 Task: Send an email with the signature Lindsay Hall with the subject Request for a testimonial follow-up and the message I would like to follow up on the project timeline, can you provide me with an update? from softage.9@softage.net to softage.7@softage.net and move the email from Sent Items to the folder Product manuals
Action: Mouse moved to (1046, 81)
Screenshot: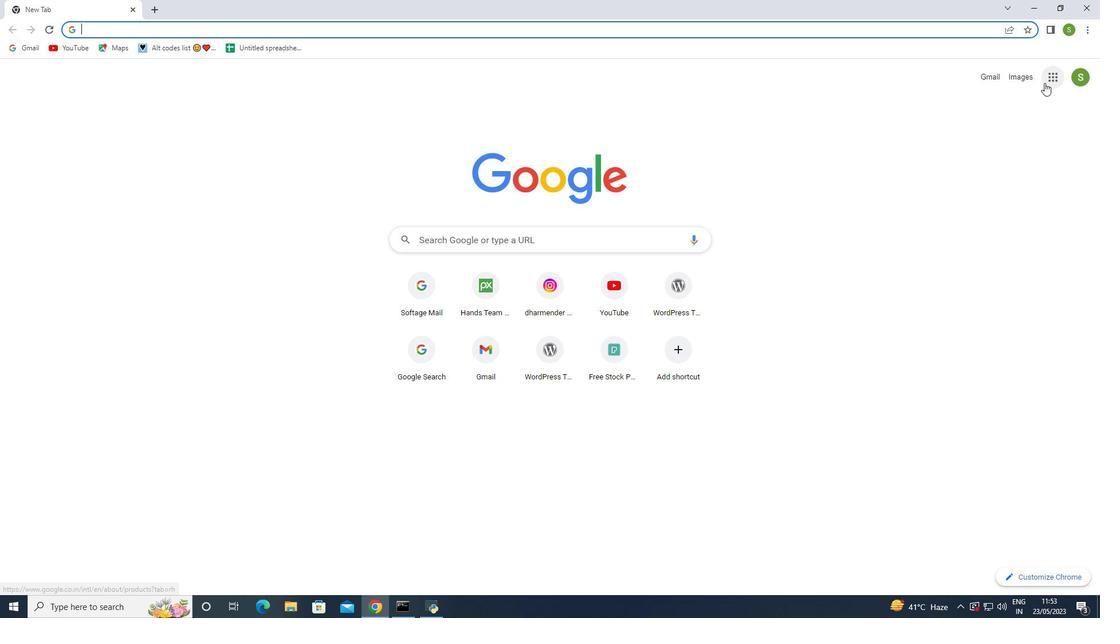 
Action: Mouse pressed left at (1046, 81)
Screenshot: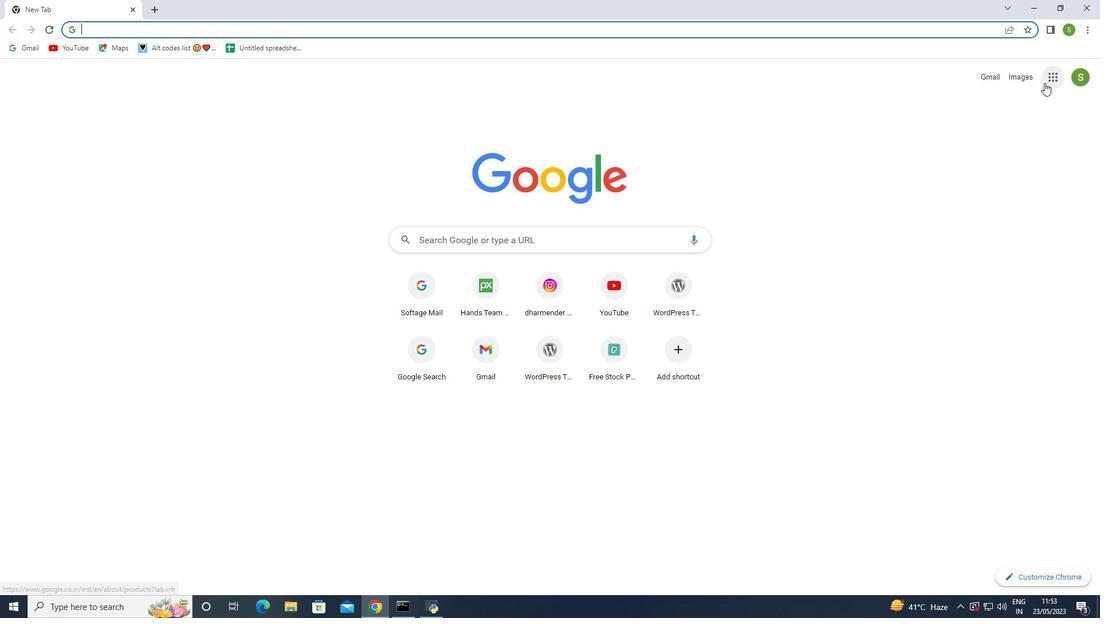 
Action: Mouse moved to (989, 138)
Screenshot: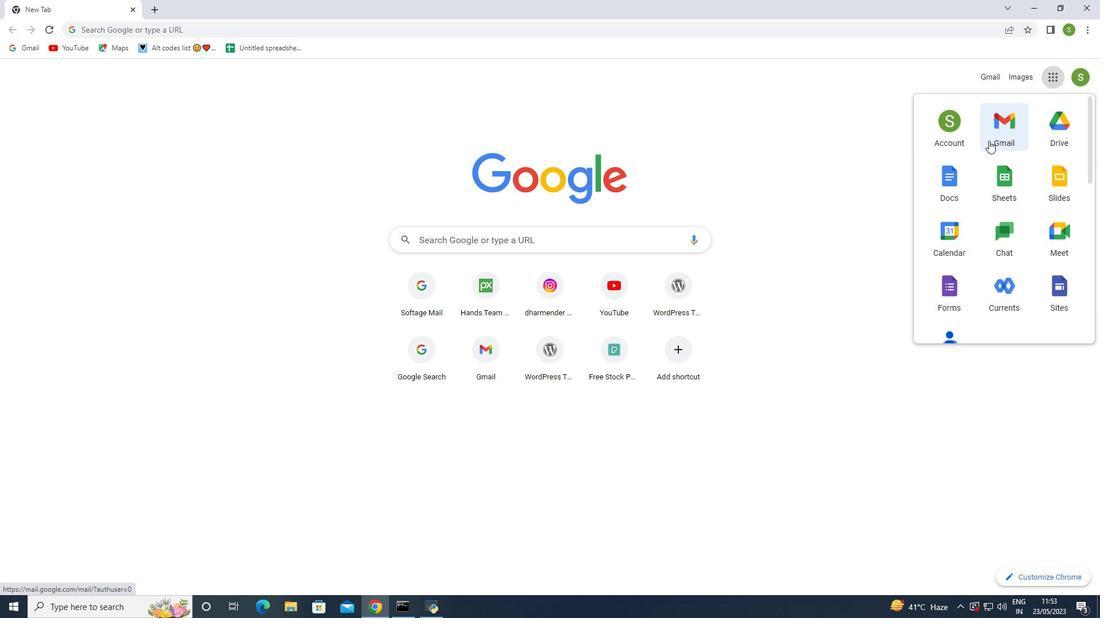 
Action: Mouse pressed left at (989, 138)
Screenshot: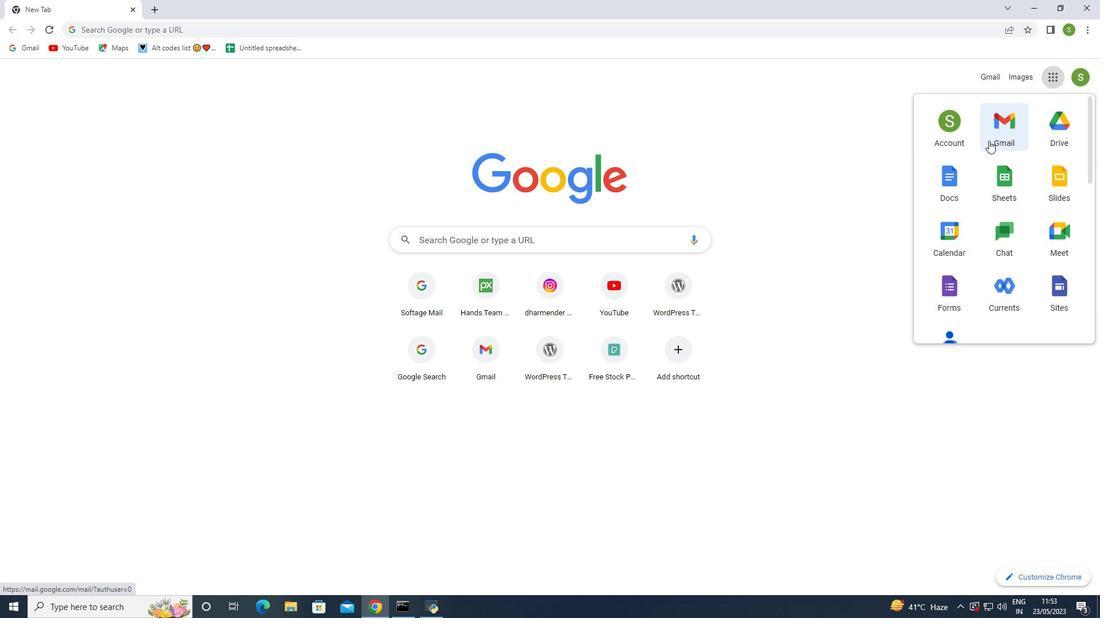 
Action: Mouse moved to (971, 79)
Screenshot: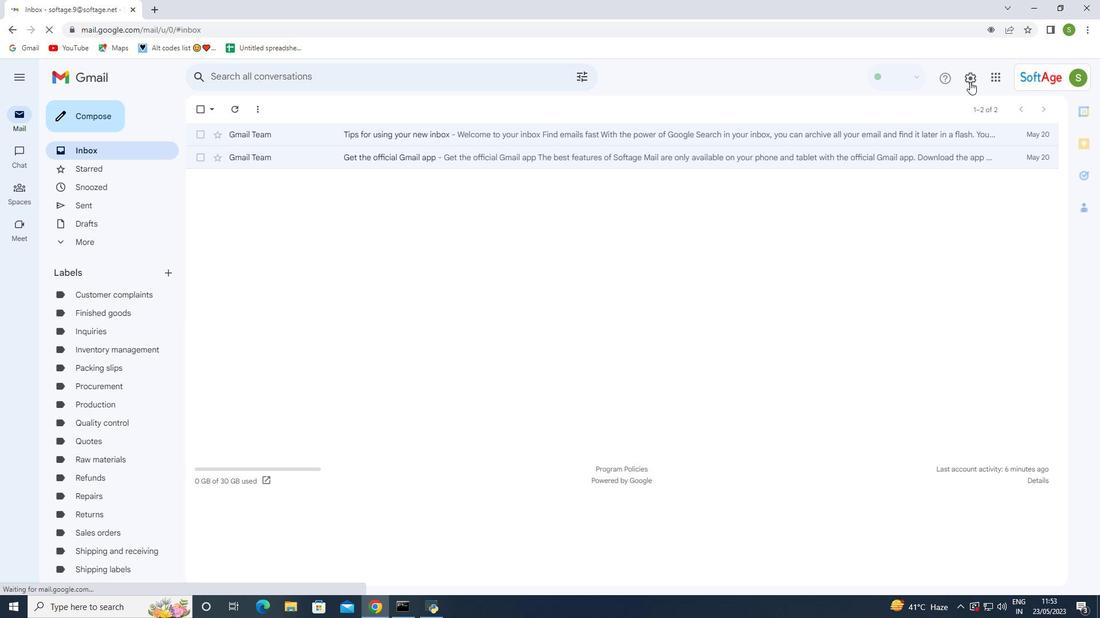 
Action: Mouse pressed left at (971, 79)
Screenshot: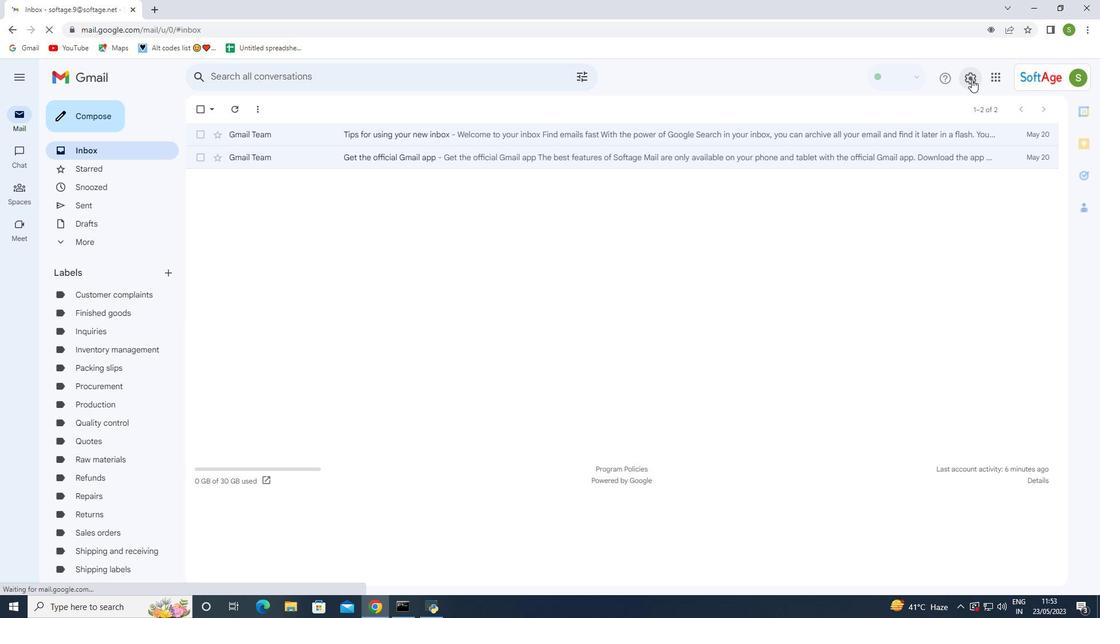 
Action: Mouse moved to (971, 85)
Screenshot: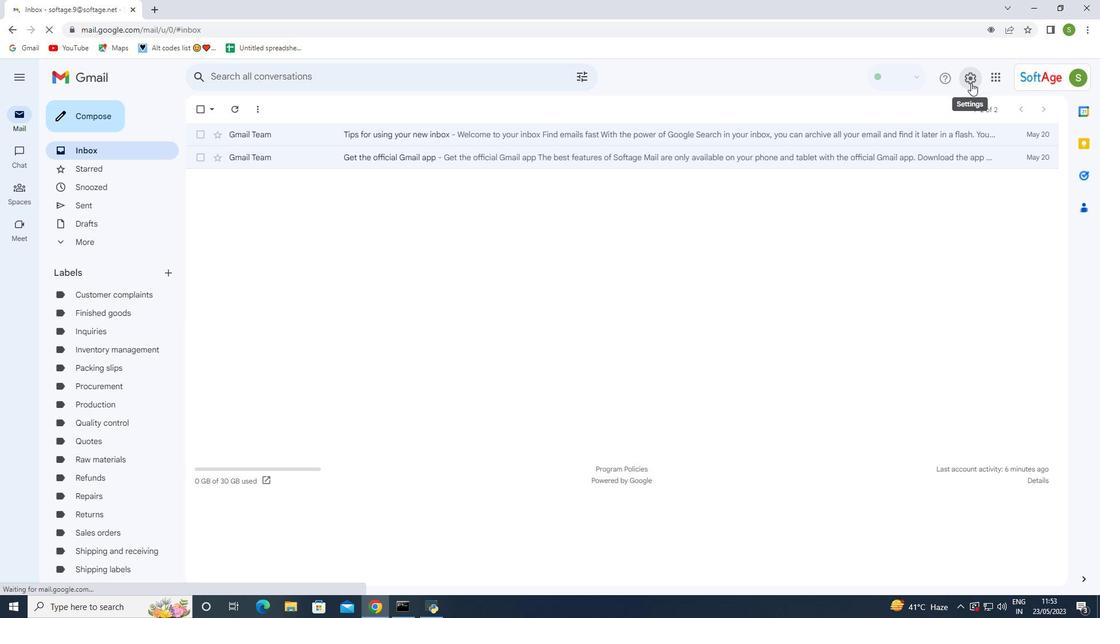 
Action: Mouse pressed left at (971, 85)
Screenshot: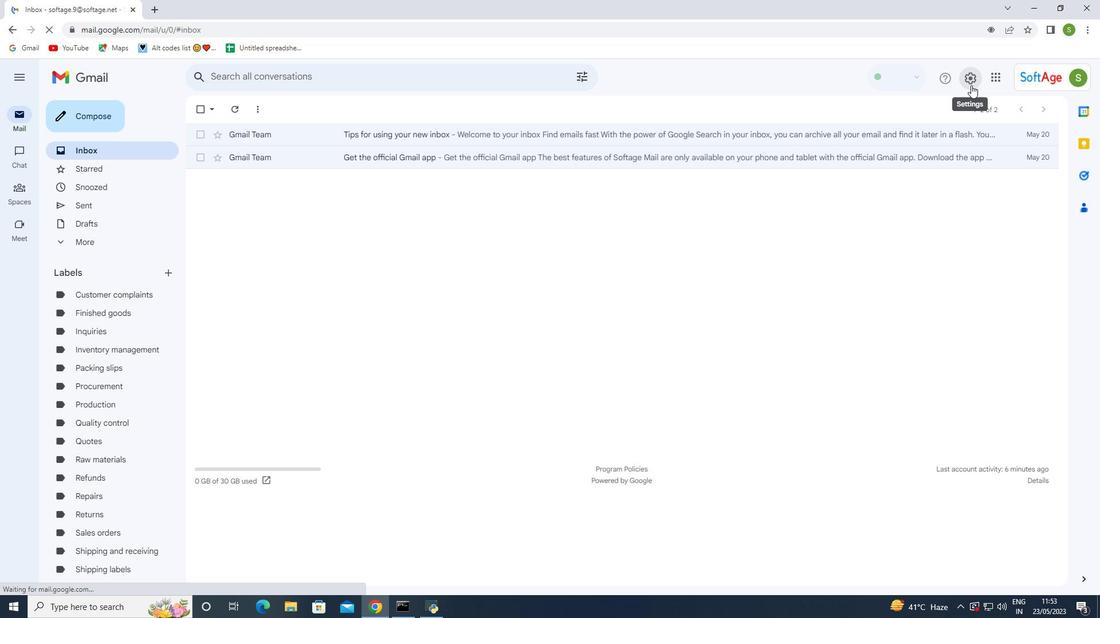 
Action: Mouse moved to (968, 79)
Screenshot: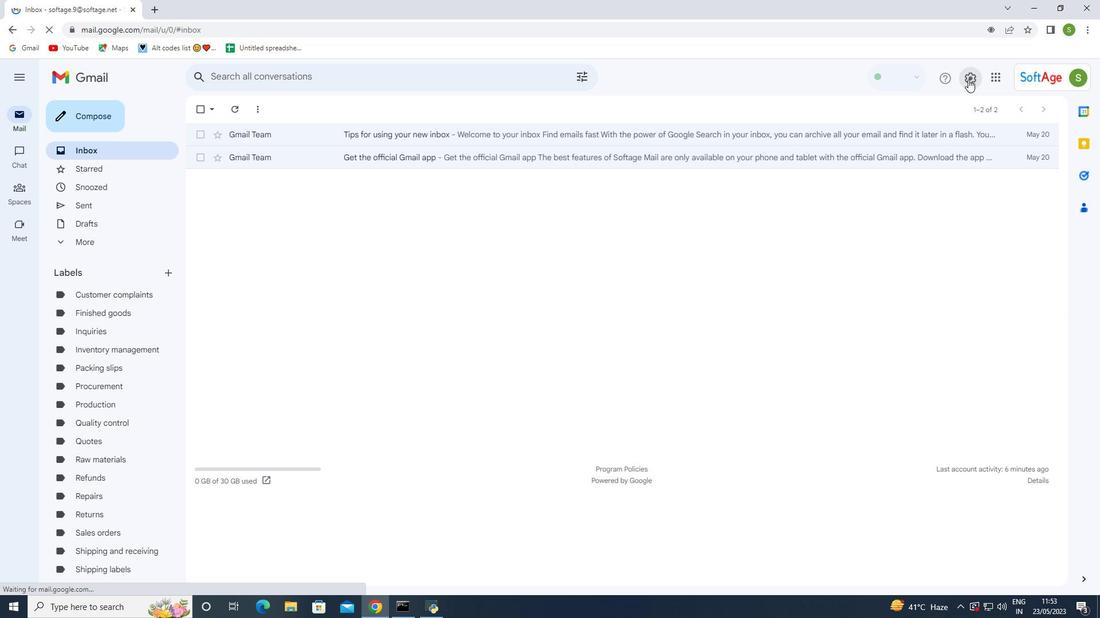 
Action: Mouse pressed left at (968, 79)
Screenshot: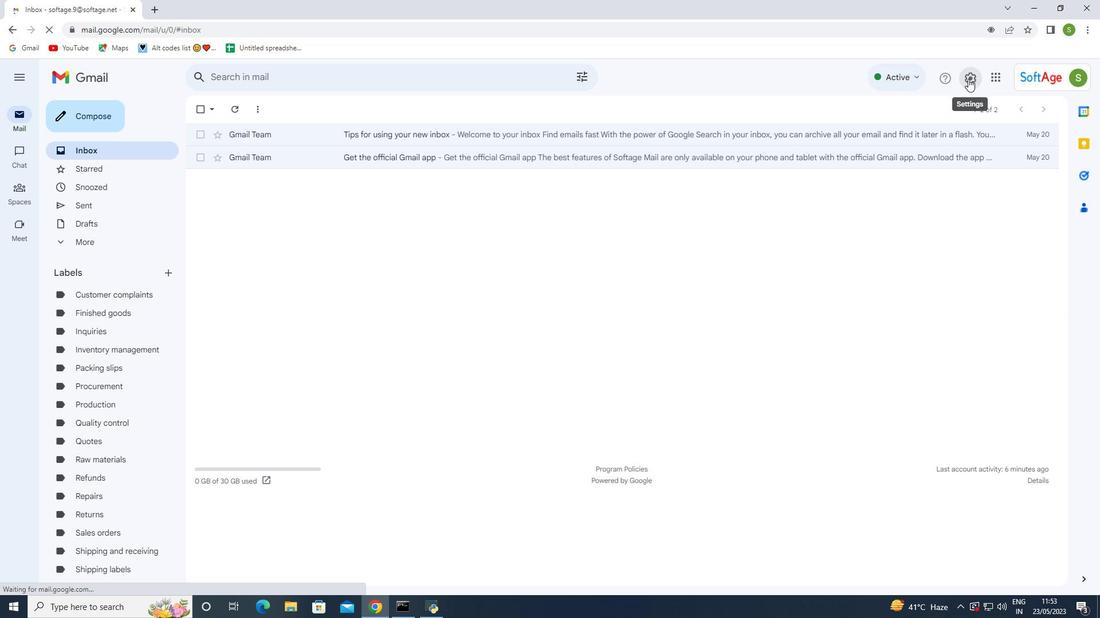 
Action: Mouse moved to (979, 136)
Screenshot: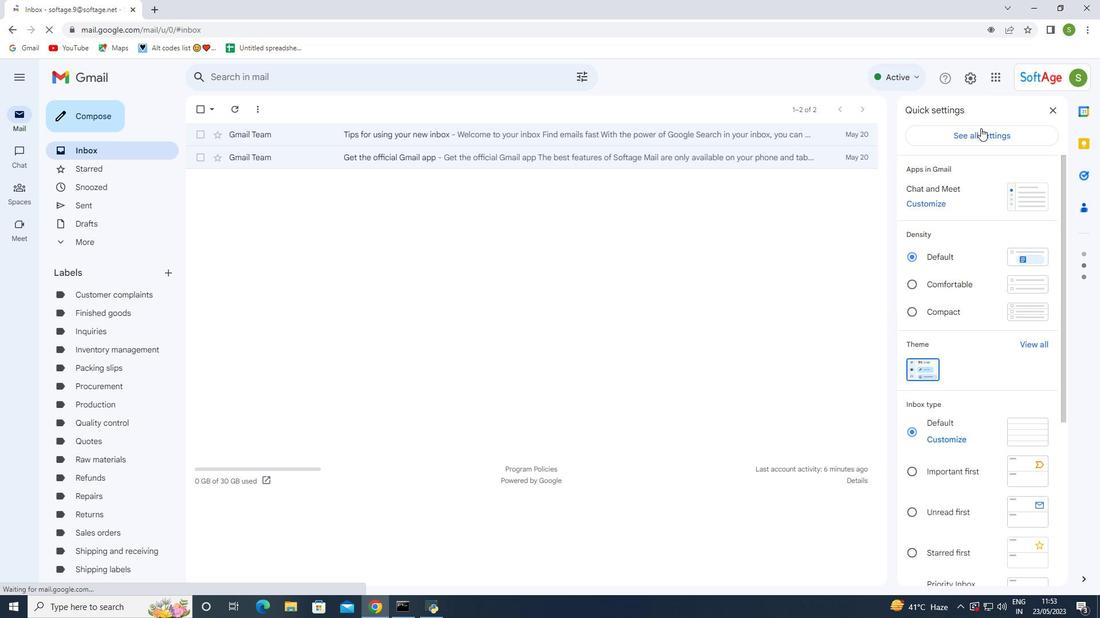 
Action: Mouse pressed left at (979, 136)
Screenshot: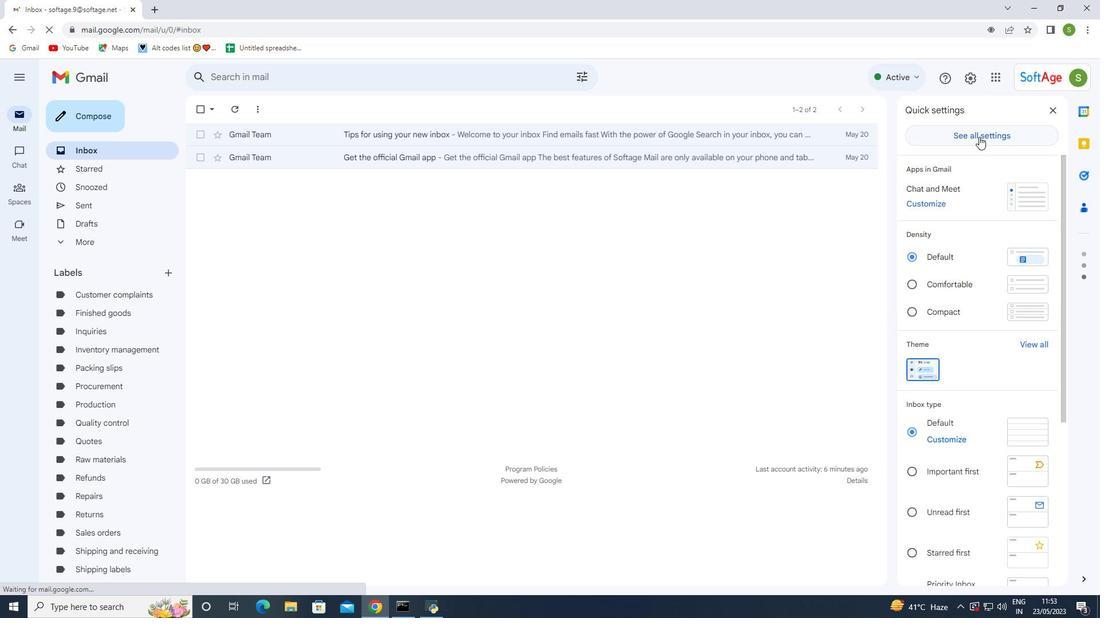 
Action: Mouse moved to (516, 362)
Screenshot: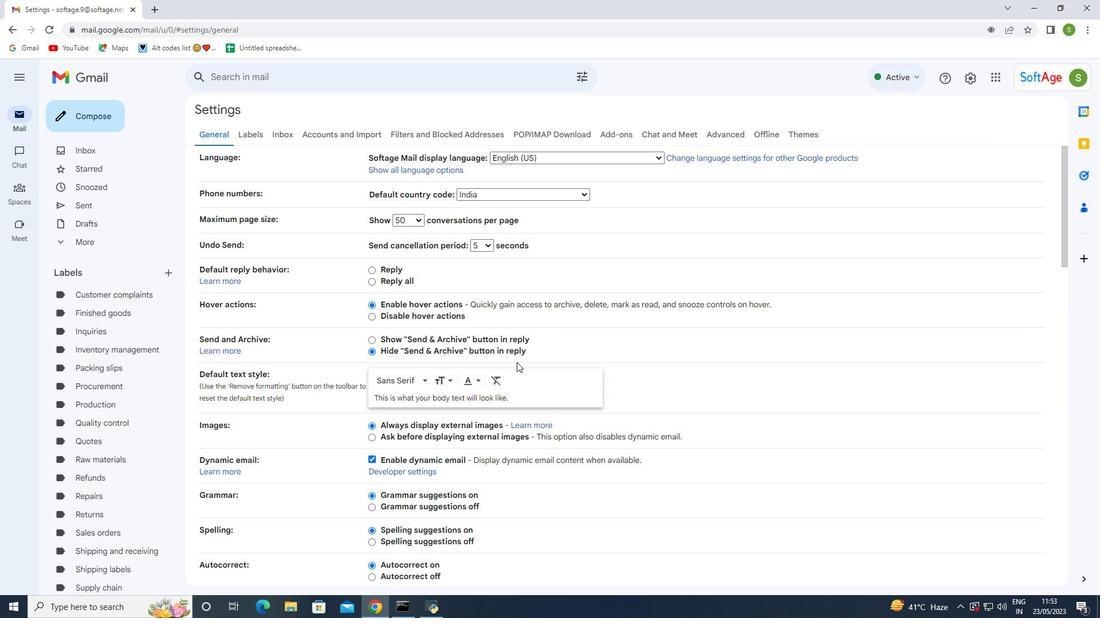 
Action: Mouse scrolled (516, 362) with delta (0, 0)
Screenshot: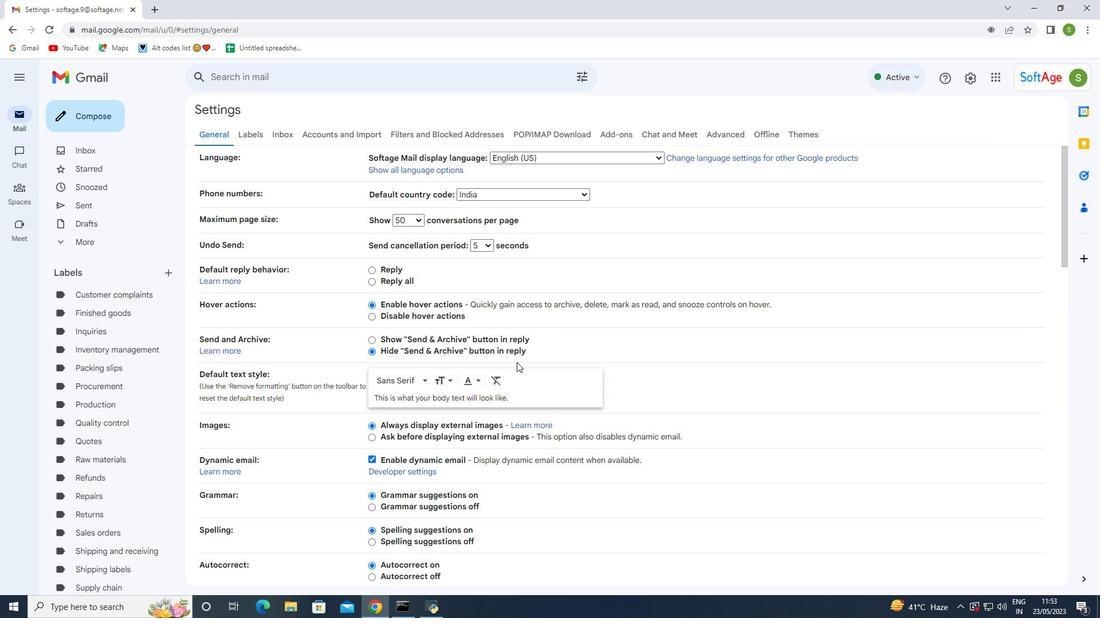 
Action: Mouse scrolled (516, 362) with delta (0, 0)
Screenshot: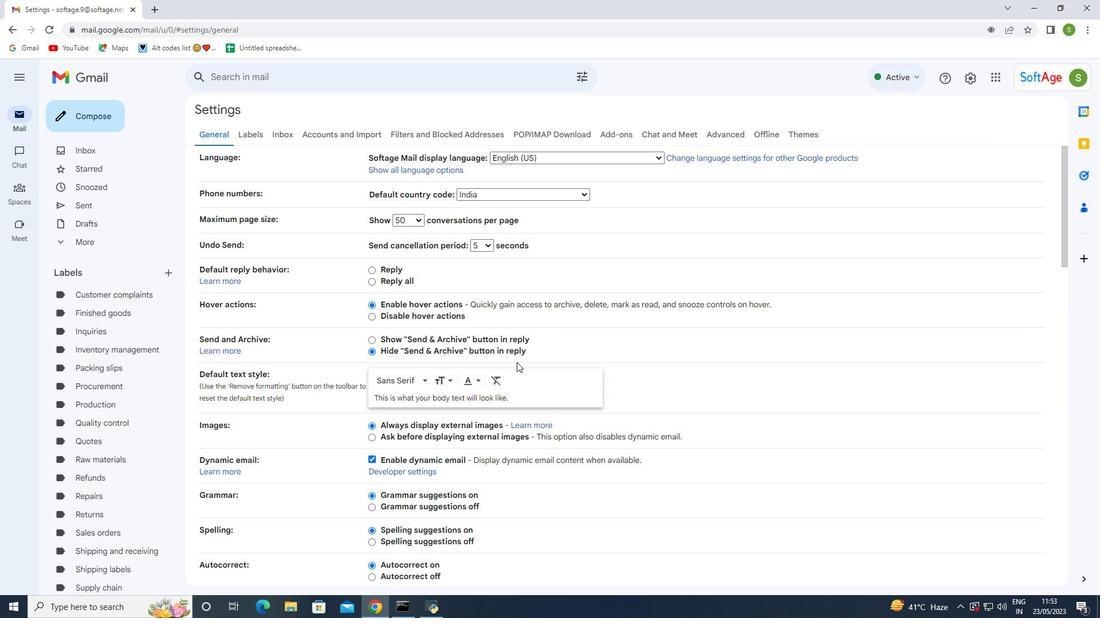 
Action: Mouse scrolled (516, 362) with delta (0, 0)
Screenshot: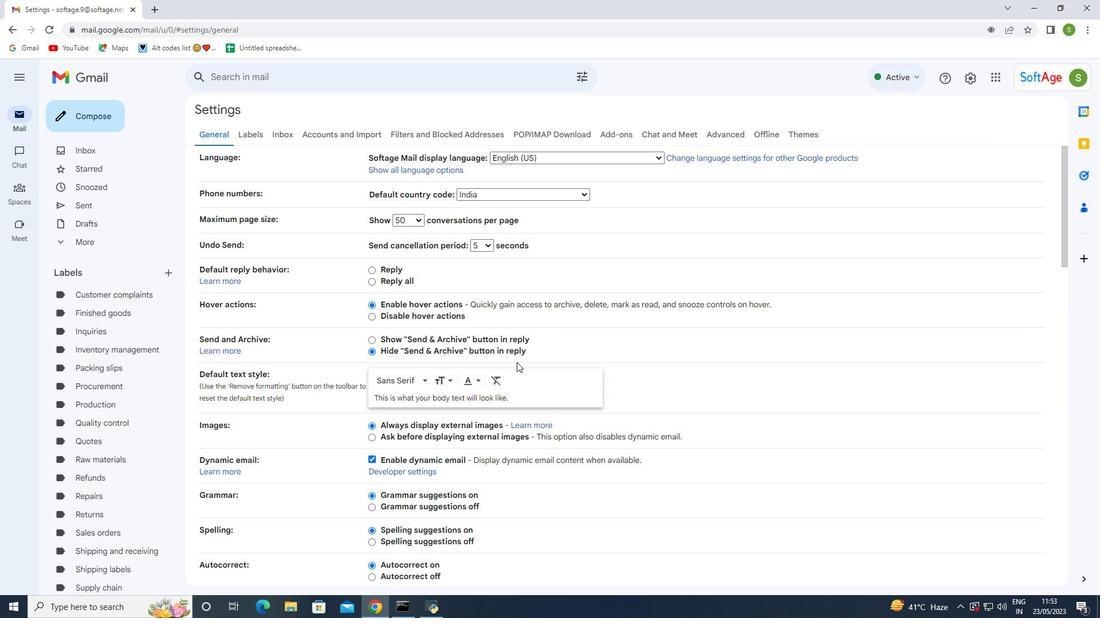 
Action: Mouse scrolled (516, 362) with delta (0, 0)
Screenshot: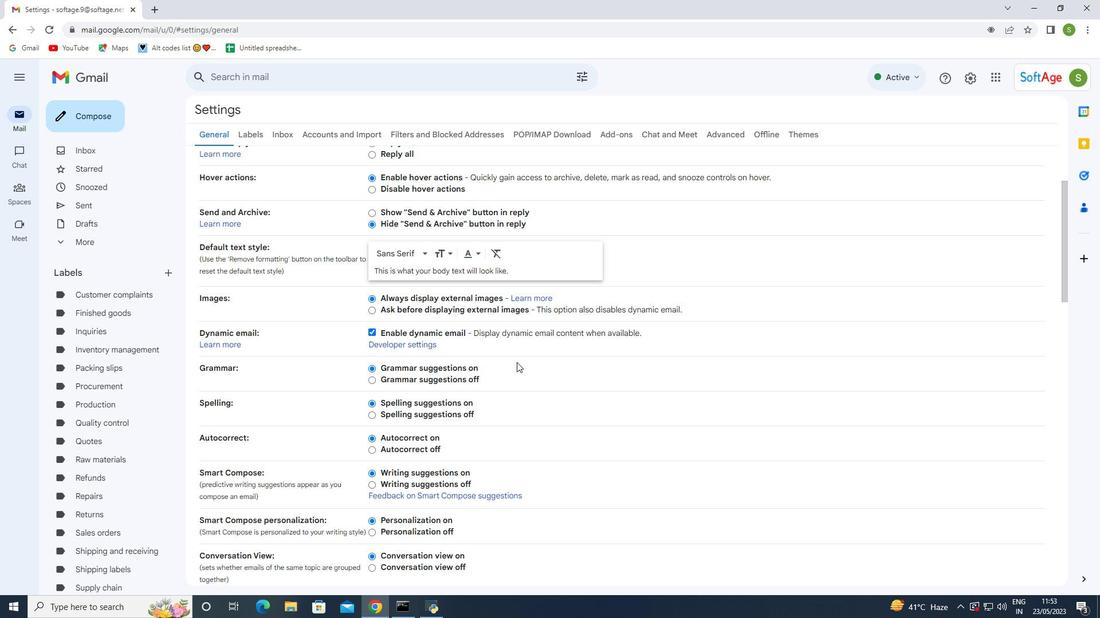
Action: Mouse scrolled (516, 362) with delta (0, 0)
Screenshot: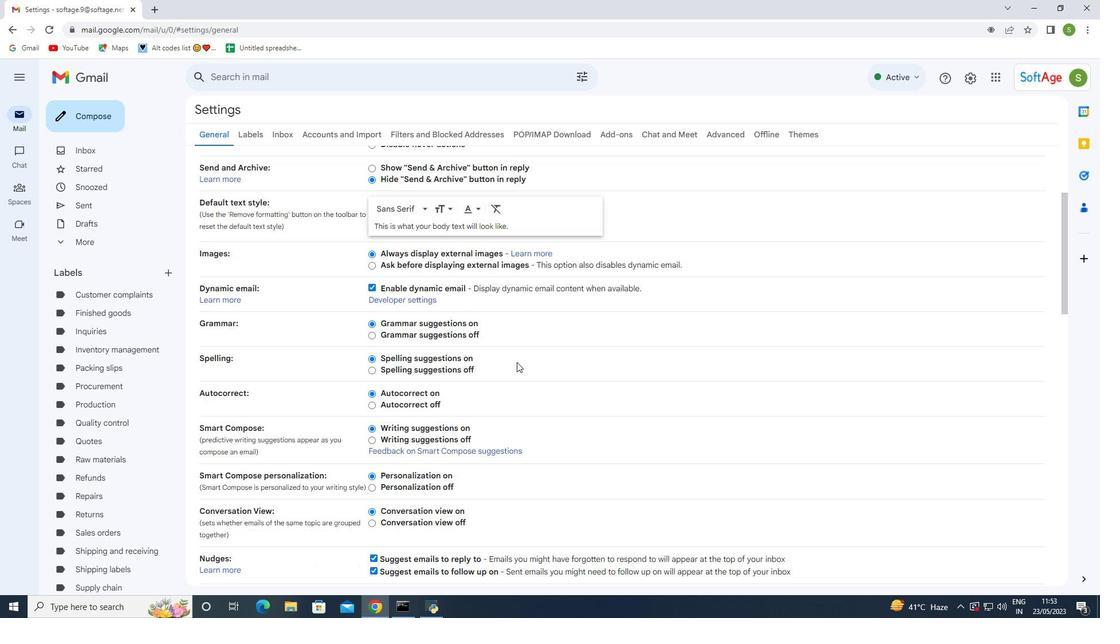 
Action: Mouse scrolled (516, 362) with delta (0, 0)
Screenshot: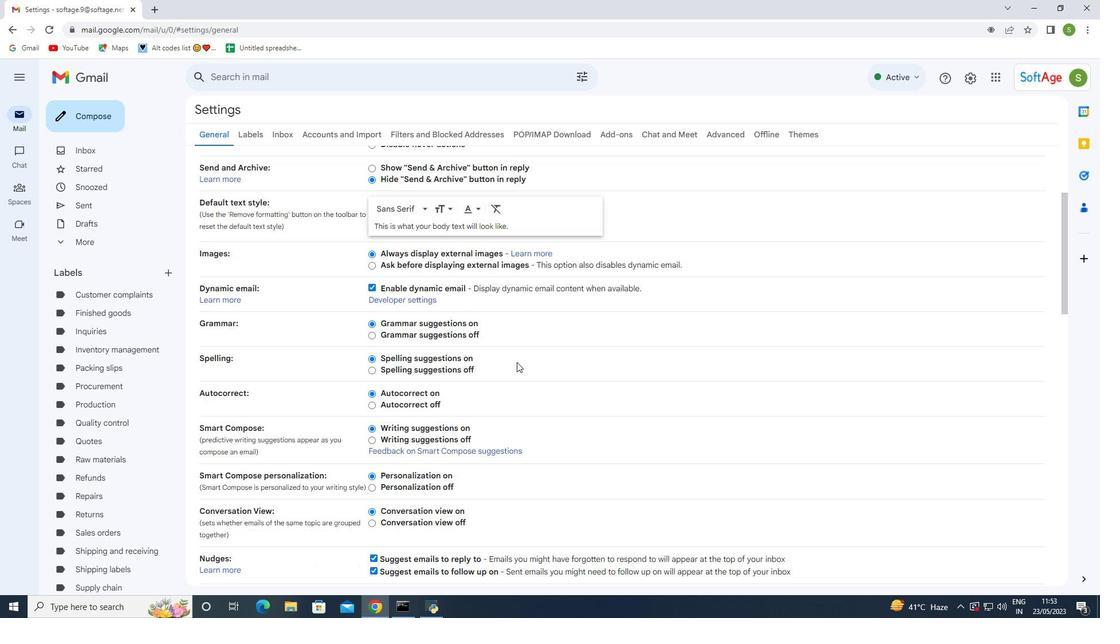 
Action: Mouse scrolled (516, 362) with delta (0, 0)
Screenshot: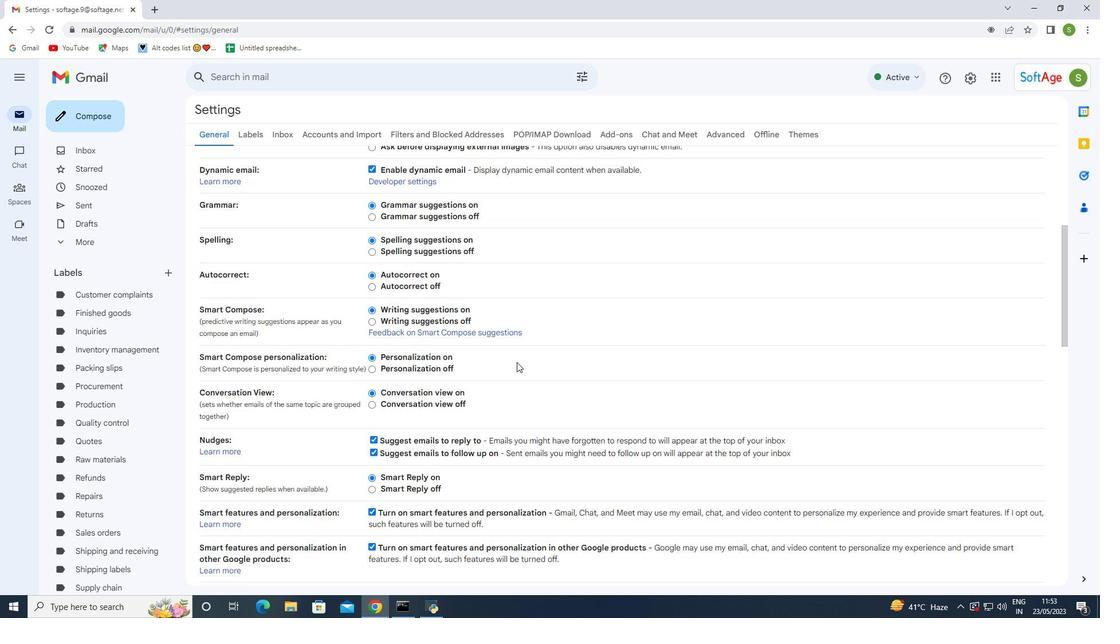 
Action: Mouse scrolled (516, 362) with delta (0, 0)
Screenshot: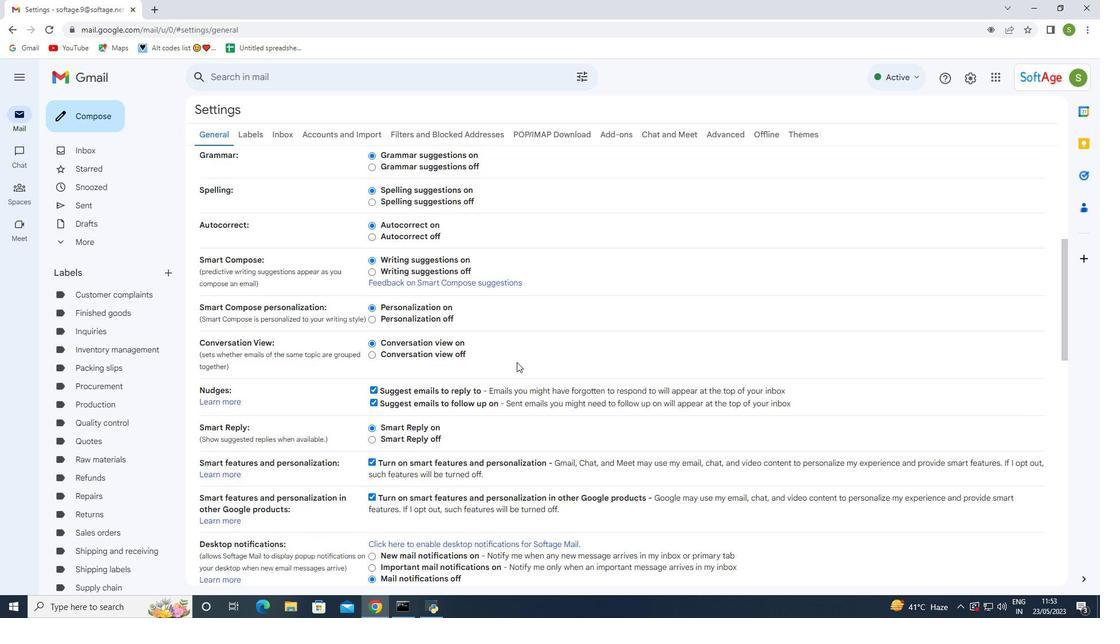 
Action: Mouse scrolled (516, 362) with delta (0, 0)
Screenshot: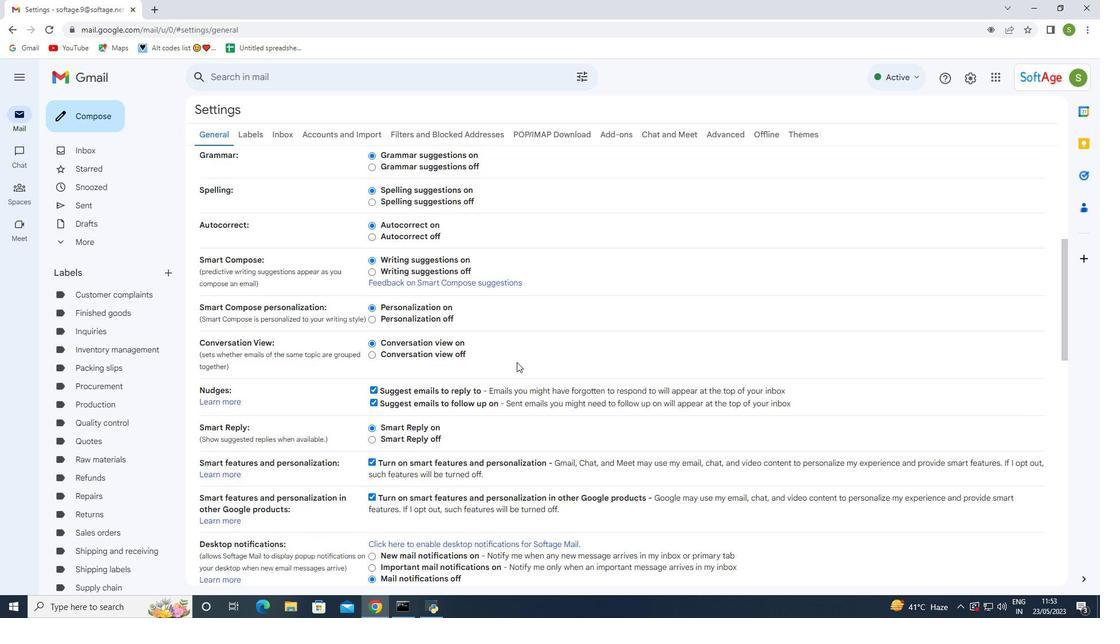 
Action: Mouse scrolled (516, 362) with delta (0, 0)
Screenshot: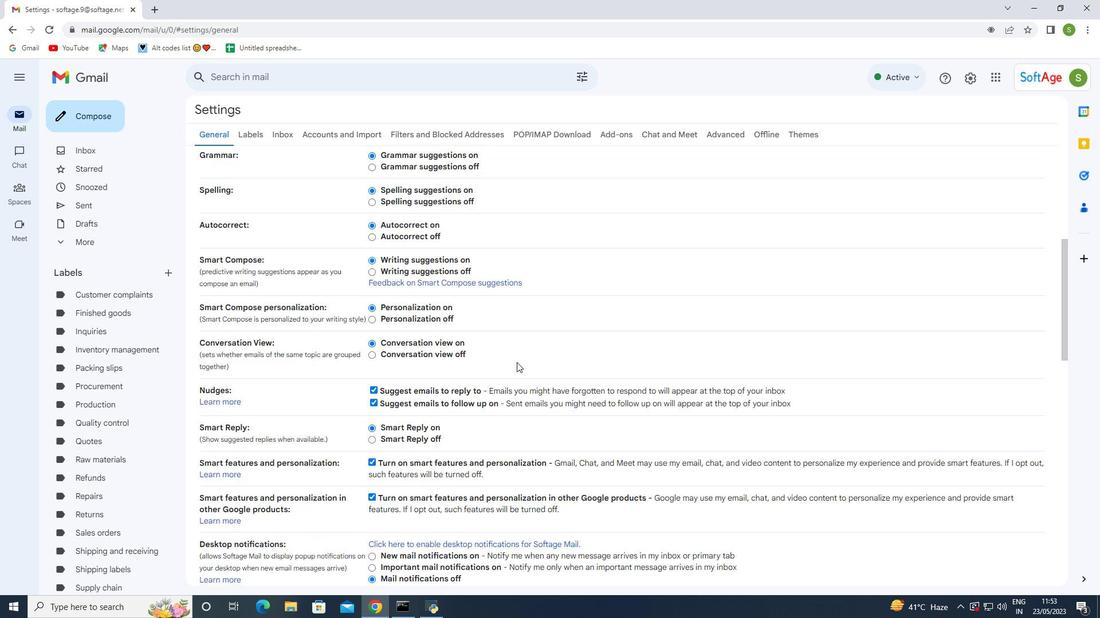 
Action: Mouse scrolled (516, 362) with delta (0, 0)
Screenshot: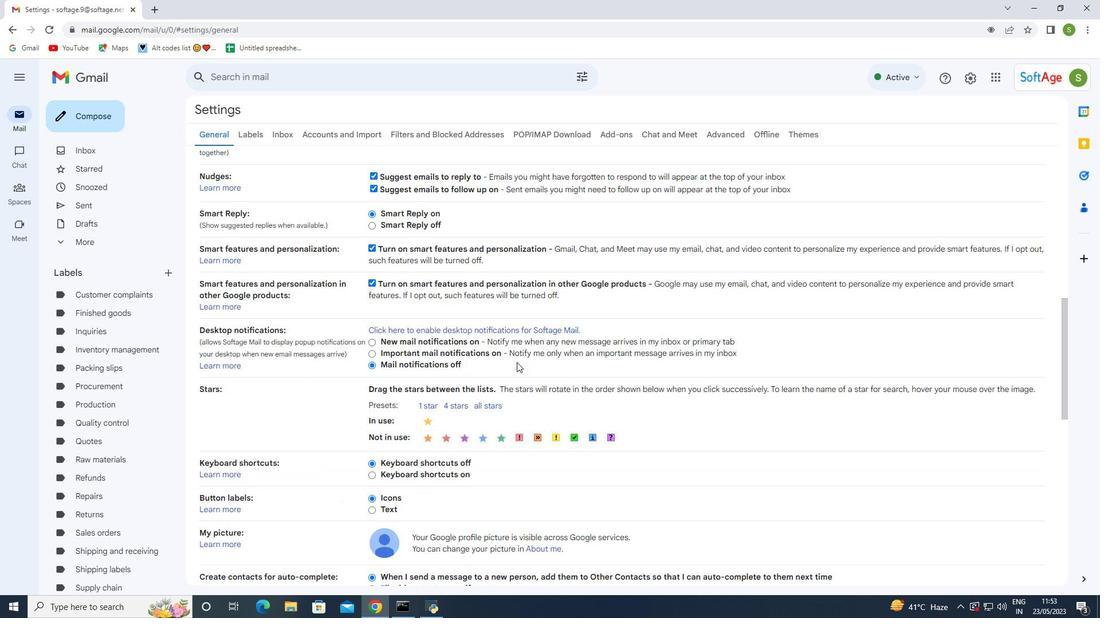 
Action: Mouse scrolled (516, 362) with delta (0, 0)
Screenshot: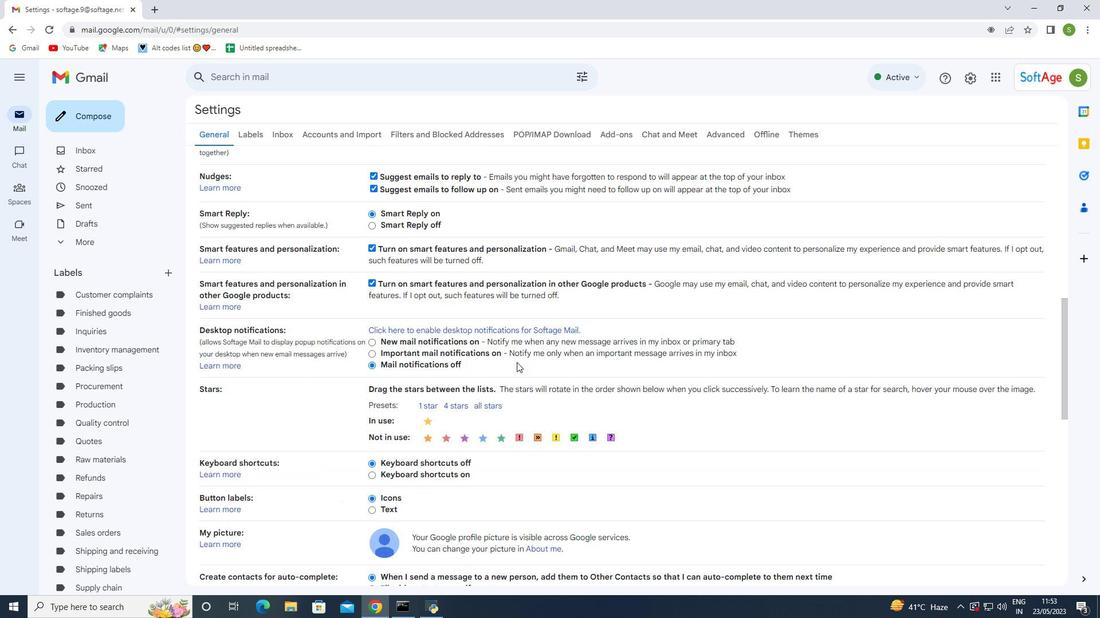 
Action: Mouse scrolled (516, 362) with delta (0, 0)
Screenshot: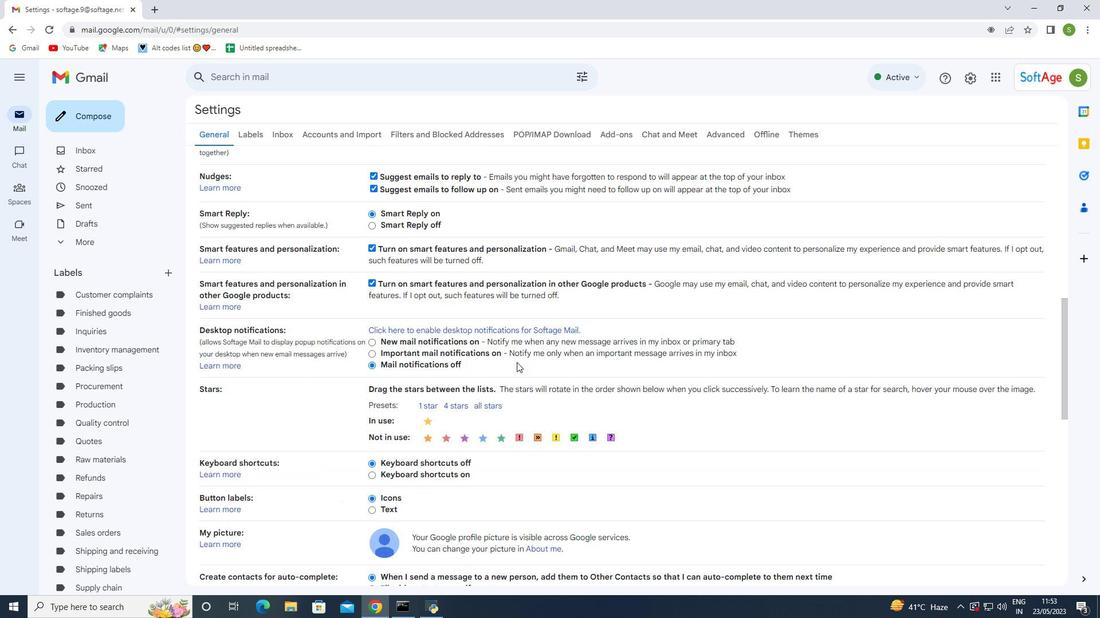 
Action: Mouse scrolled (516, 362) with delta (0, 0)
Screenshot: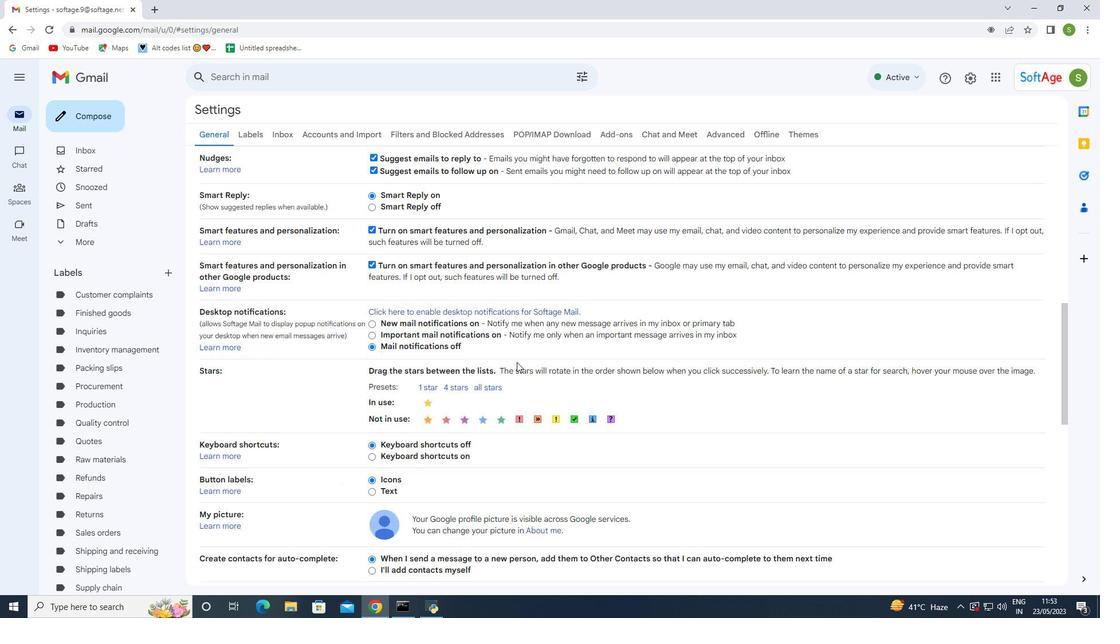 
Action: Mouse moved to (512, 362)
Screenshot: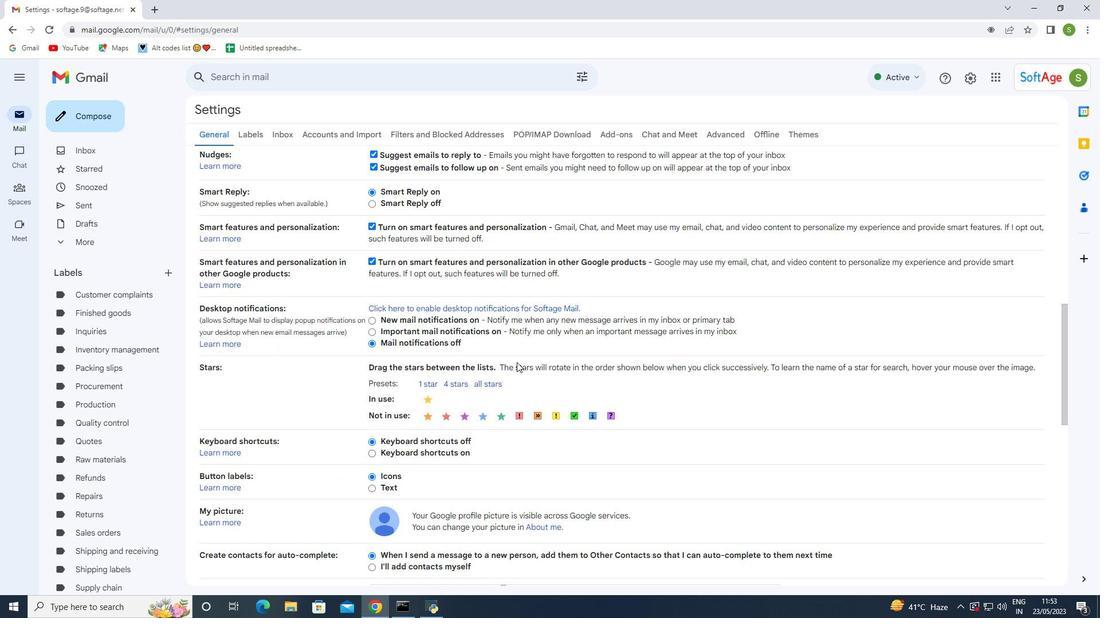 
Action: Mouse scrolled (512, 362) with delta (0, 0)
Screenshot: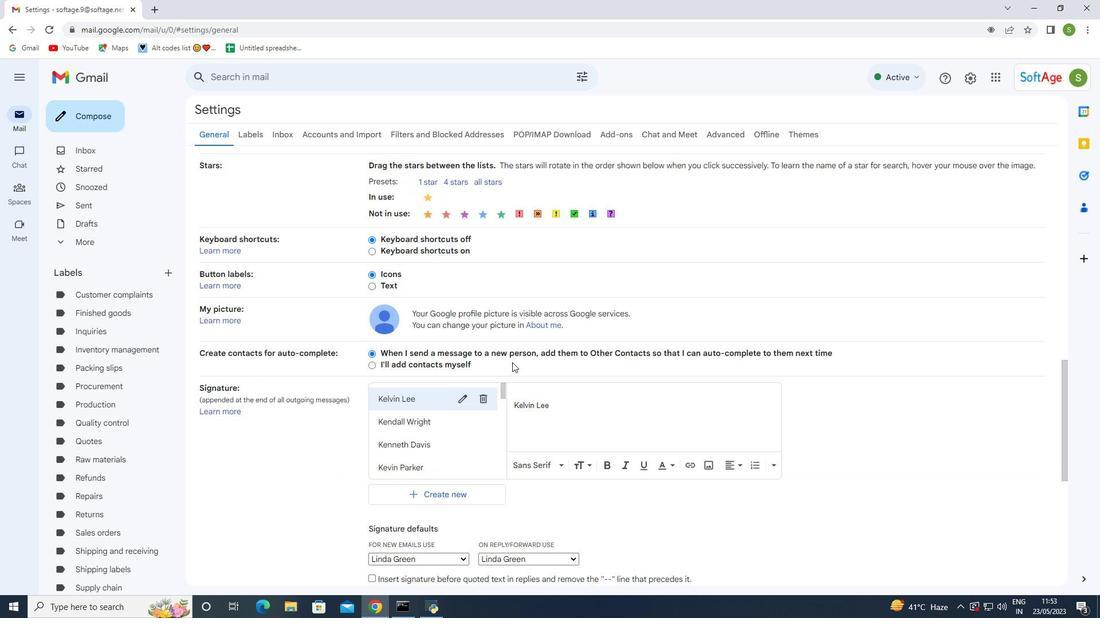 
Action: Mouse scrolled (512, 362) with delta (0, 0)
Screenshot: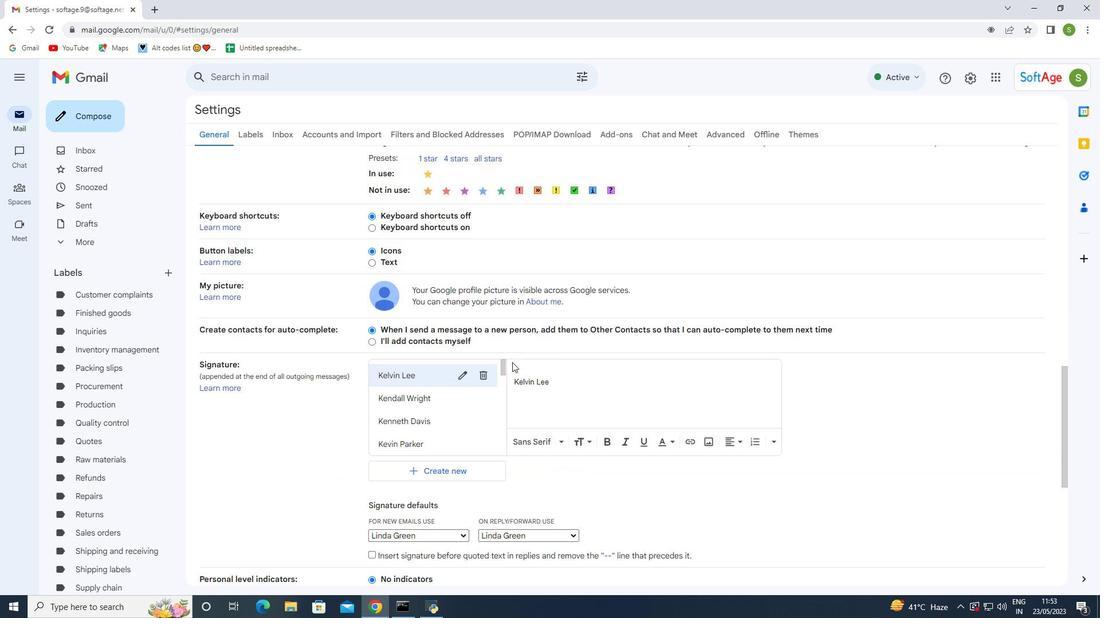 
Action: Mouse scrolled (512, 362) with delta (0, 0)
Screenshot: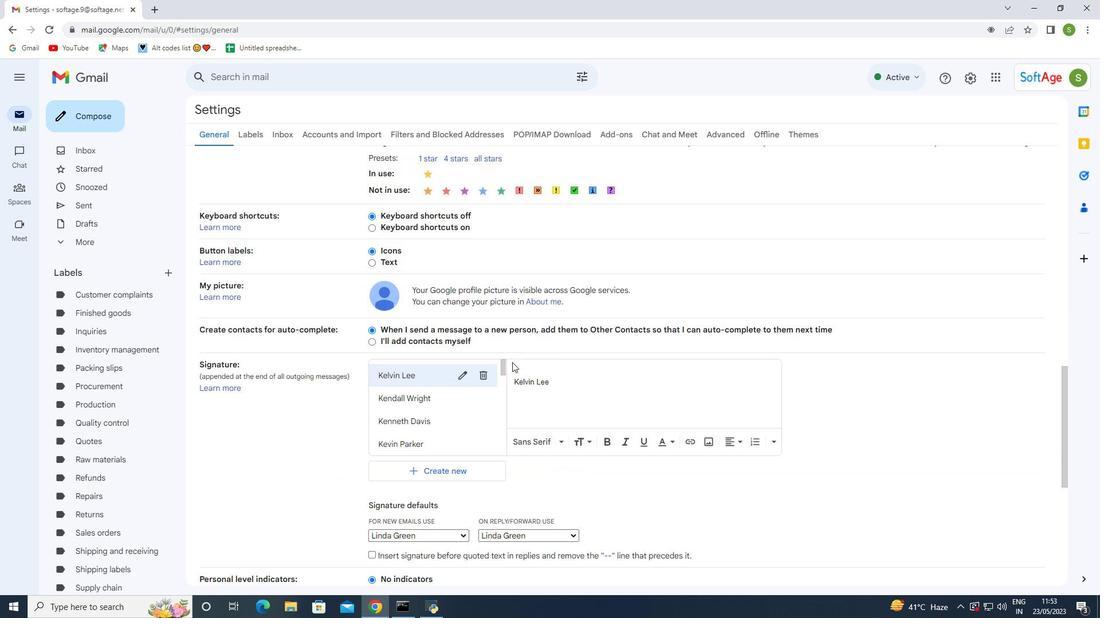 
Action: Mouse moved to (452, 295)
Screenshot: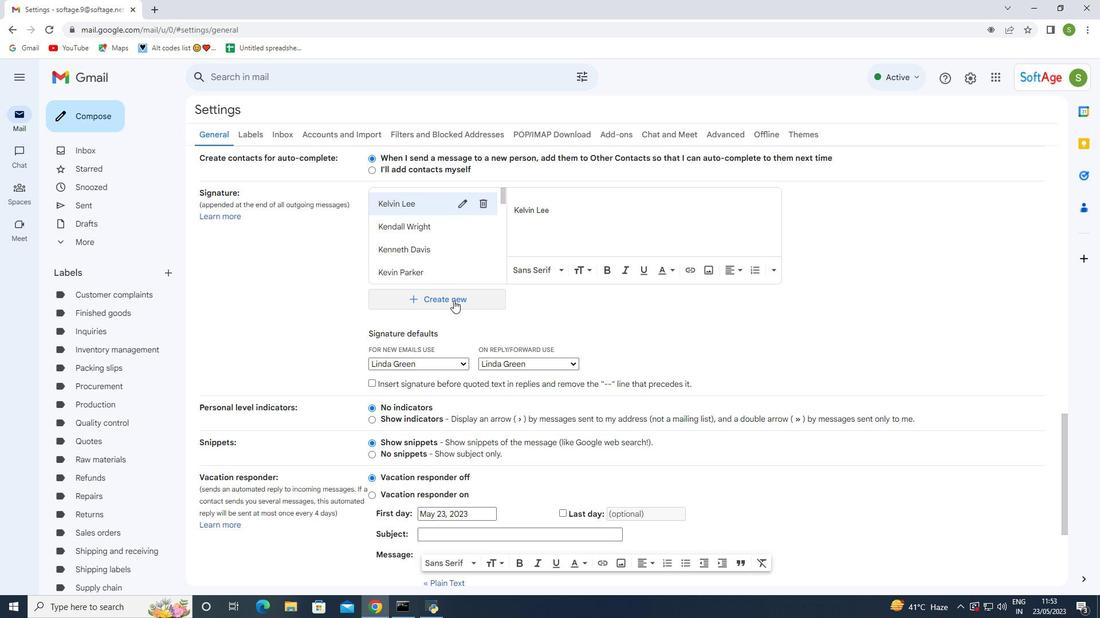 
Action: Mouse pressed left at (452, 295)
Screenshot: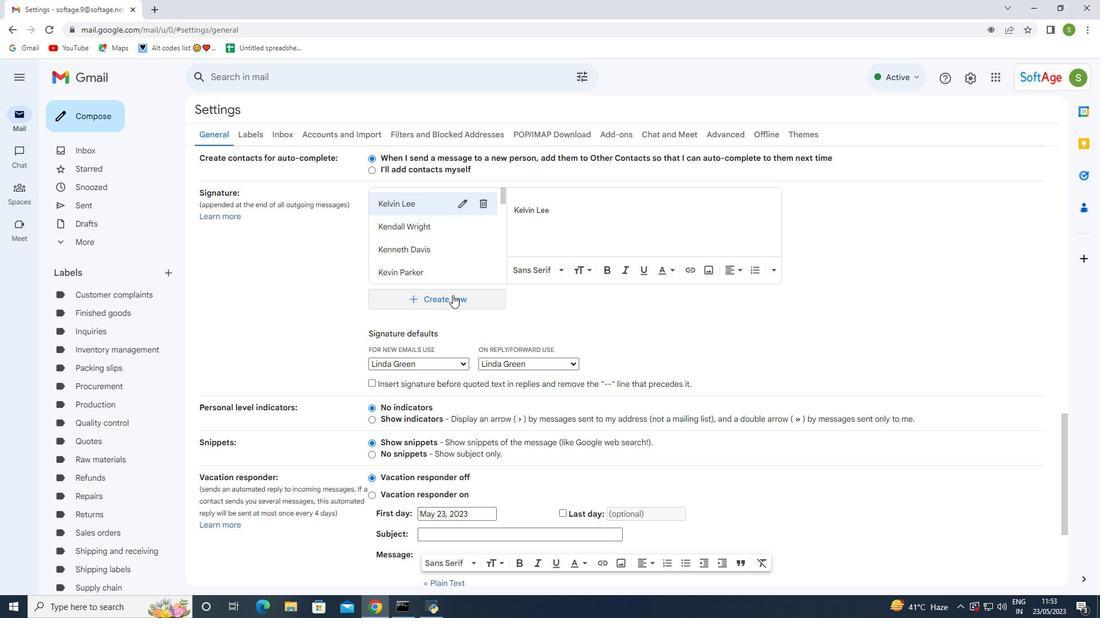 
Action: Mouse moved to (492, 325)
Screenshot: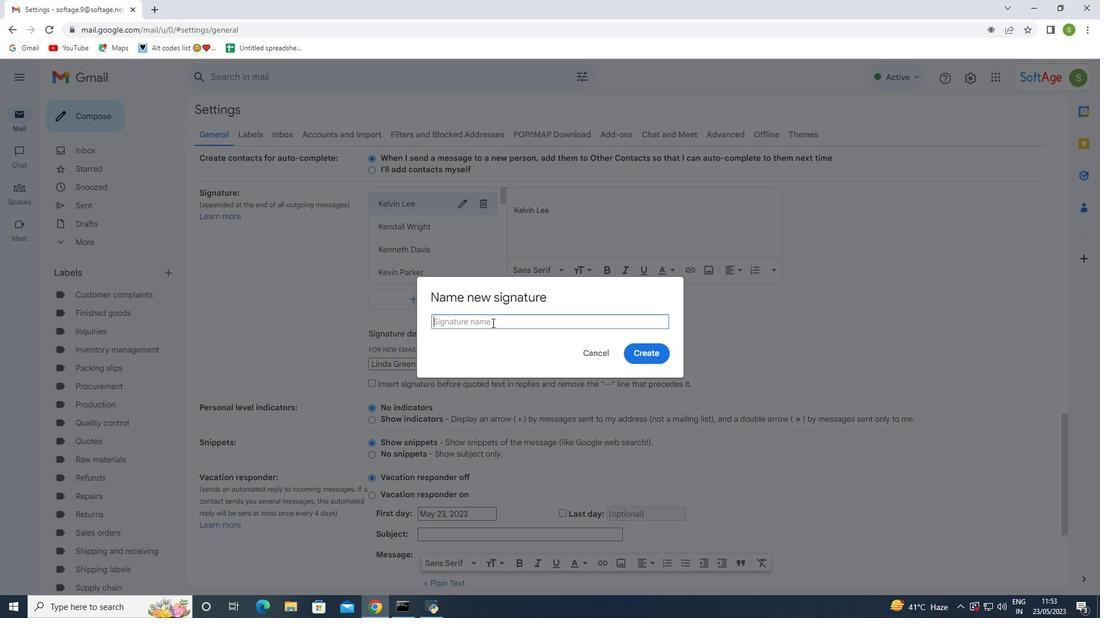 
Action: Mouse pressed left at (492, 325)
Screenshot: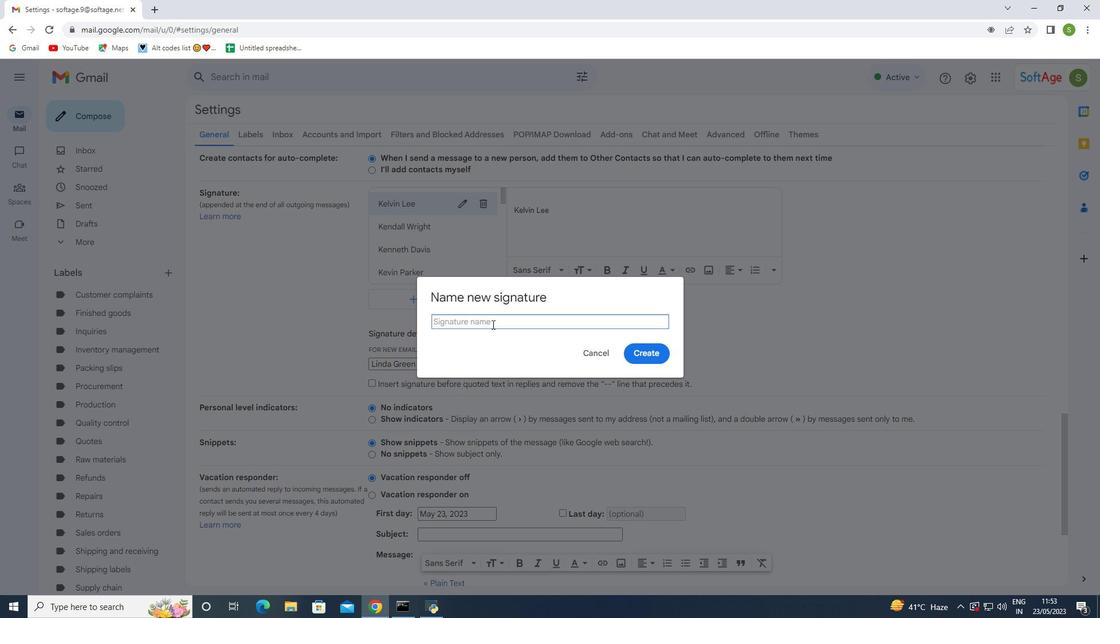
Action: Key pressed <Key.shift>Lindsay<Key.space><Key.shift>Hall
Screenshot: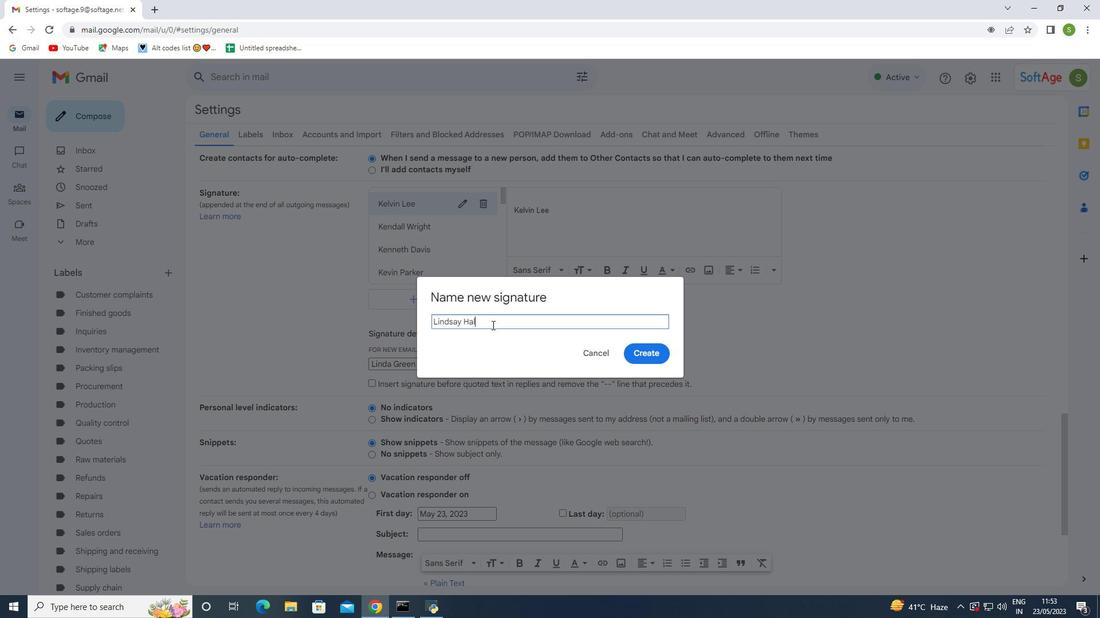 
Action: Mouse moved to (657, 353)
Screenshot: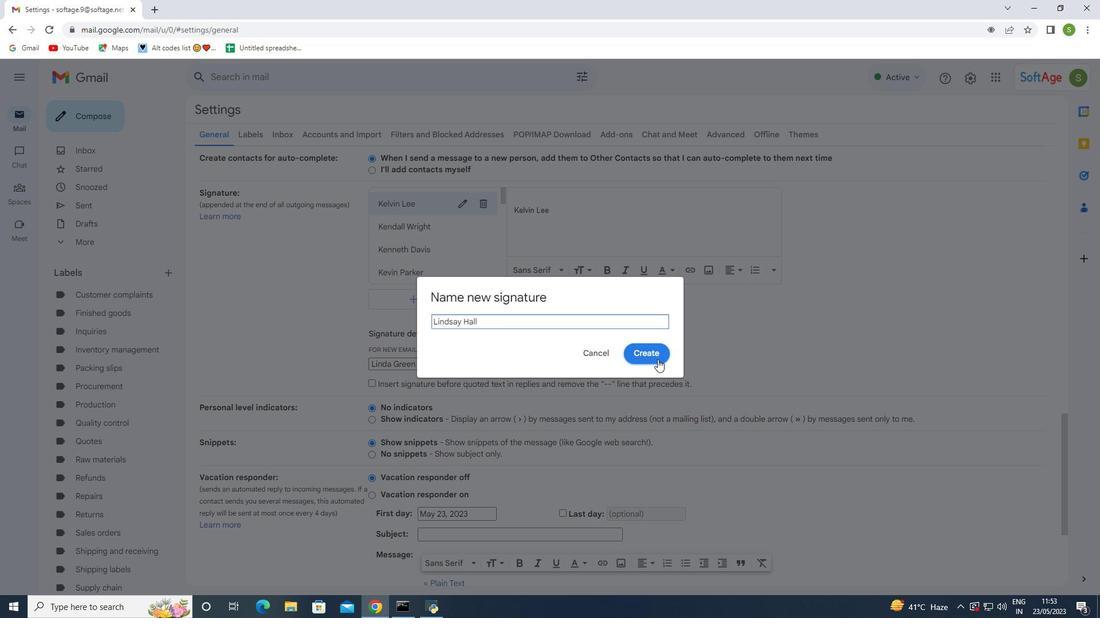 
Action: Mouse pressed left at (657, 353)
Screenshot: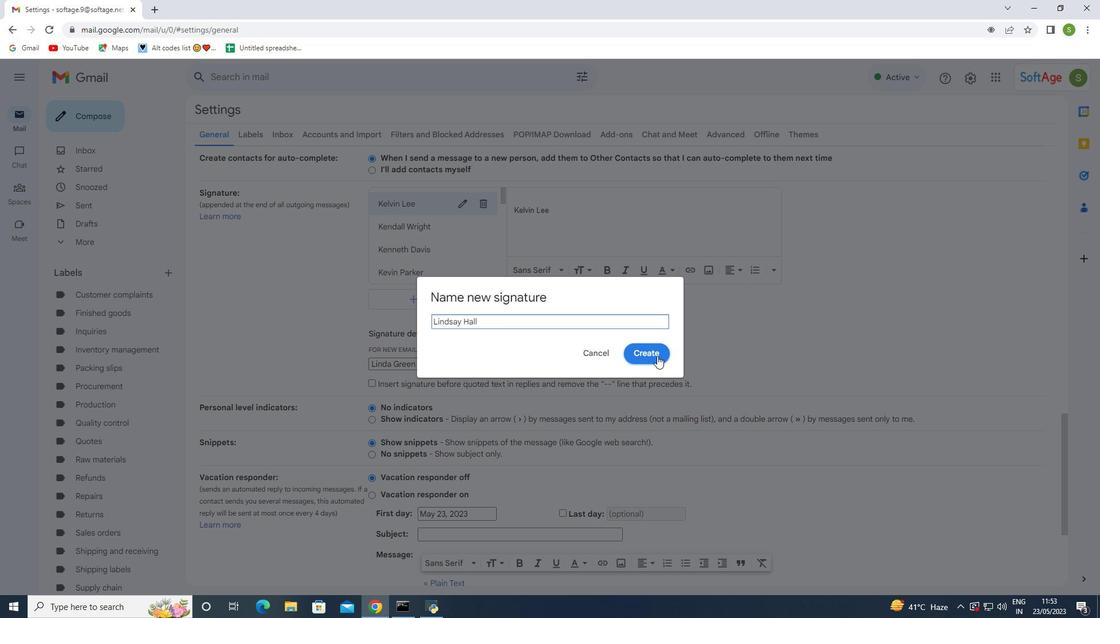 
Action: Mouse moved to (529, 205)
Screenshot: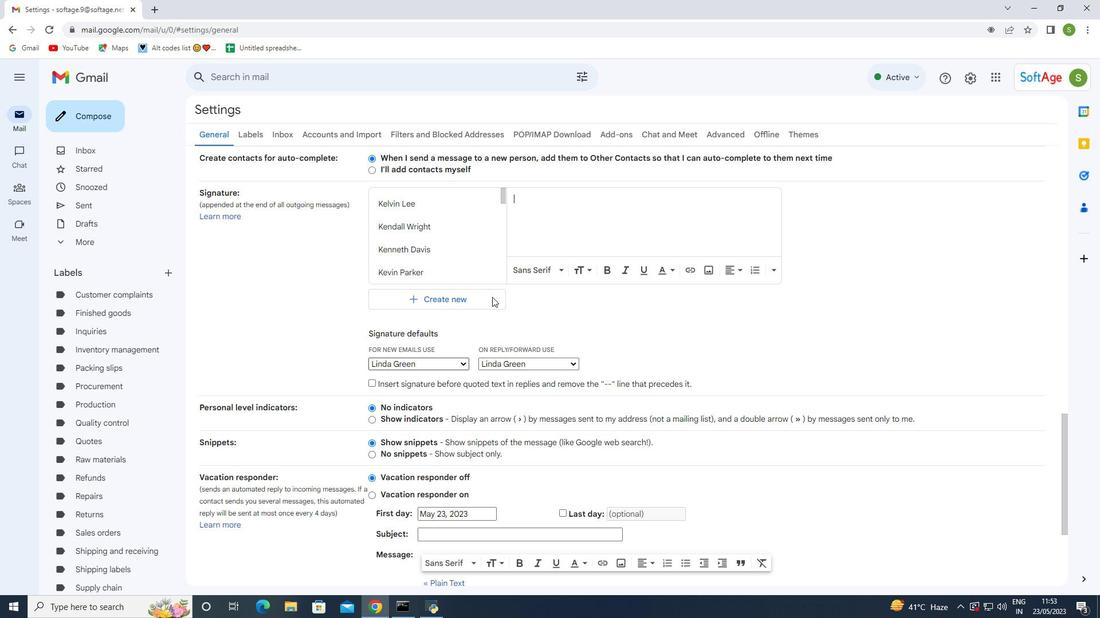 
Action: Mouse pressed left at (529, 205)
Screenshot: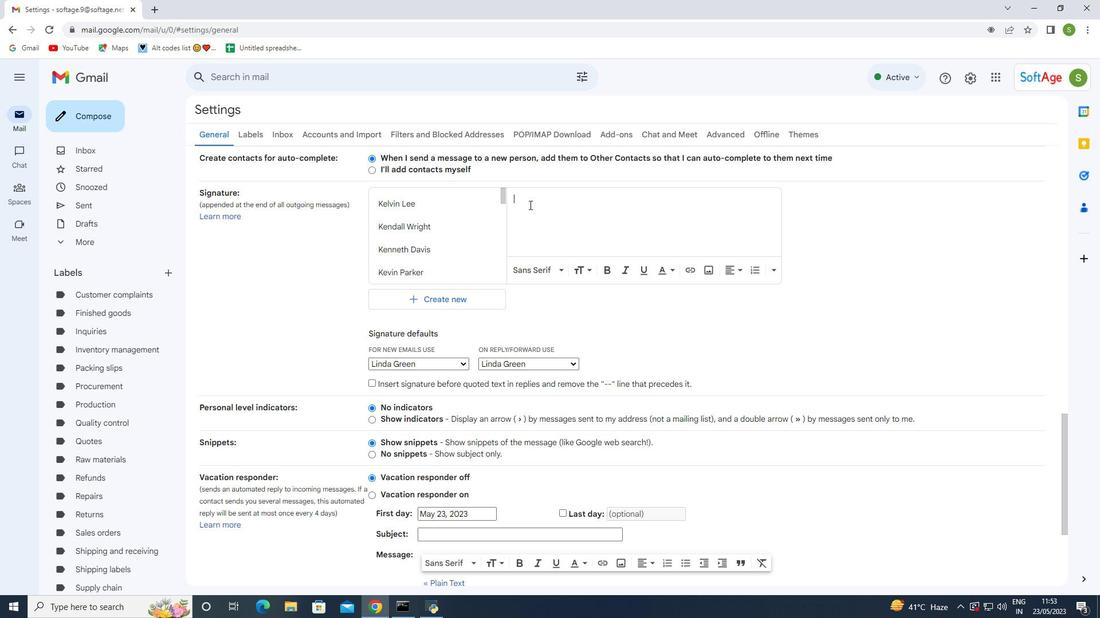 
Action: Key pressed <Key.shift>Lindsay<Key.space><Key.shift>Hall
Screenshot: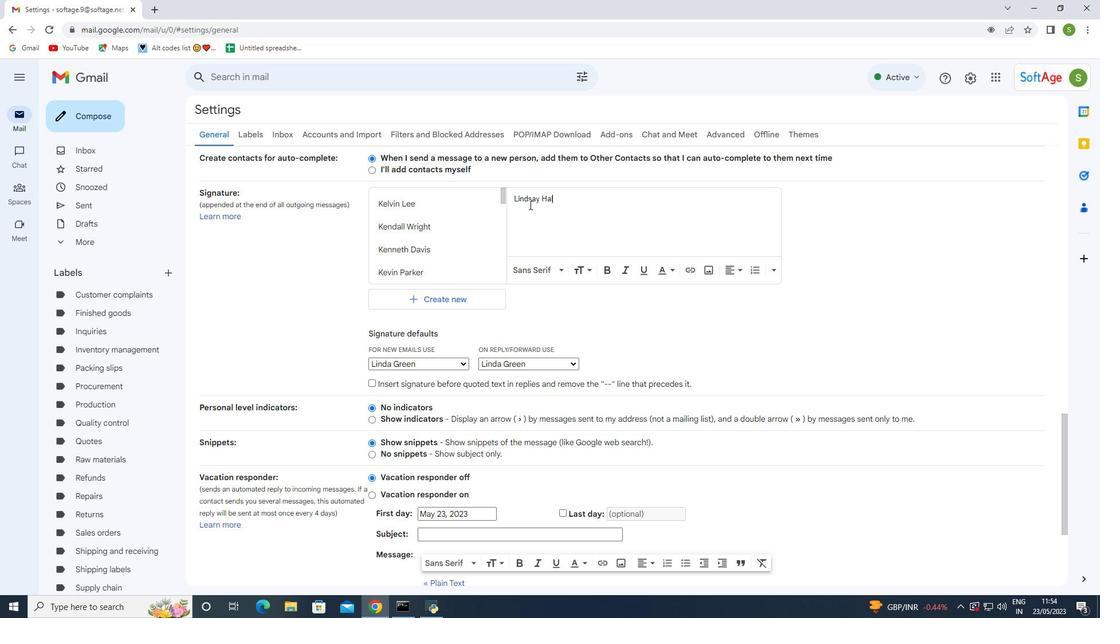 
Action: Mouse moved to (435, 364)
Screenshot: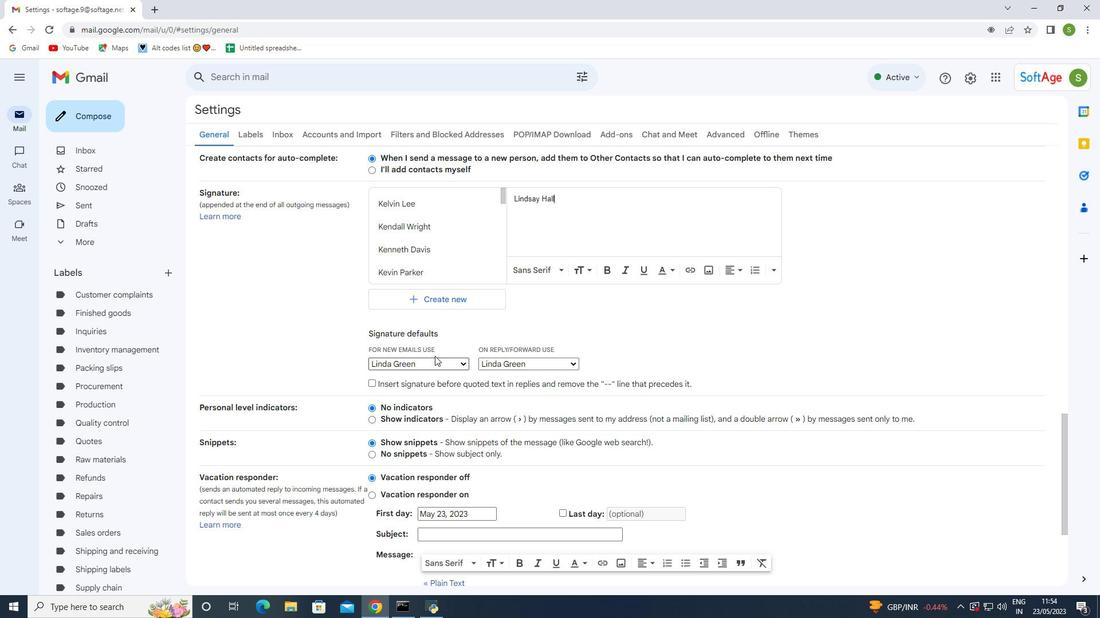 
Action: Mouse pressed left at (435, 364)
Screenshot: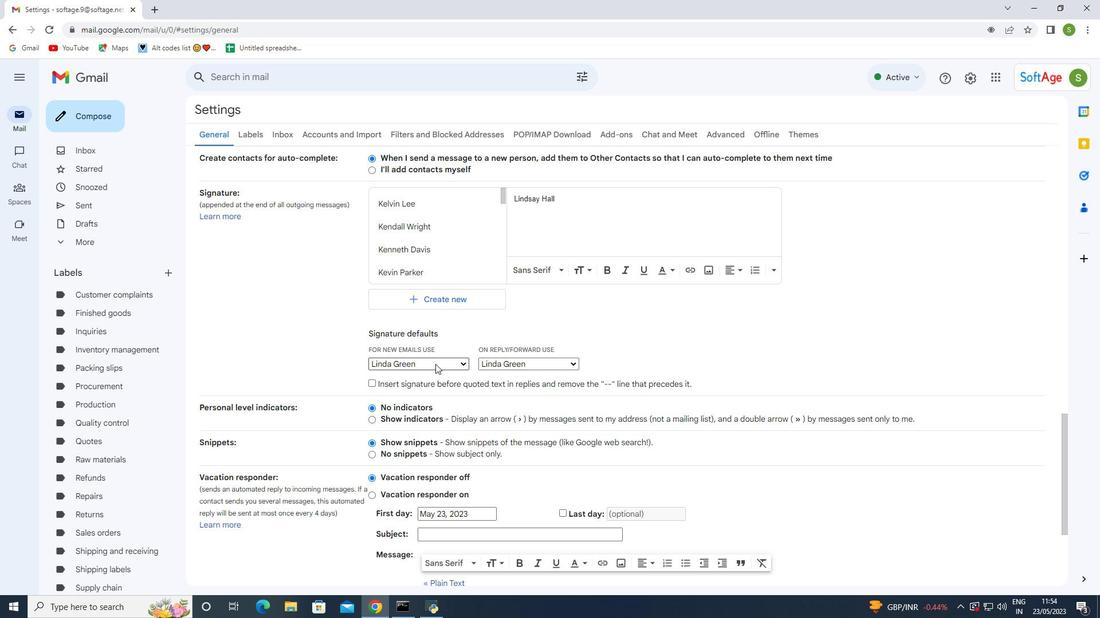 
Action: Mouse moved to (416, 472)
Screenshot: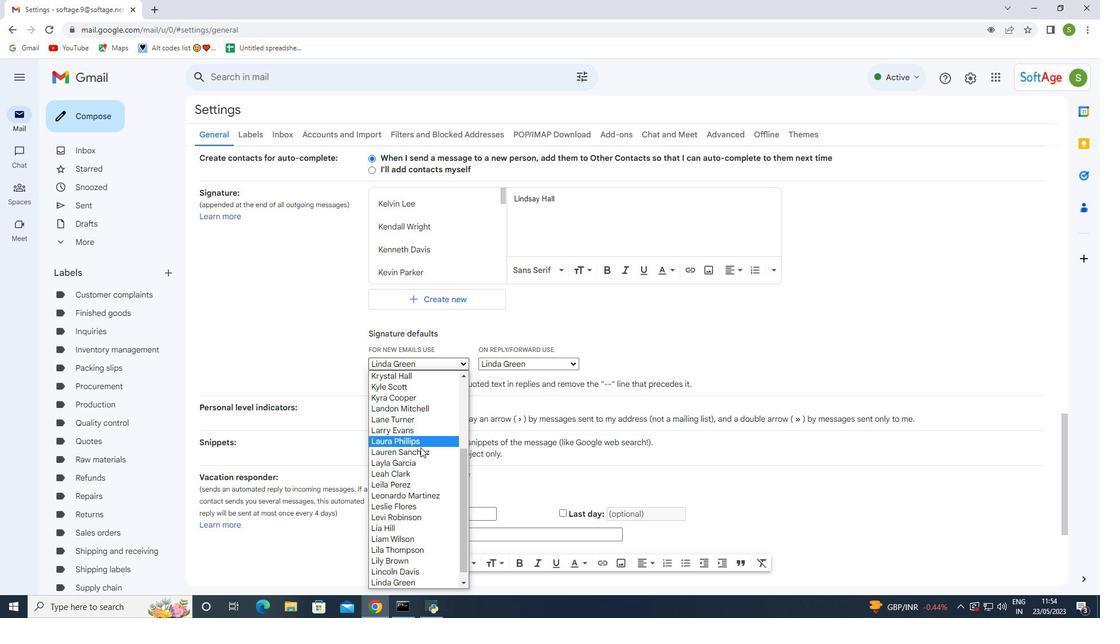 
Action: Mouse scrolled (416, 472) with delta (0, 0)
Screenshot: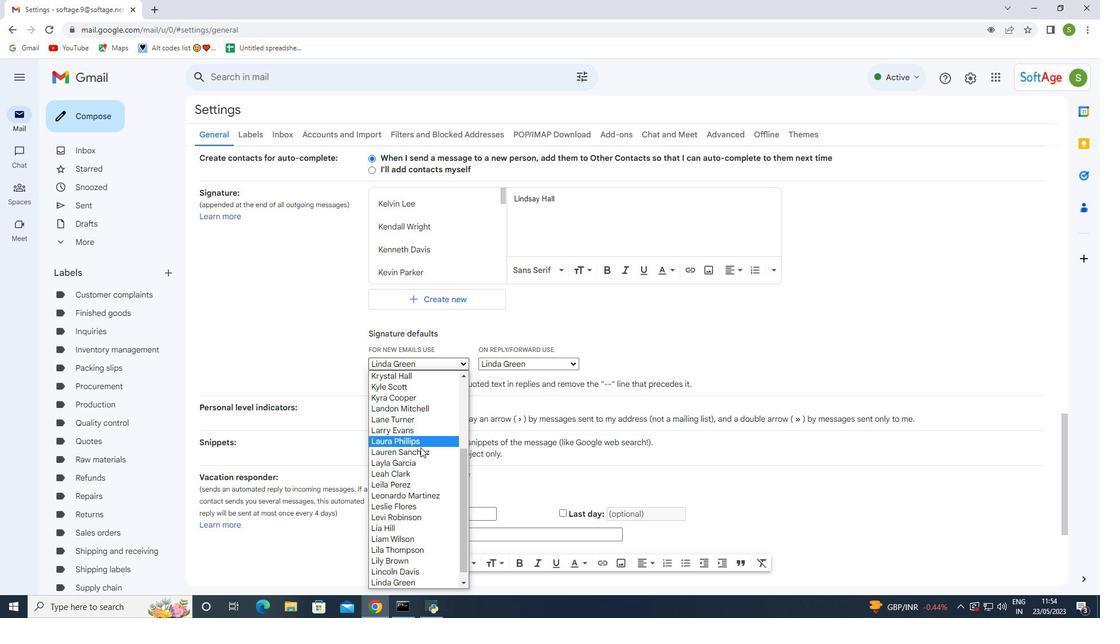 
Action: Mouse moved to (413, 489)
Screenshot: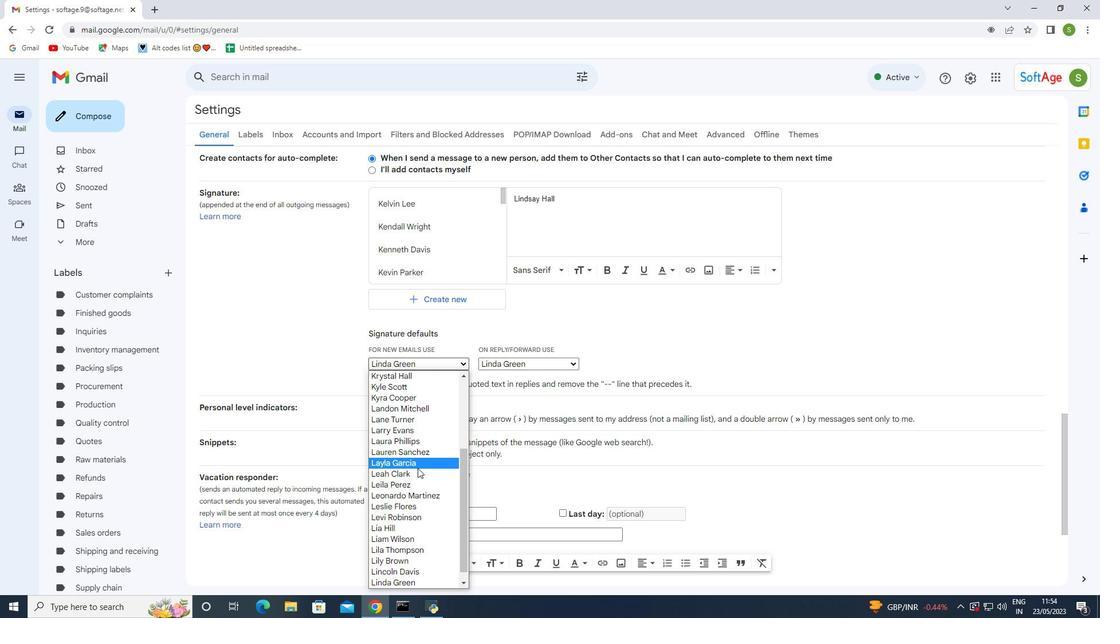 
Action: Mouse scrolled (413, 488) with delta (0, 0)
Screenshot: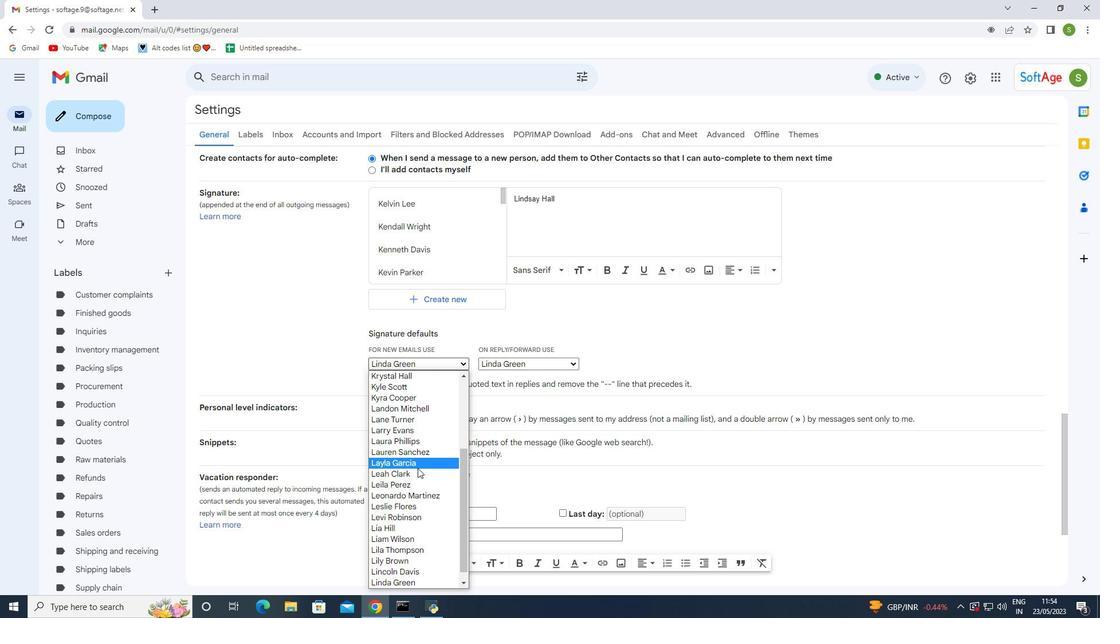 
Action: Mouse moved to (409, 506)
Screenshot: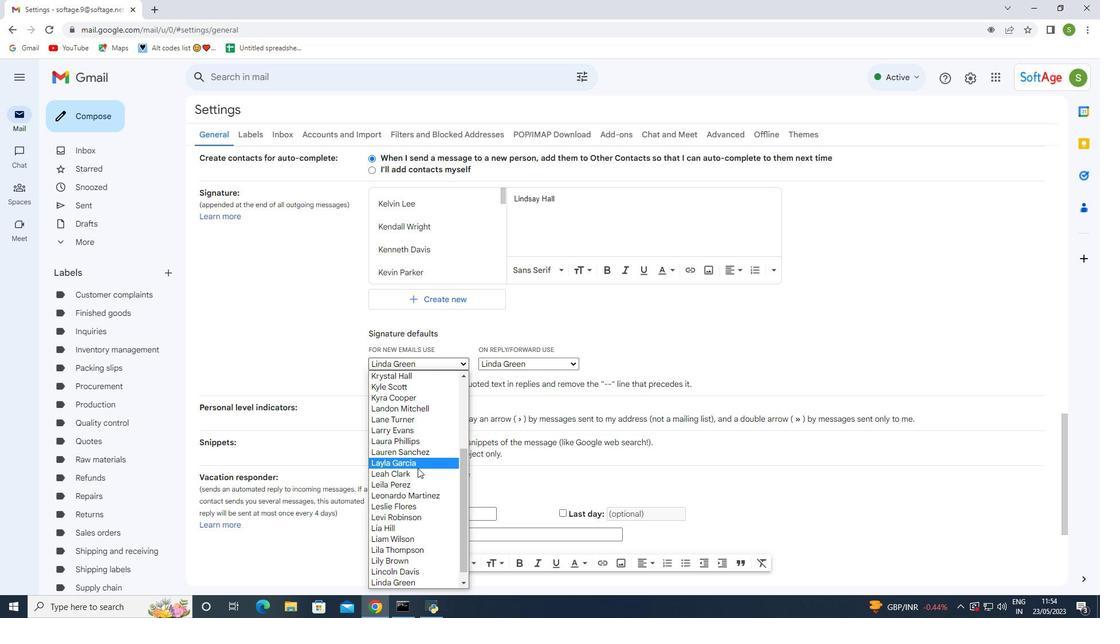 
Action: Mouse scrolled (409, 505) with delta (0, 0)
Screenshot: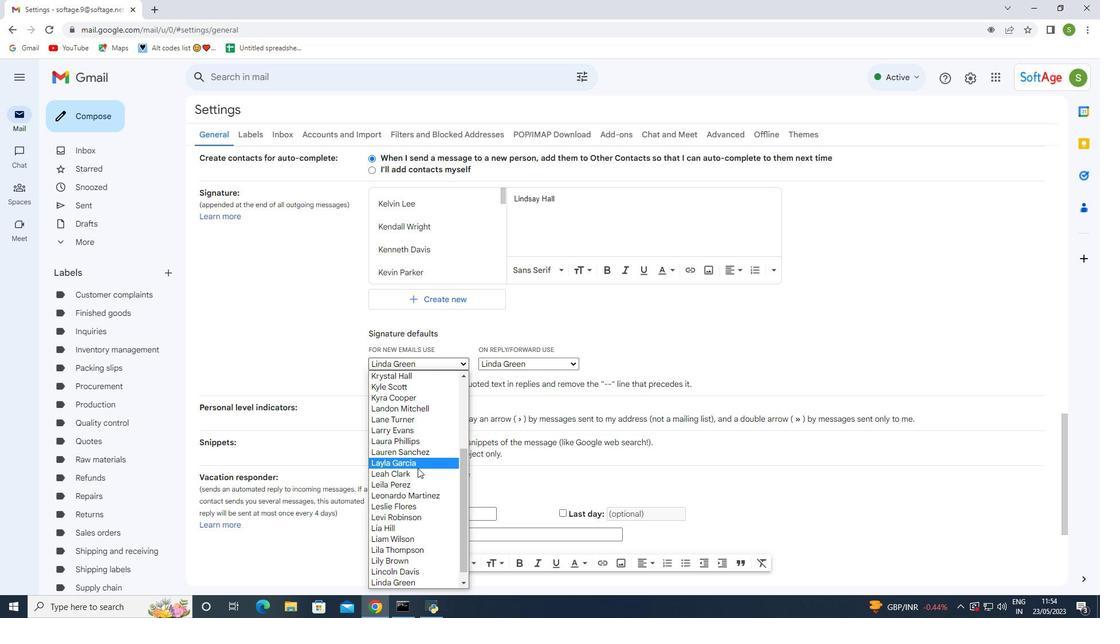 
Action: Mouse moved to (392, 578)
Screenshot: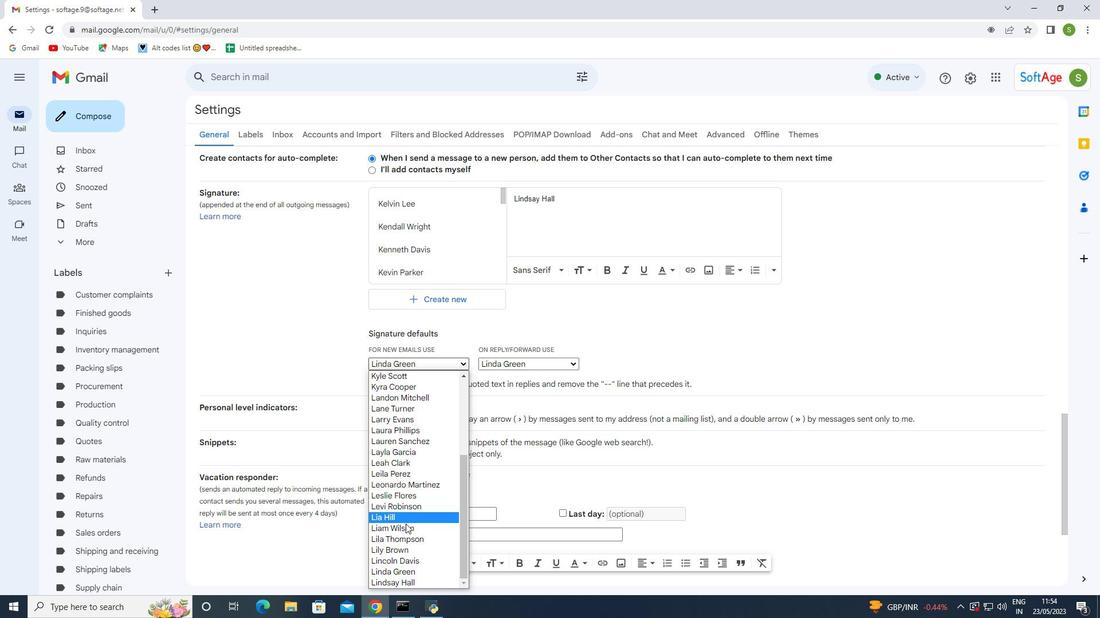 
Action: Mouse scrolled (404, 526) with delta (0, 0)
Screenshot: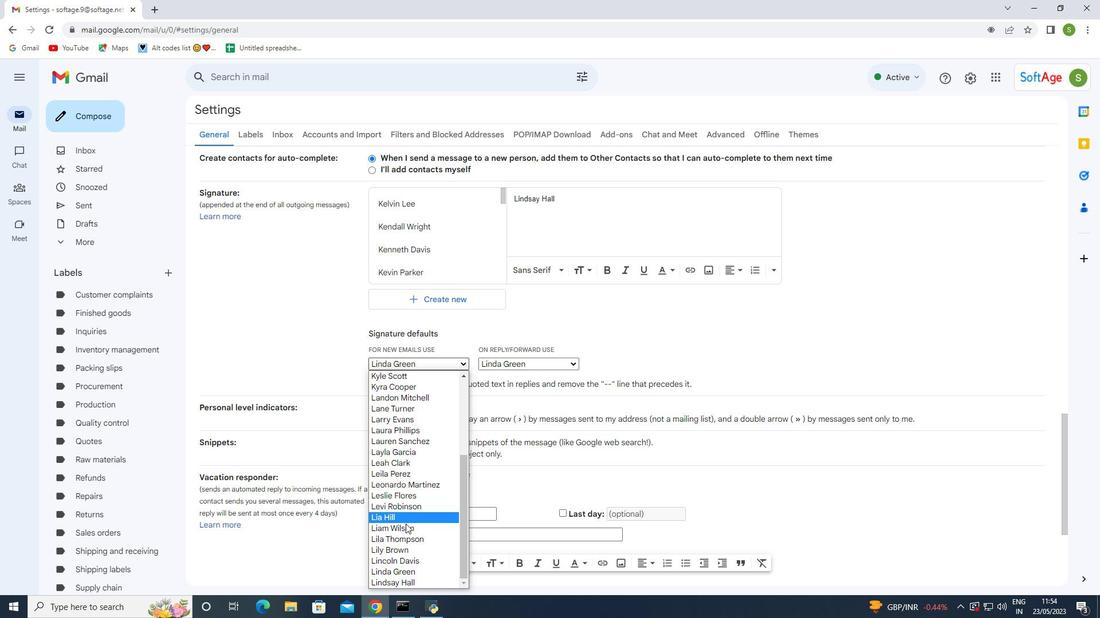 
Action: Mouse moved to (392, 588)
Screenshot: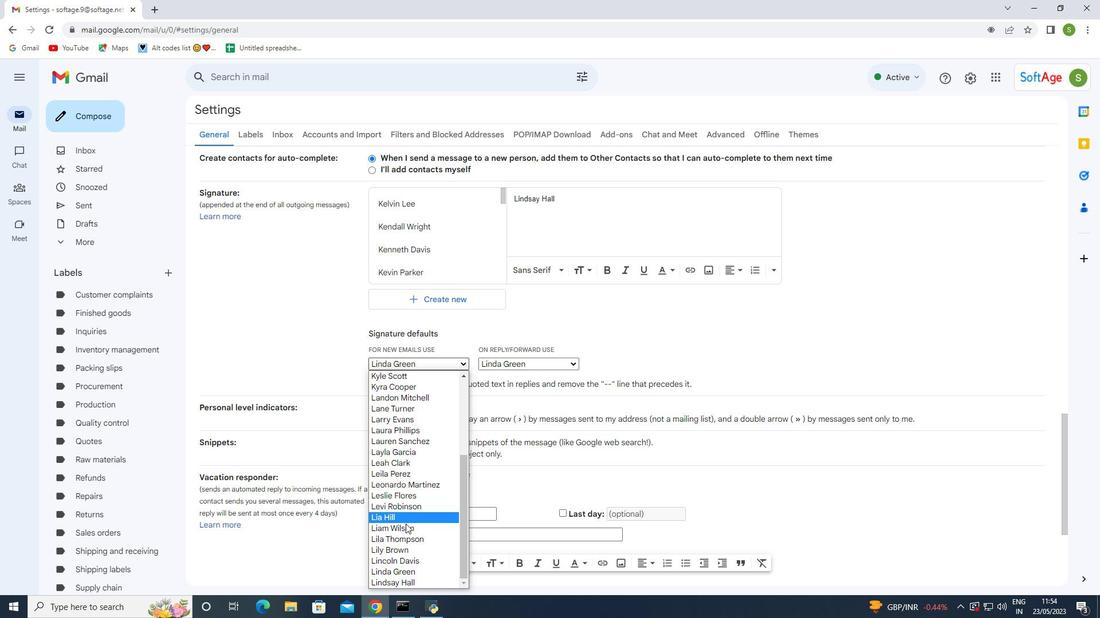 
Action: Mouse scrolled (401, 536) with delta (0, 0)
Screenshot: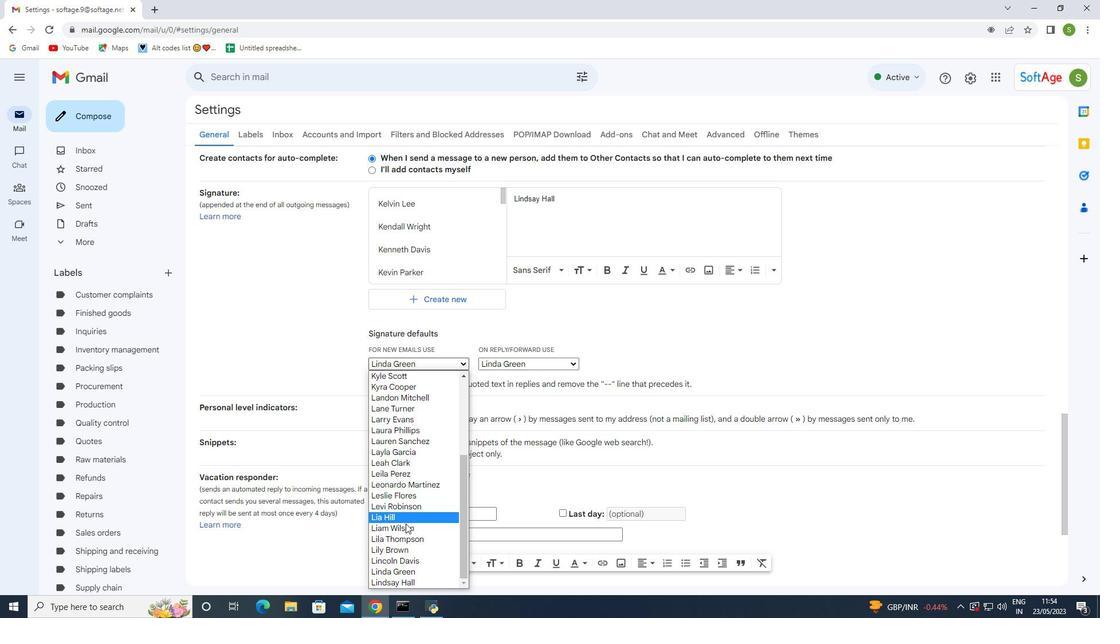 
Action: Mouse moved to (401, 587)
Screenshot: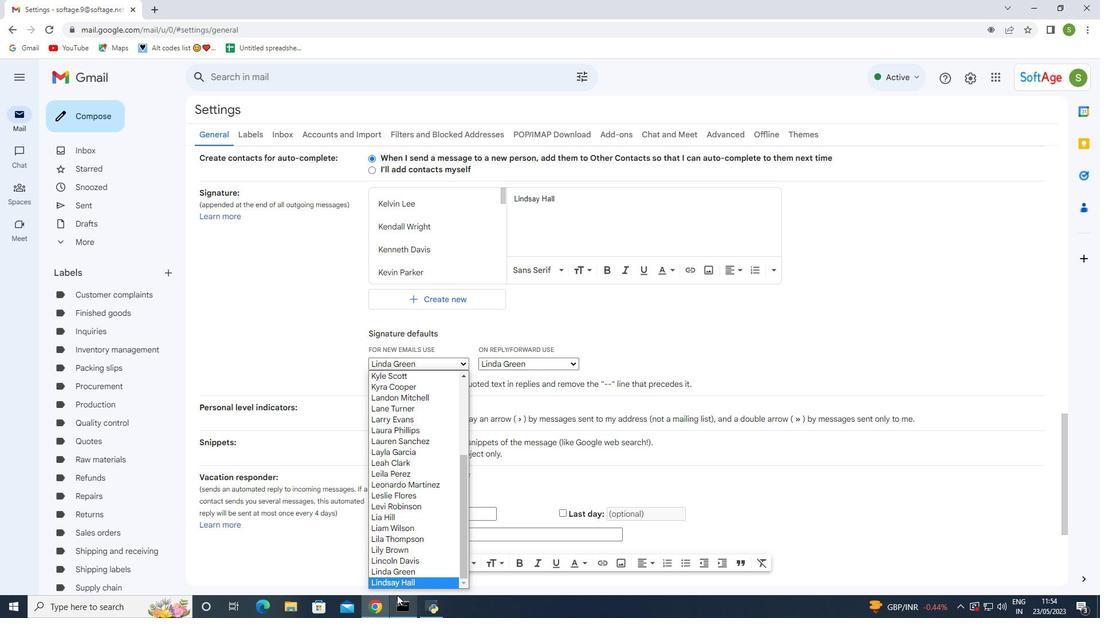 
Action: Mouse pressed left at (401, 587)
Screenshot: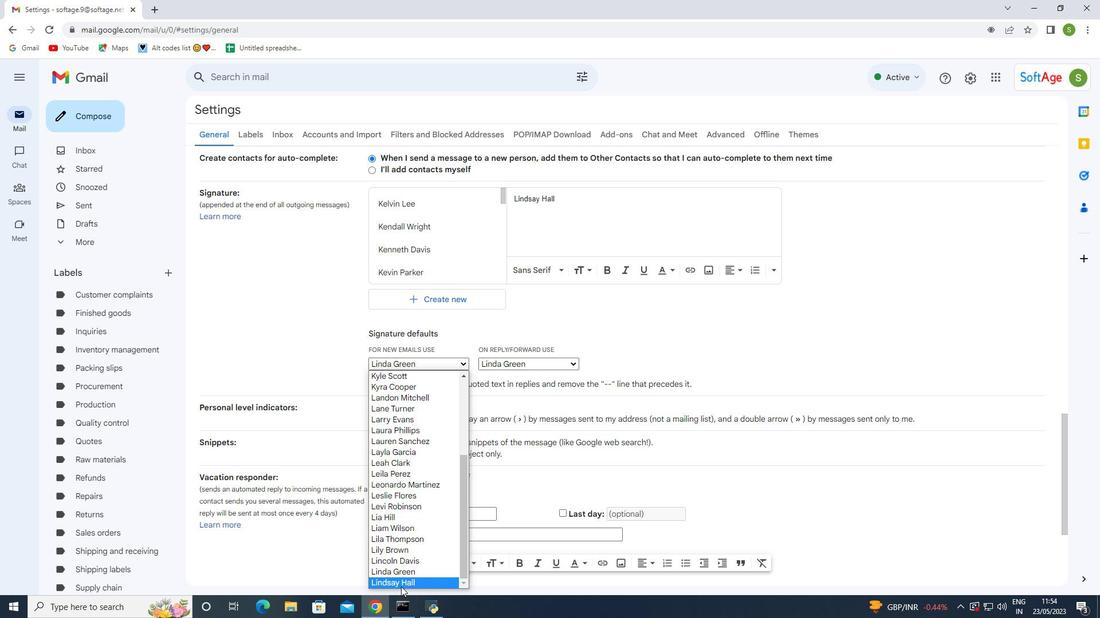 
Action: Mouse moved to (494, 366)
Screenshot: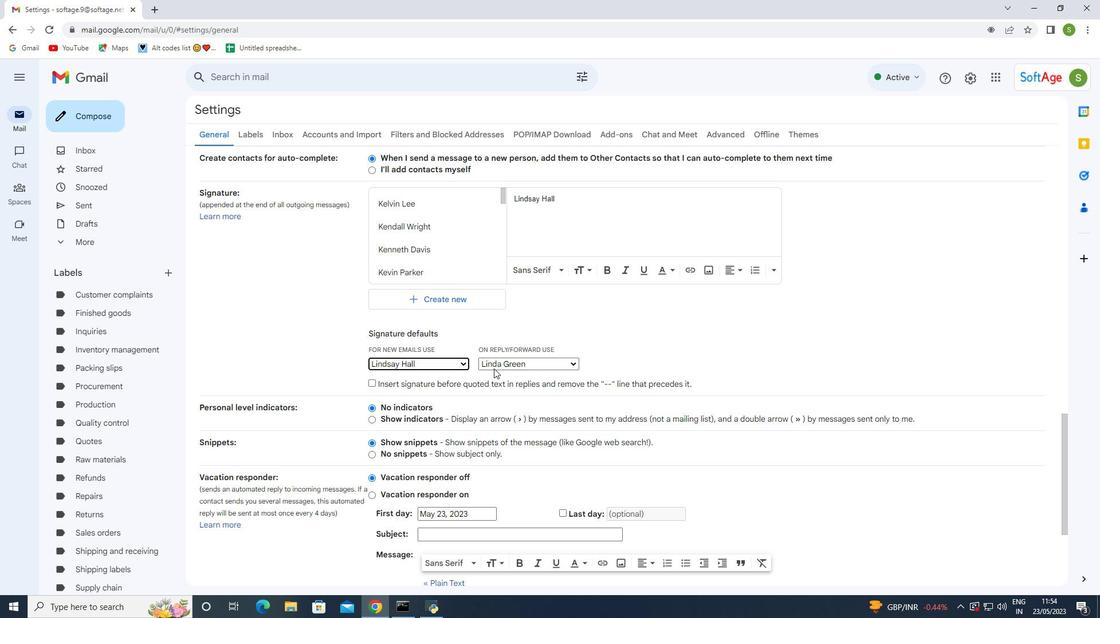 
Action: Mouse pressed left at (494, 366)
Screenshot: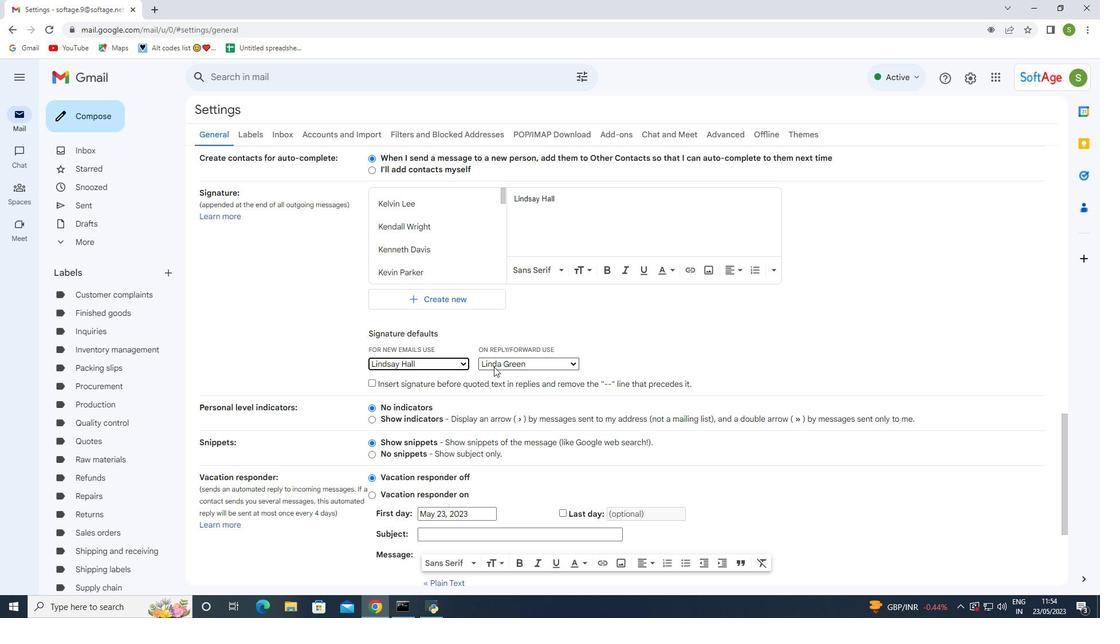 
Action: Mouse moved to (495, 567)
Screenshot: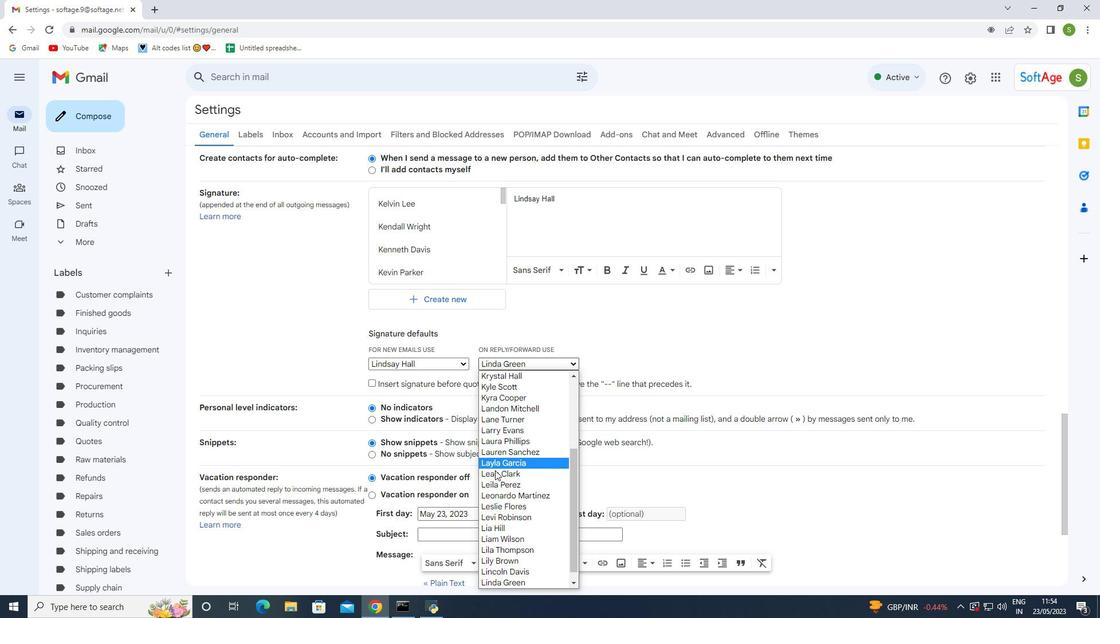 
Action: Mouse scrolled (495, 567) with delta (0, 0)
Screenshot: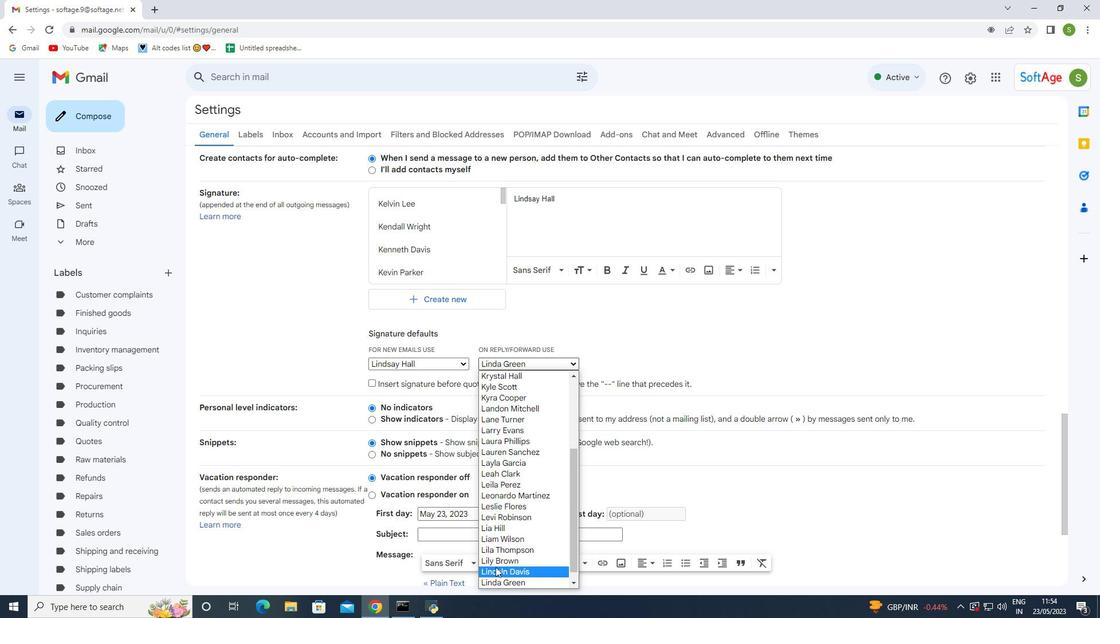 
Action: Mouse scrolled (495, 567) with delta (0, 0)
Screenshot: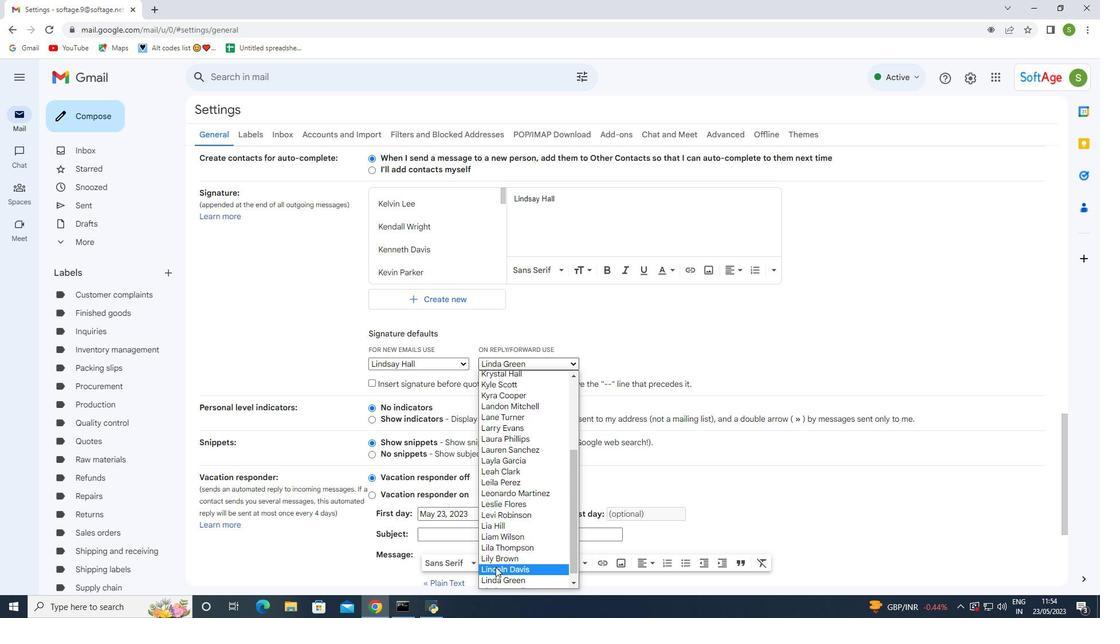 
Action: Mouse moved to (503, 586)
Screenshot: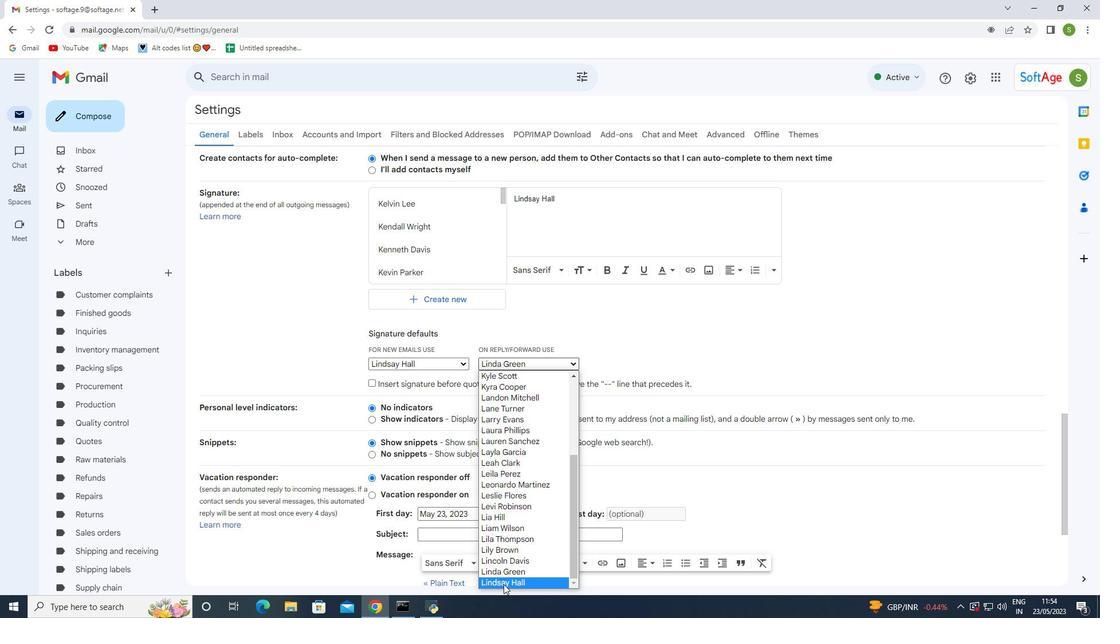 
Action: Mouse pressed left at (503, 586)
Screenshot: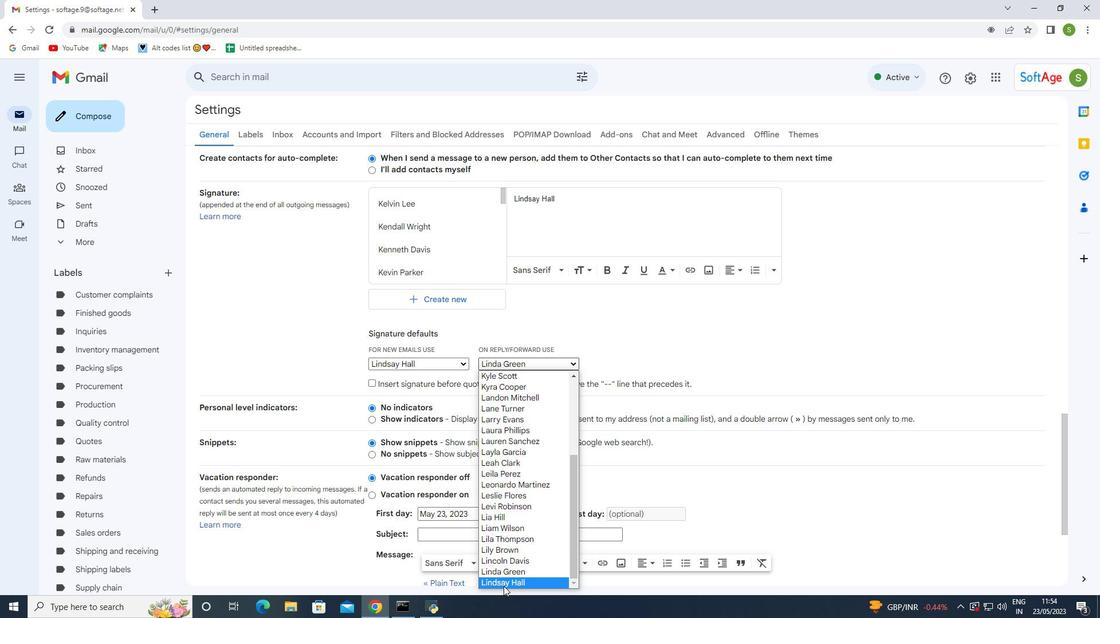 
Action: Mouse moved to (524, 328)
Screenshot: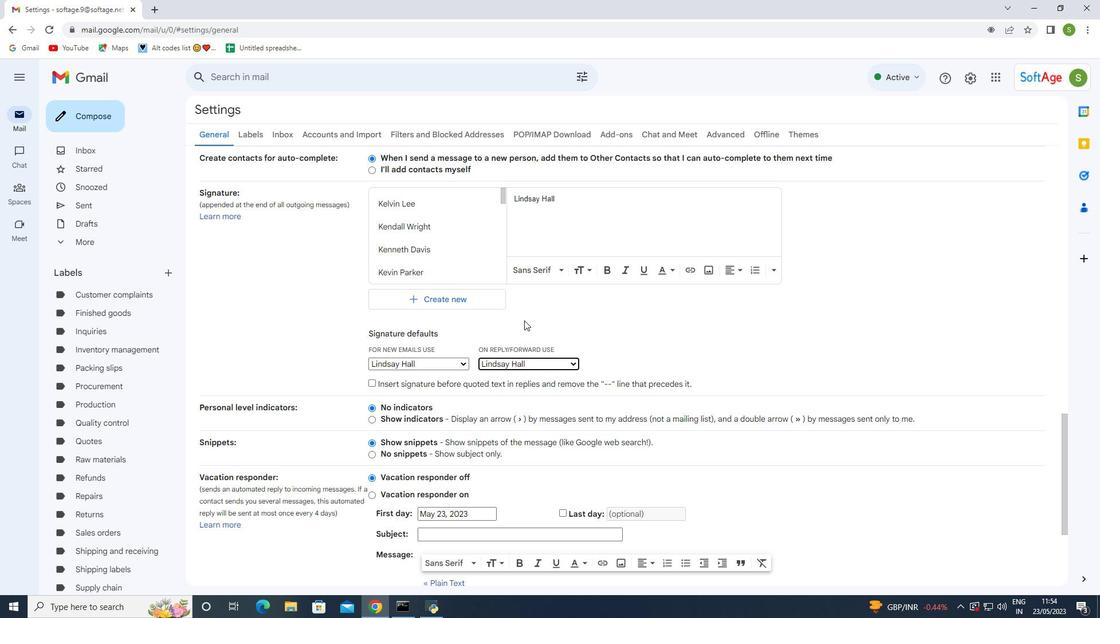 
Action: Mouse scrolled (524, 328) with delta (0, 0)
Screenshot: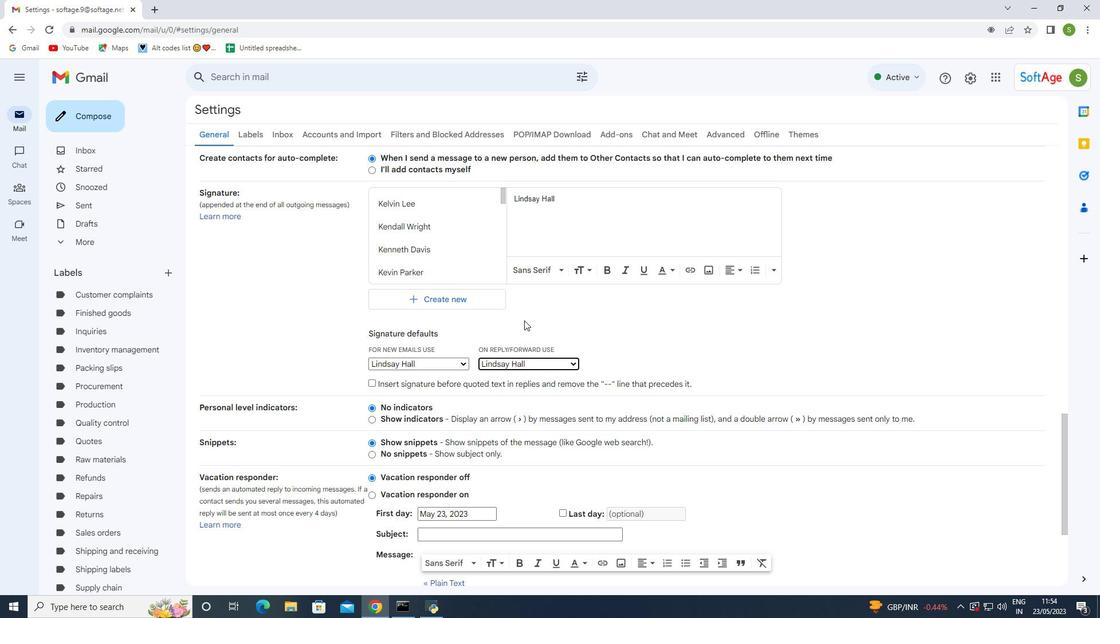 
Action: Mouse moved to (523, 339)
Screenshot: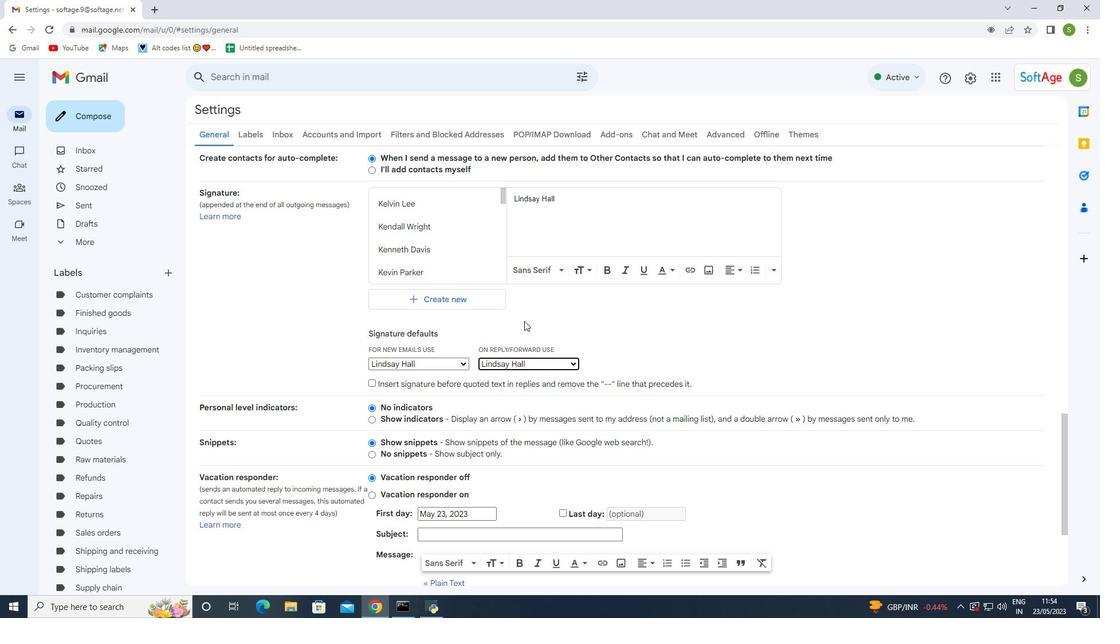 
Action: Mouse scrolled (523, 339) with delta (0, 0)
Screenshot: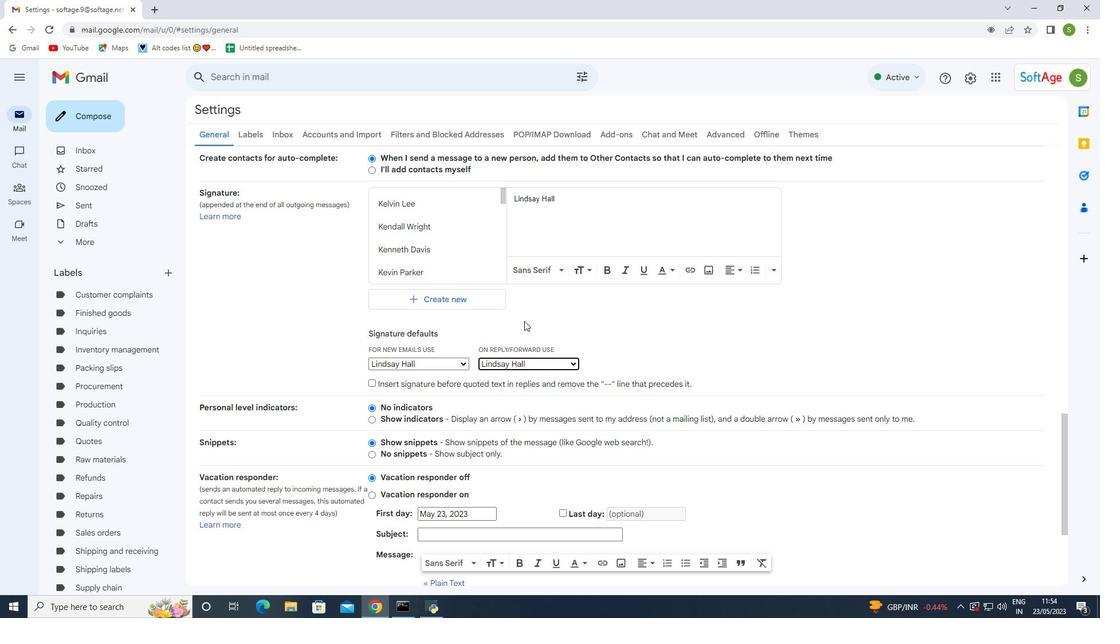 
Action: Mouse moved to (520, 349)
Screenshot: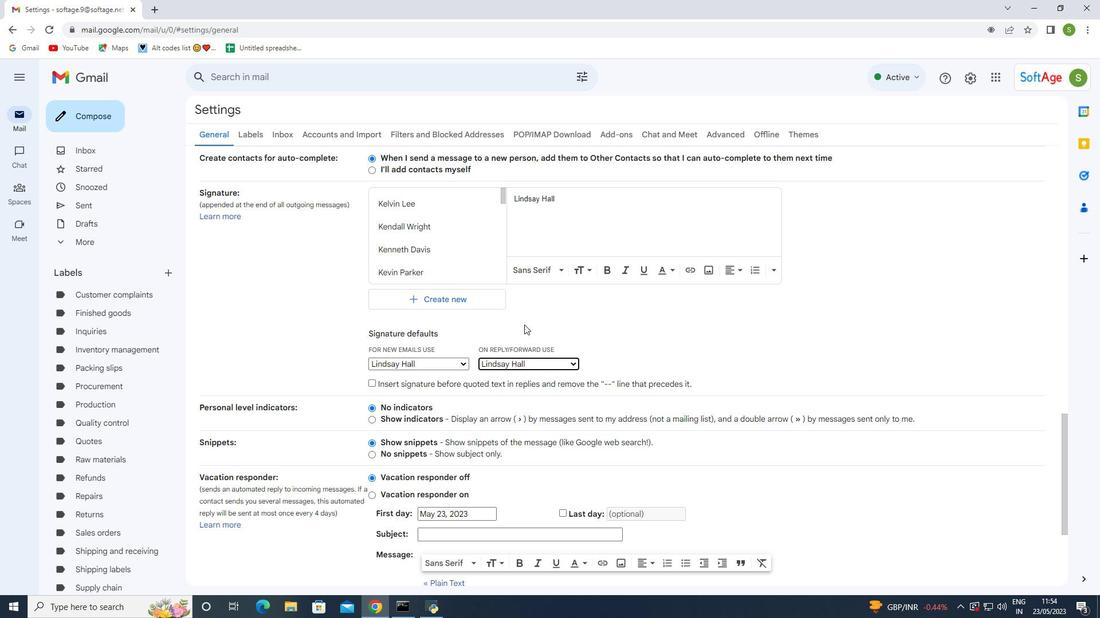 
Action: Mouse scrolled (520, 349) with delta (0, 0)
Screenshot: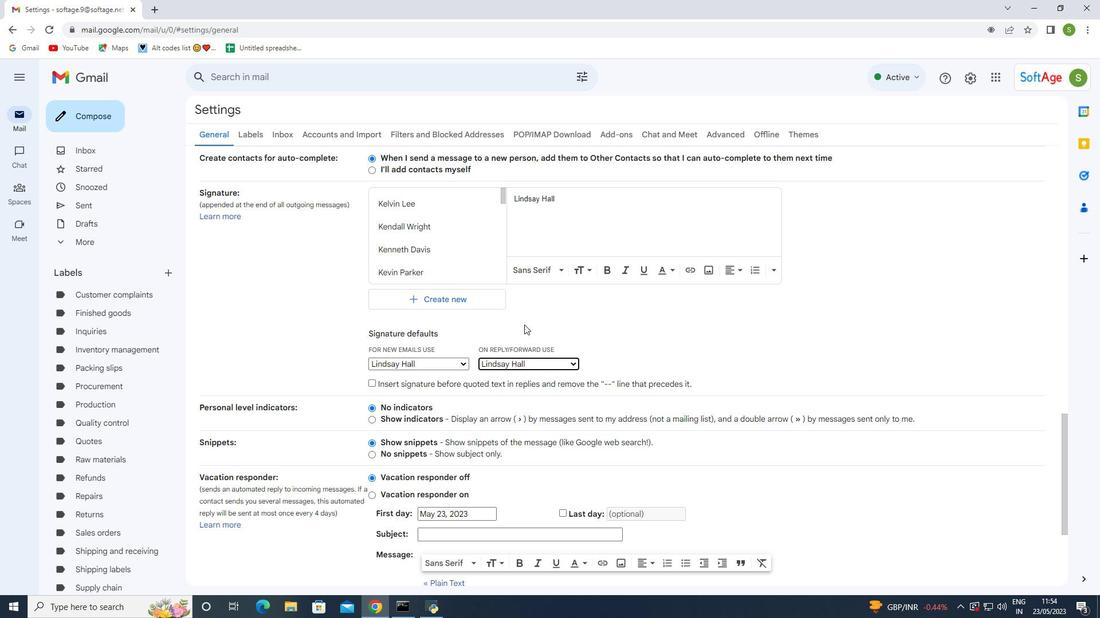 
Action: Mouse moved to (598, 531)
Screenshot: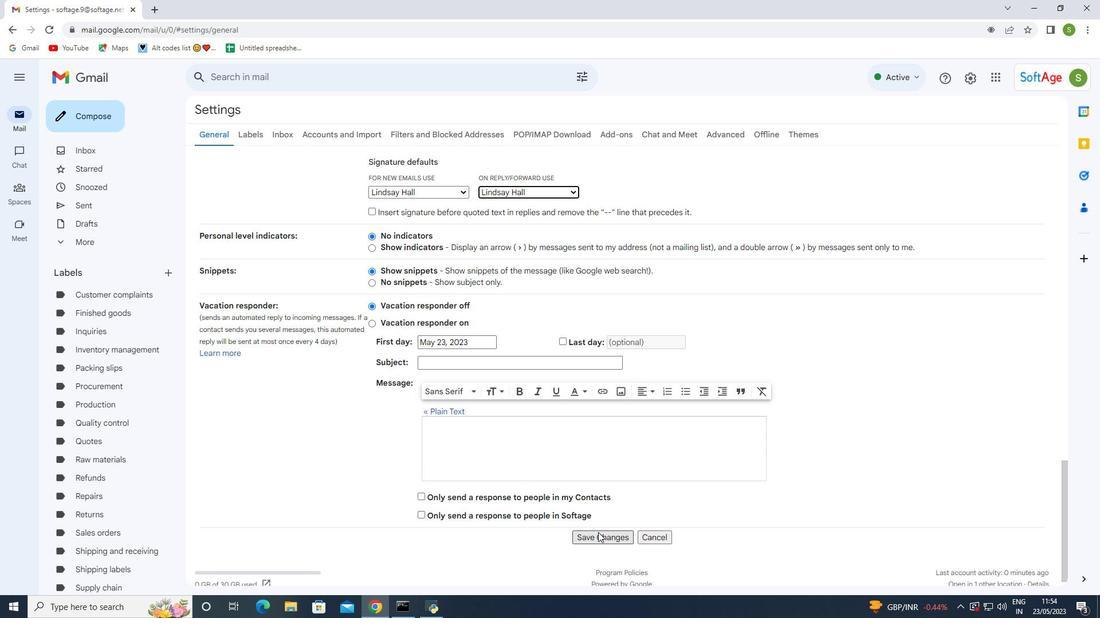 
Action: Mouse pressed left at (598, 531)
Screenshot: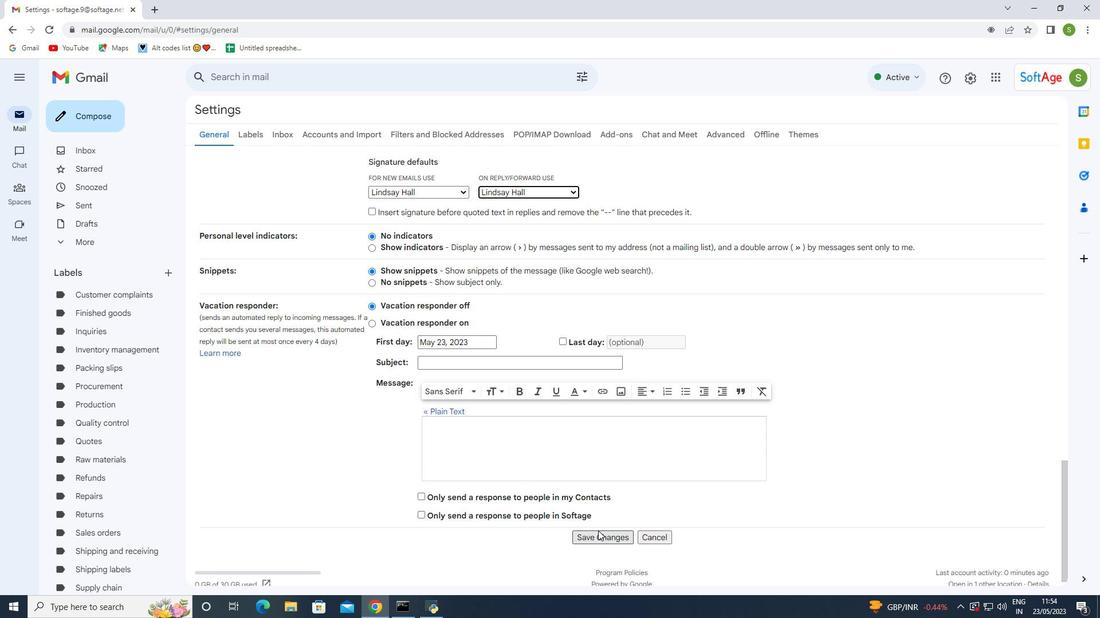 
Action: Mouse moved to (108, 118)
Screenshot: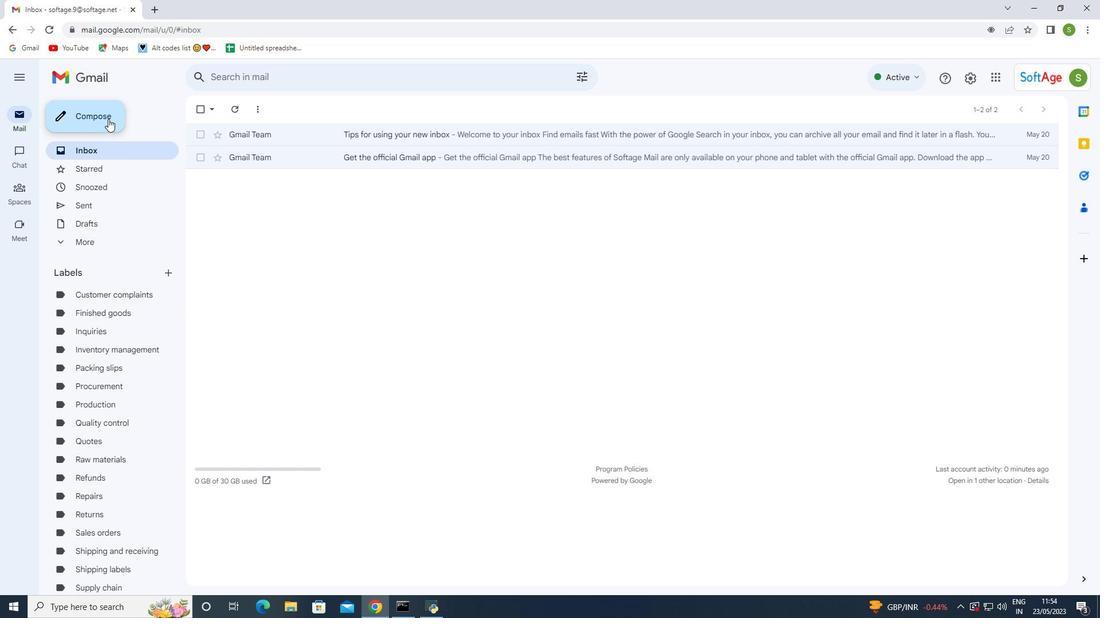 
Action: Mouse pressed left at (108, 118)
Screenshot: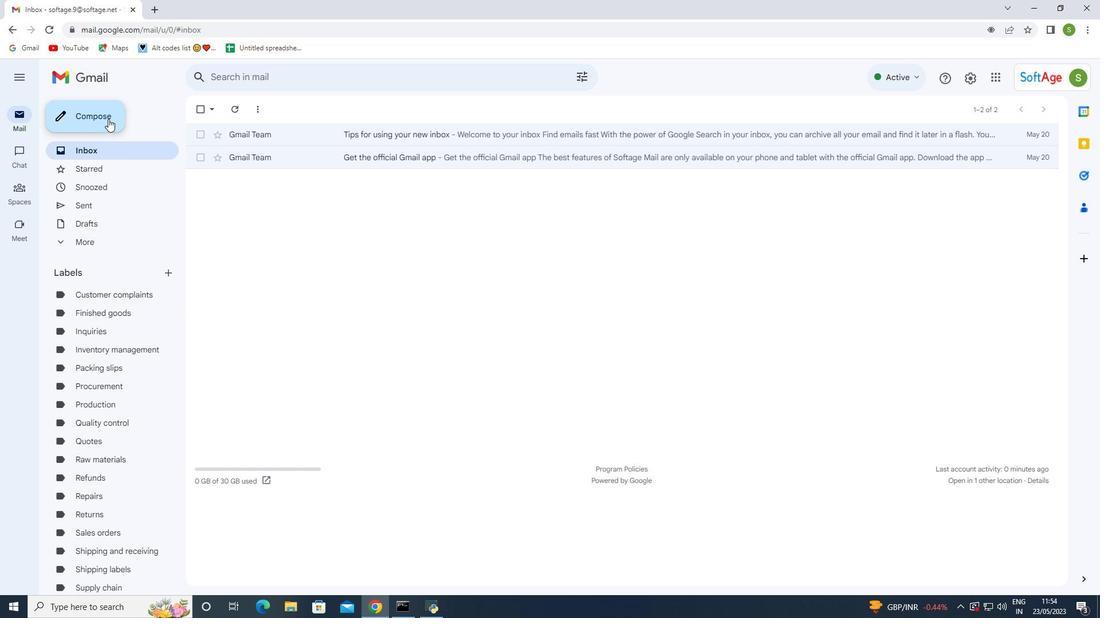 
Action: Mouse moved to (758, 278)
Screenshot: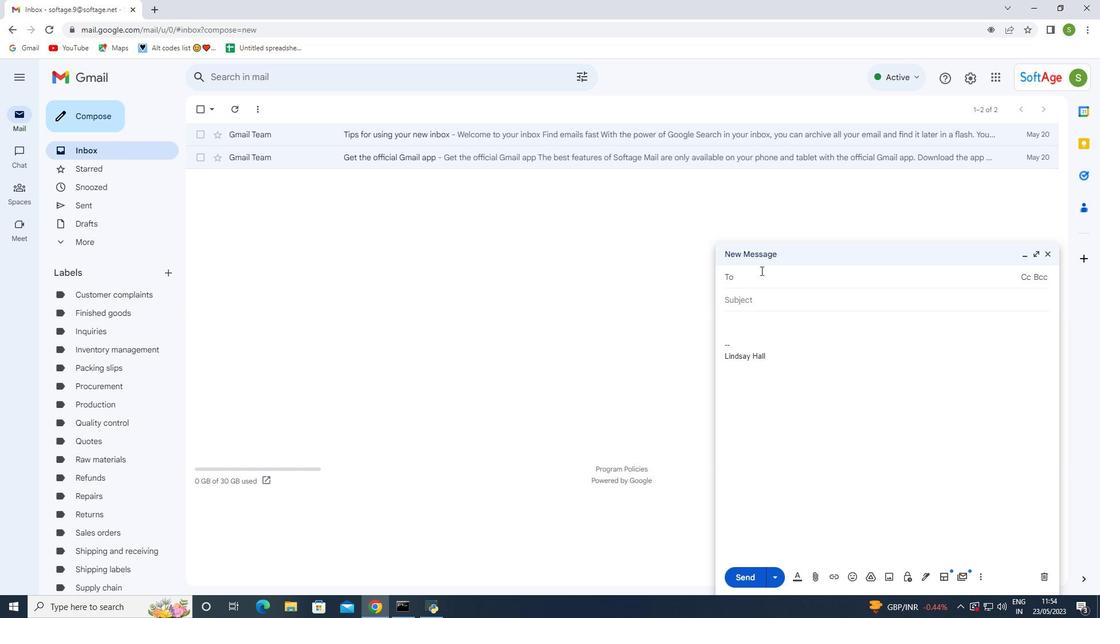 
Action: Mouse pressed left at (758, 278)
Screenshot: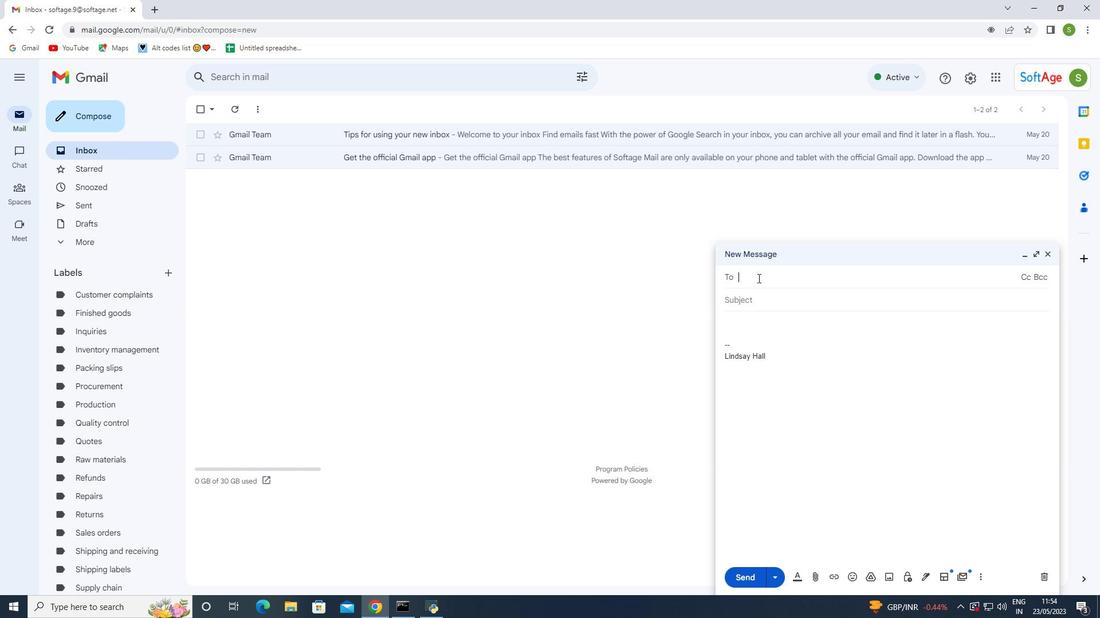 
Action: Key pressed softage.7<Key.shift>@softage.net
Screenshot: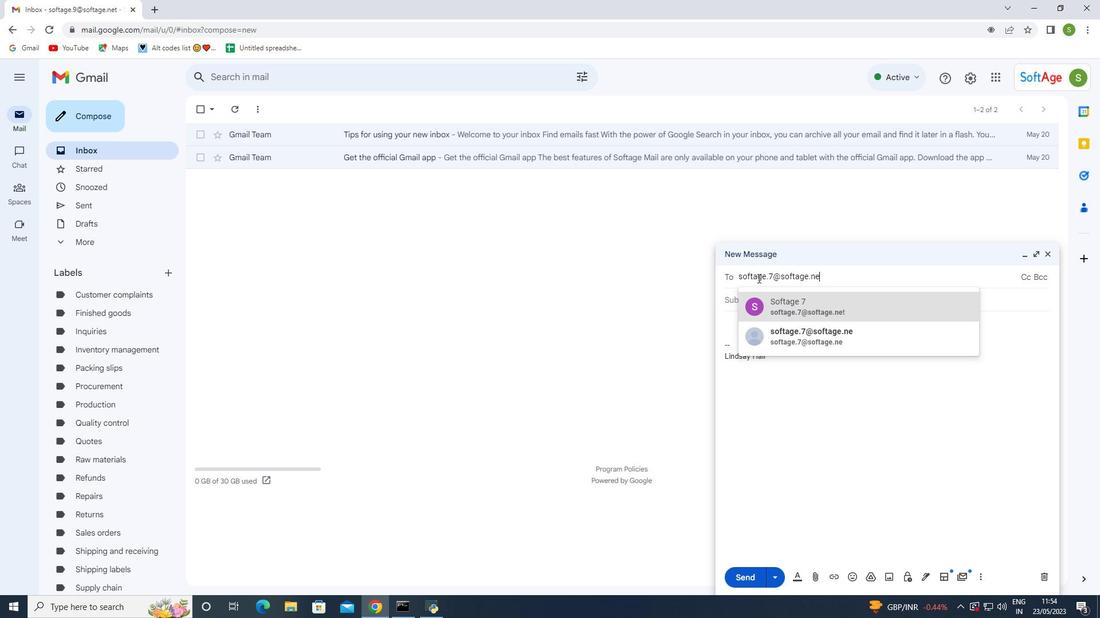 
Action: Mouse moved to (805, 301)
Screenshot: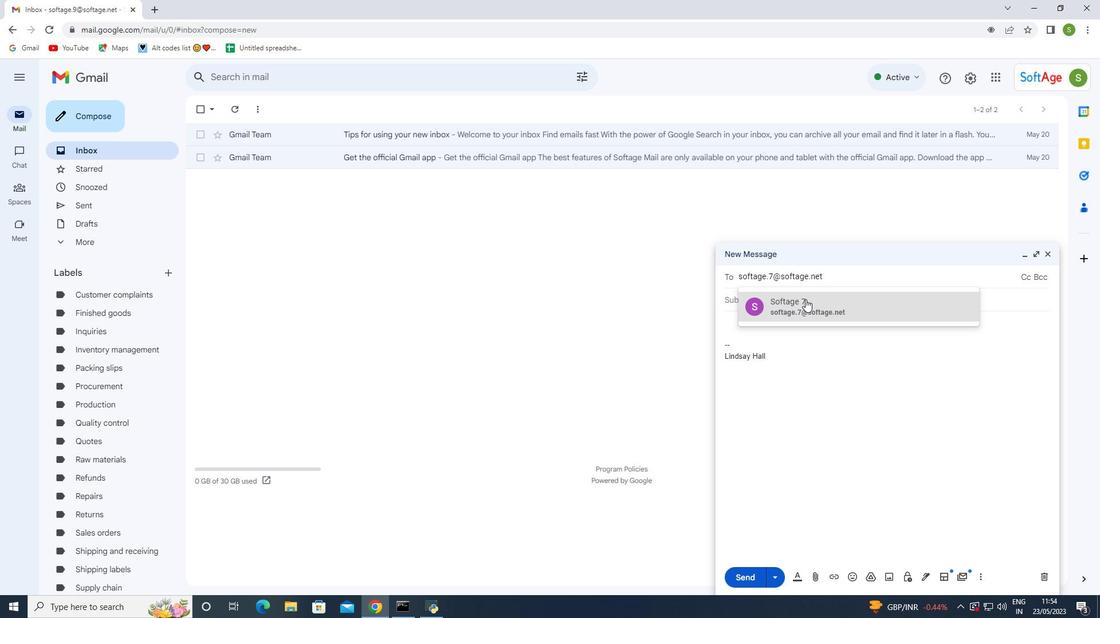 
Action: Mouse pressed left at (805, 301)
Screenshot: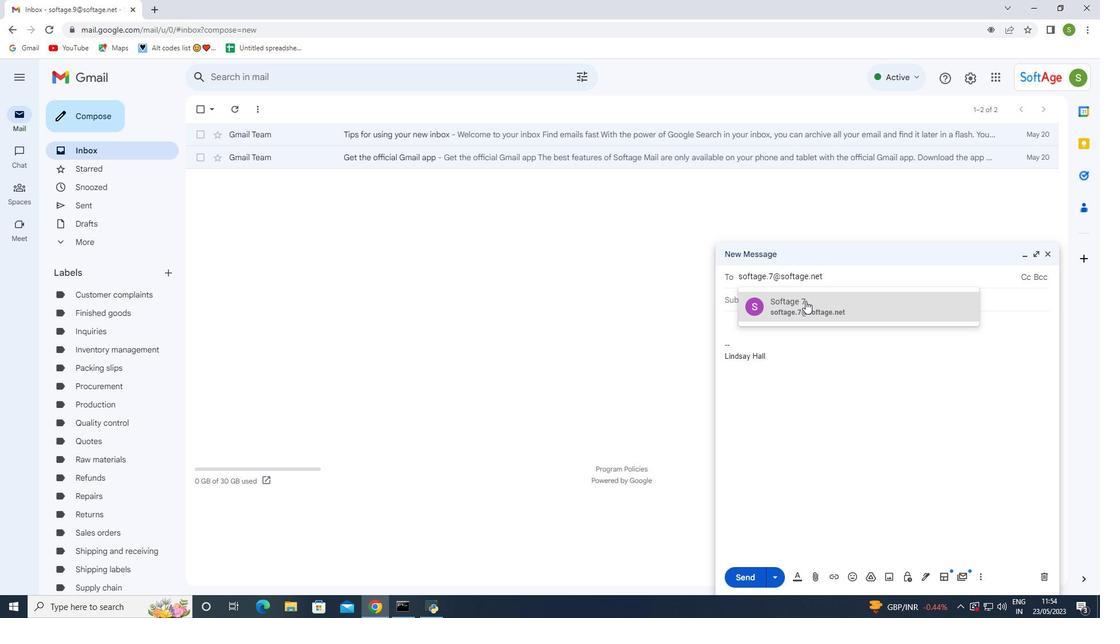 
Action: Mouse moved to (745, 315)
Screenshot: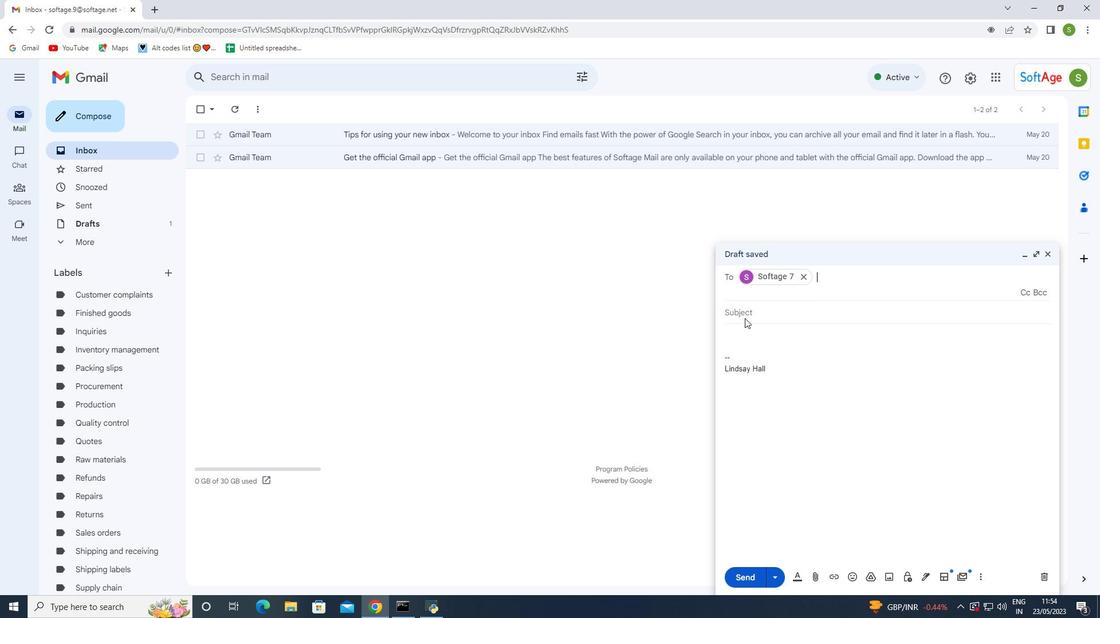 
Action: Mouse pressed left at (745, 315)
Screenshot: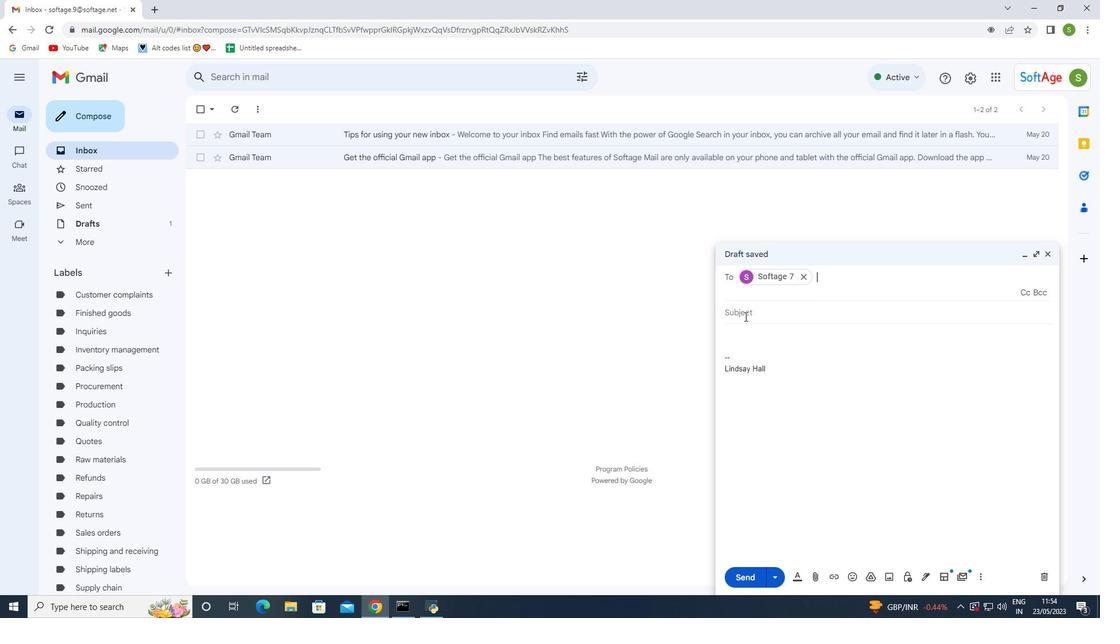 
Action: Key pressed <Key.shift>Request<Key.space>for<Key.space>a<Key.space>testimonial<Key.space>follow<Key.space><Key.backspace>-up
Screenshot: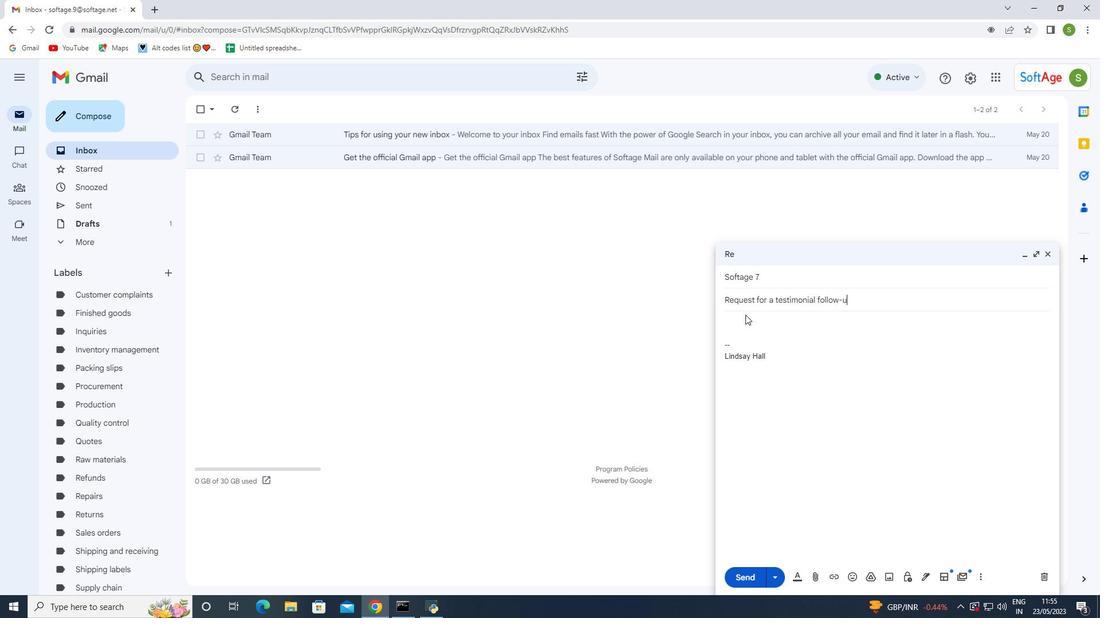 
Action: Mouse moved to (736, 341)
Screenshot: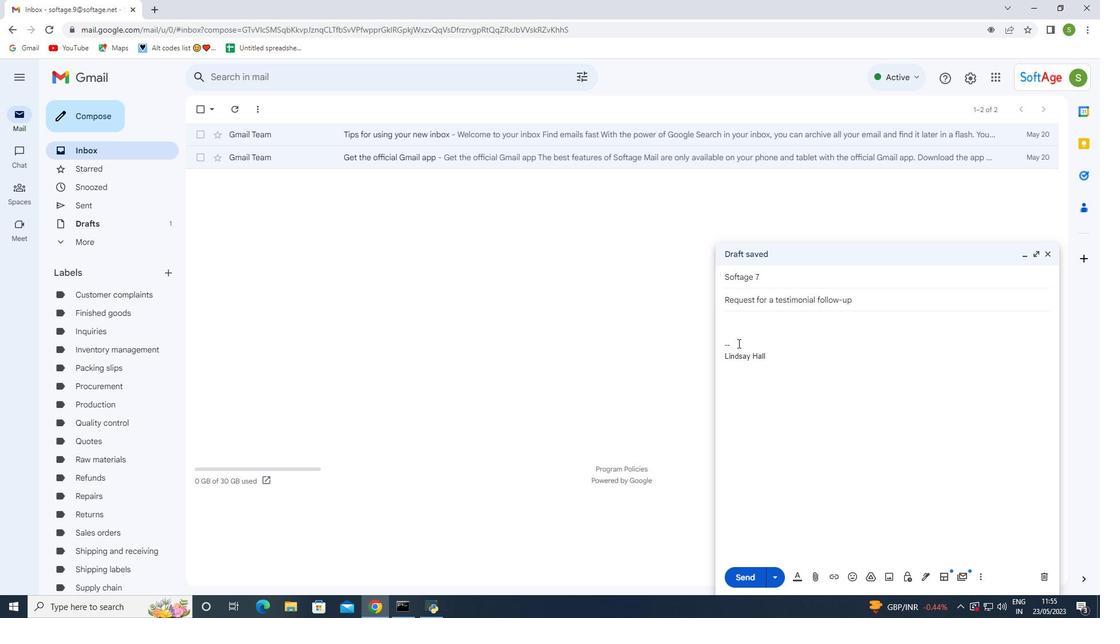 
Action: Mouse pressed left at (736, 341)
Screenshot: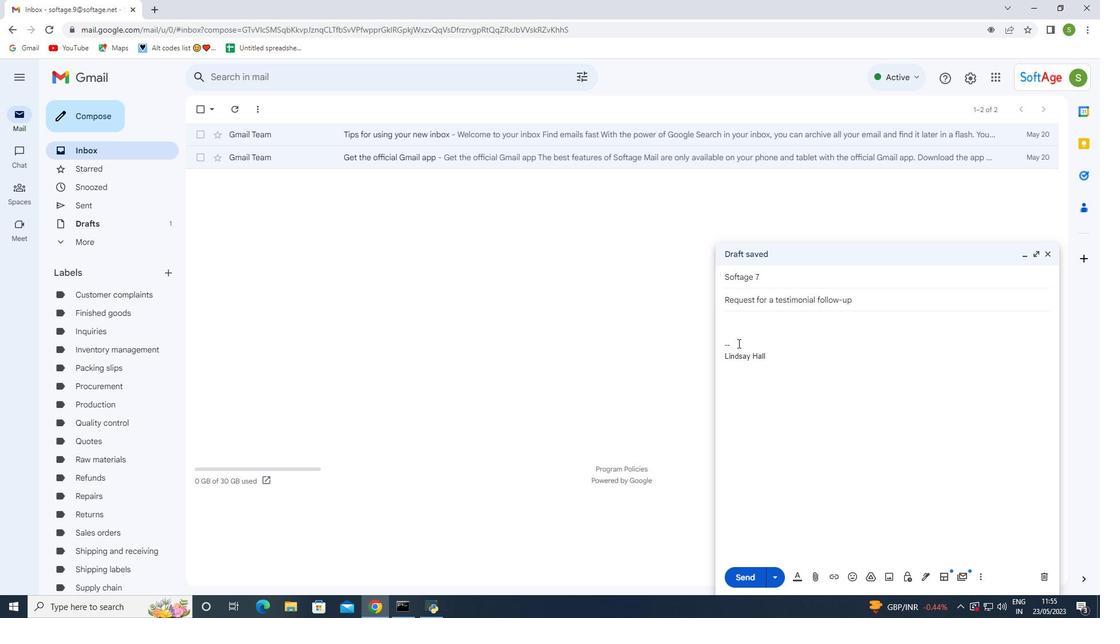 
Action: Mouse moved to (712, 326)
Screenshot: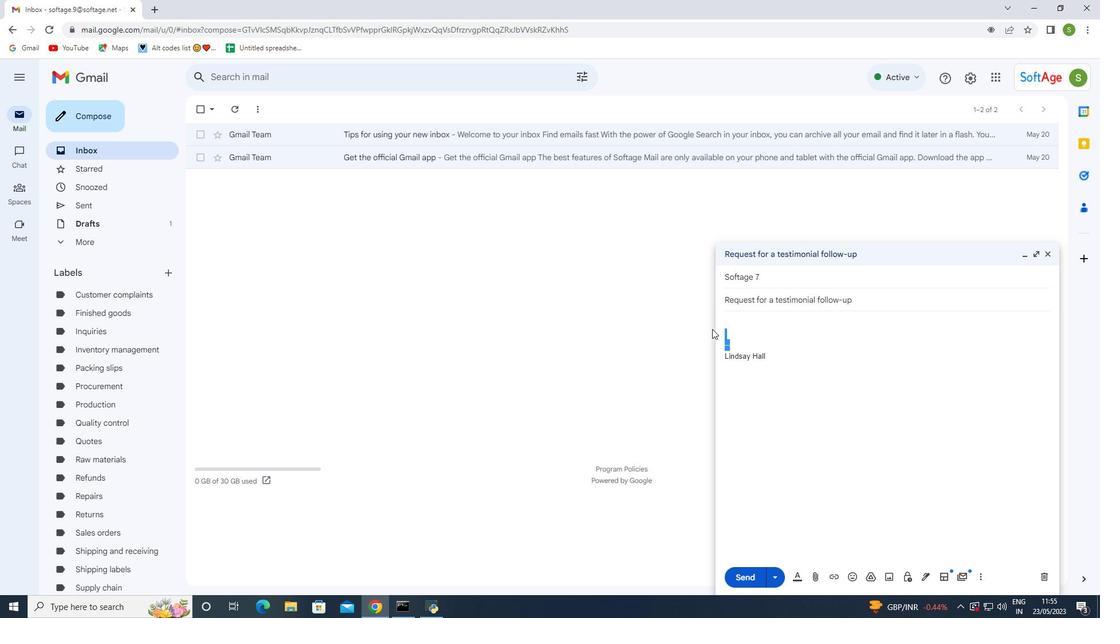 
Action: Key pressed <Key.backspace><Key.enter><Key.up><Key.shift><Key.shift><Key.shift><Key.shift><Key.shift><Key.shift><Key.shift><Key.shift>I<Key.space>would<Key.space>like<Key.space>to<Key.space>follow-<Key.backspace><Key.space>up<Key.space>on<Key.space>the<Key.space>project<Key.space>timeline,<Key.space>can<Key.space>you<Key.space>provide<Key.space>me<Key.space>with<Key.space>an<Key.space>update<Key.shift_r>?
Screenshot: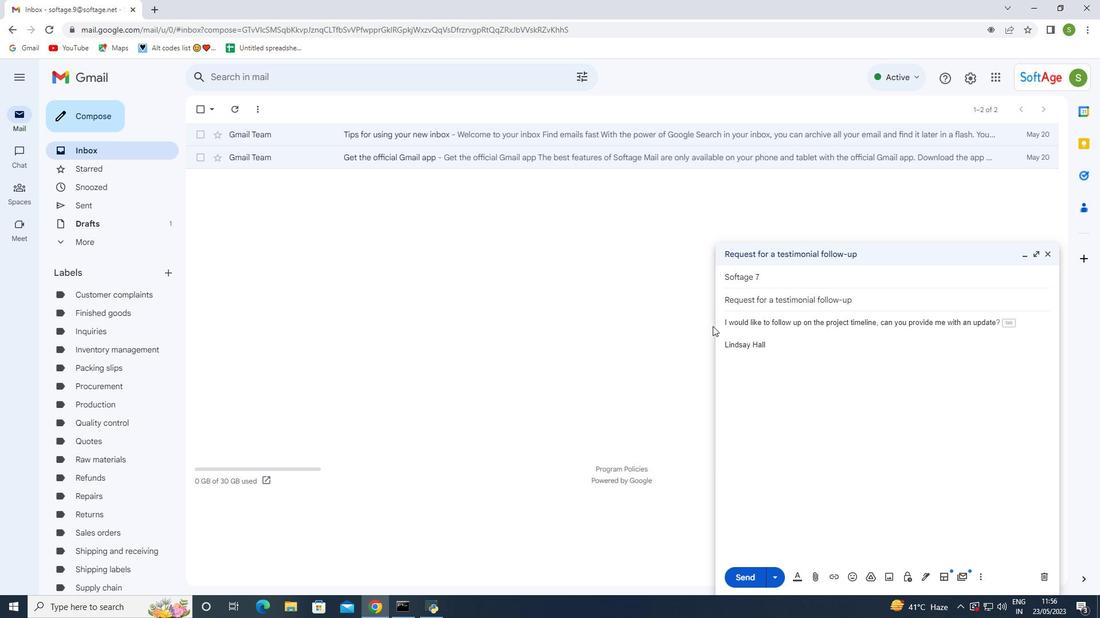 
Action: Mouse moved to (758, 579)
Screenshot: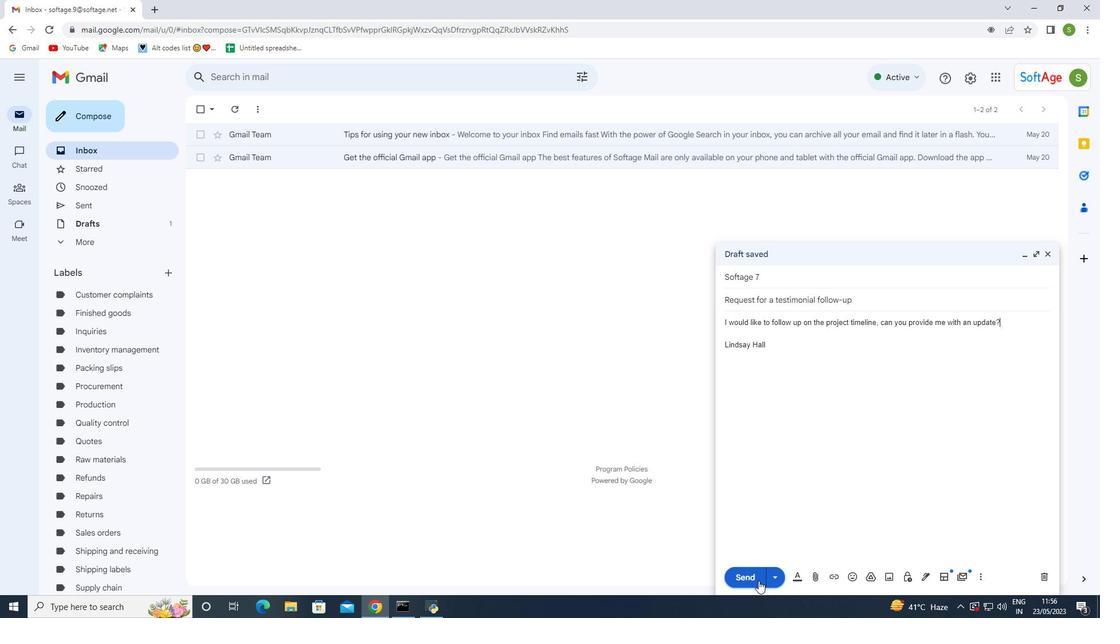
Action: Mouse pressed left at (758, 579)
Screenshot: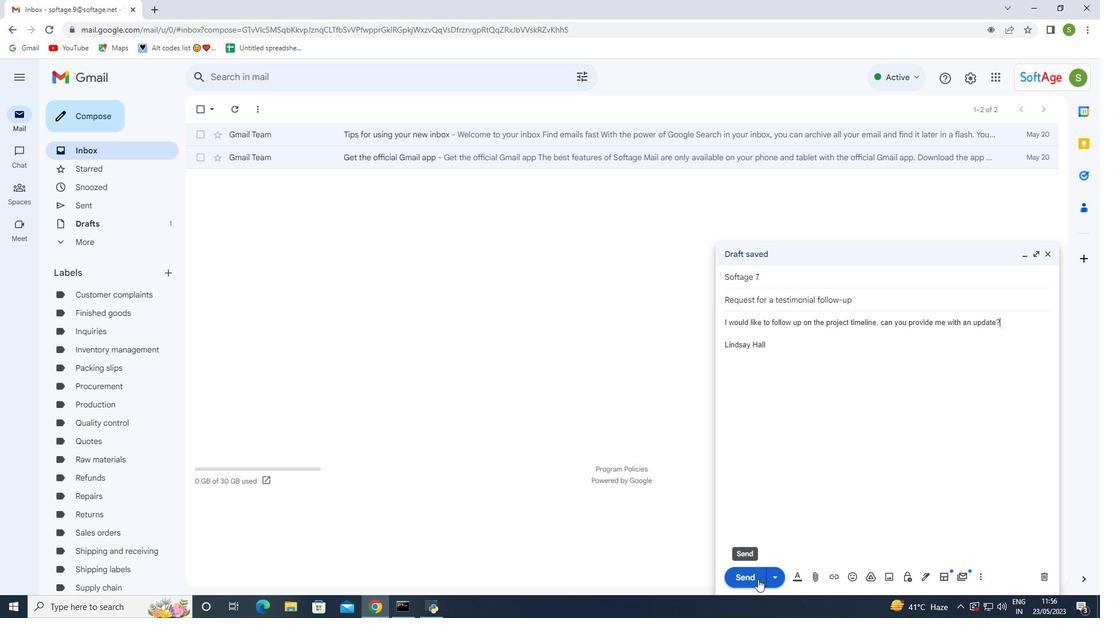 
Action: Mouse moved to (95, 204)
Screenshot: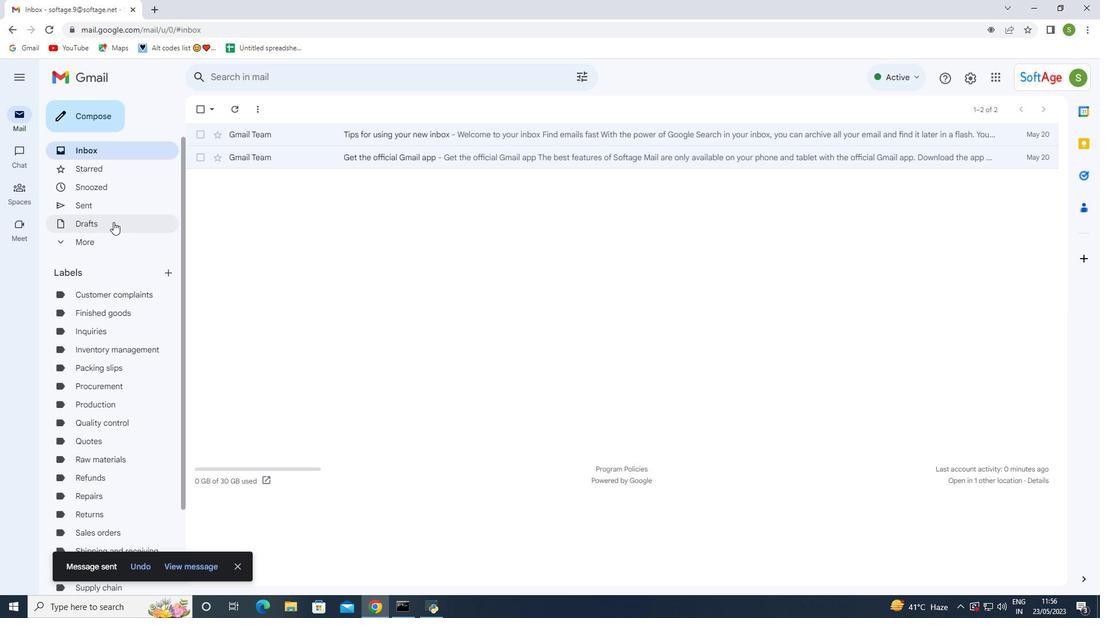 
Action: Mouse pressed left at (95, 204)
Screenshot: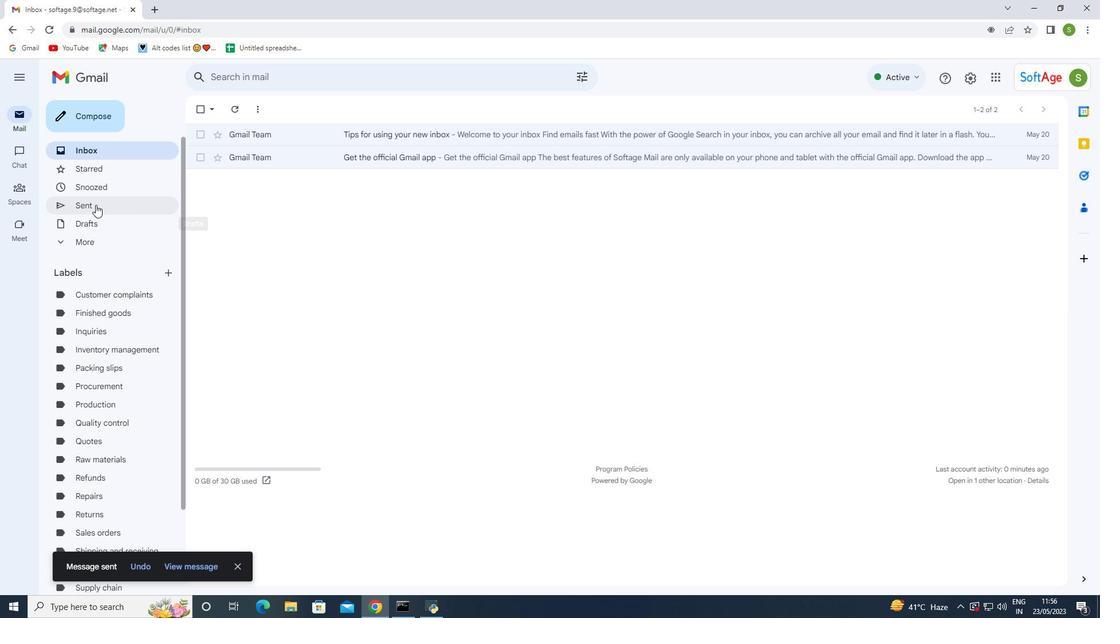 
Action: Mouse moved to (199, 167)
Screenshot: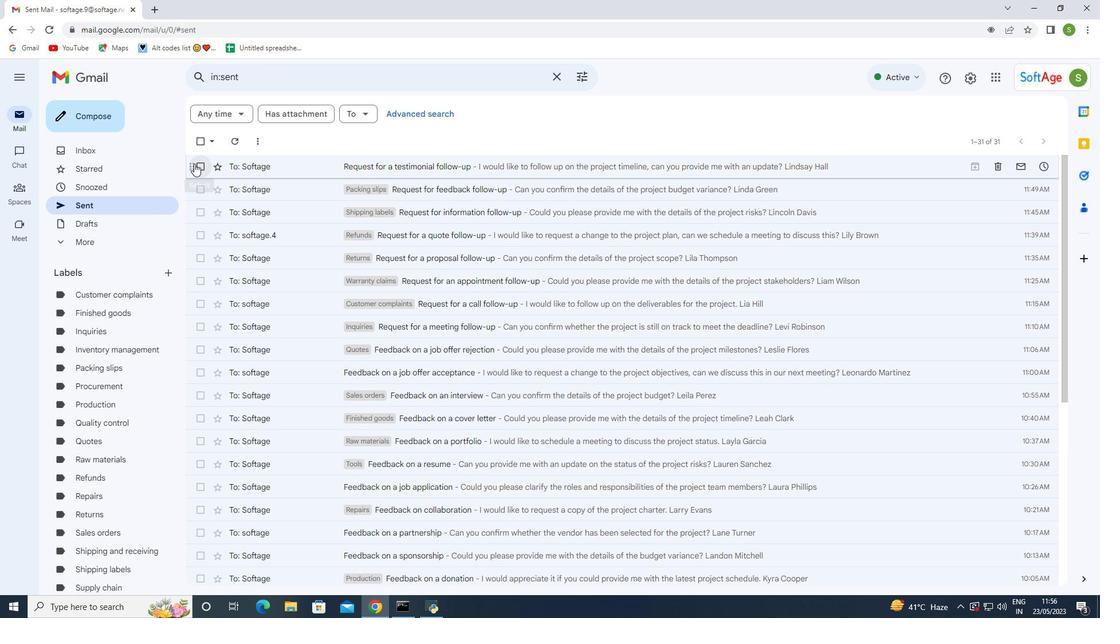 
Action: Mouse pressed left at (199, 167)
Screenshot: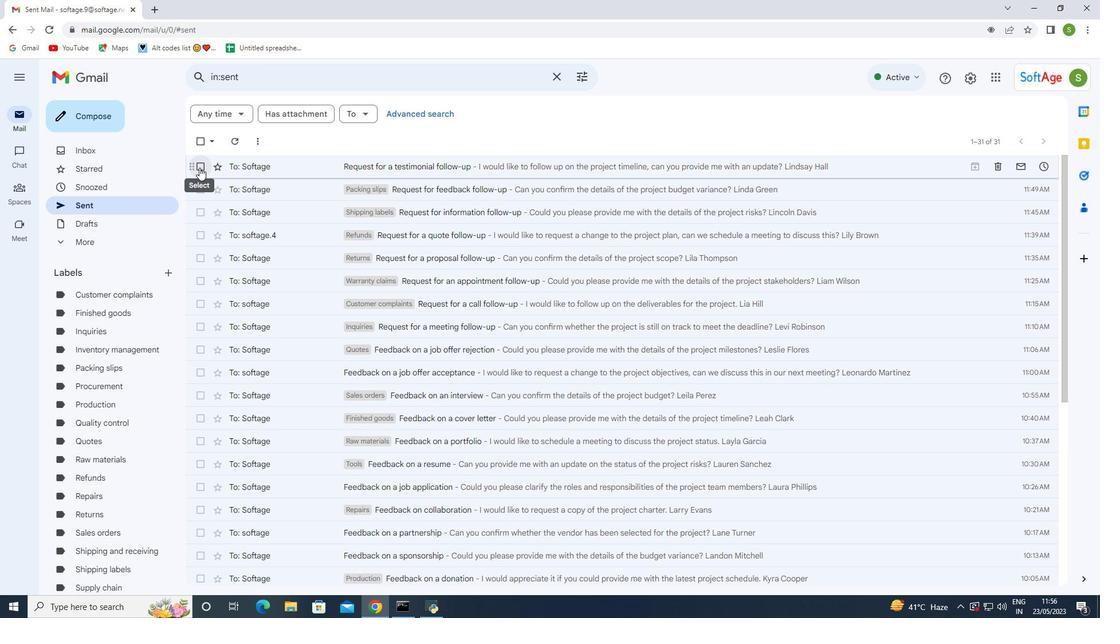 
Action: Mouse moved to (313, 164)
Screenshot: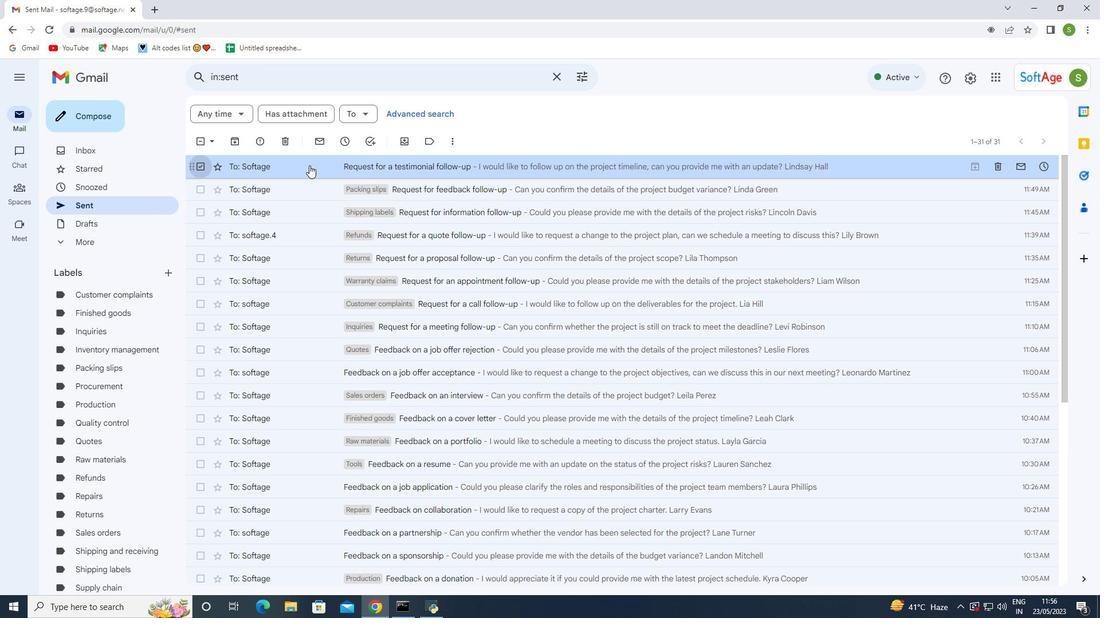 
Action: Mouse pressed left at (313, 164)
Screenshot: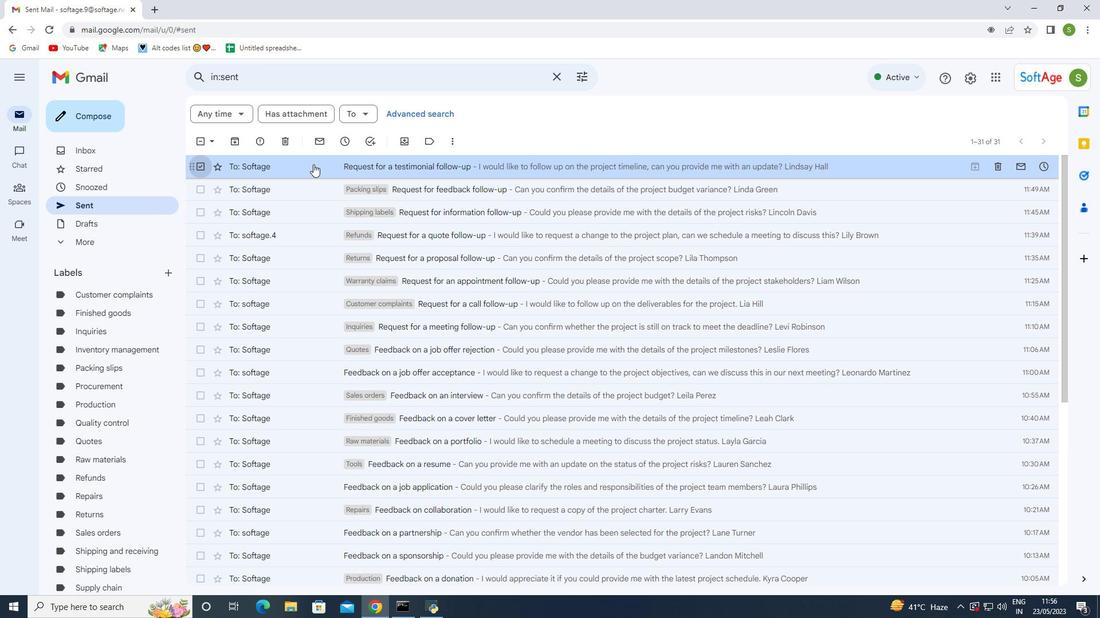 
Action: Mouse moved to (15, 31)
Screenshot: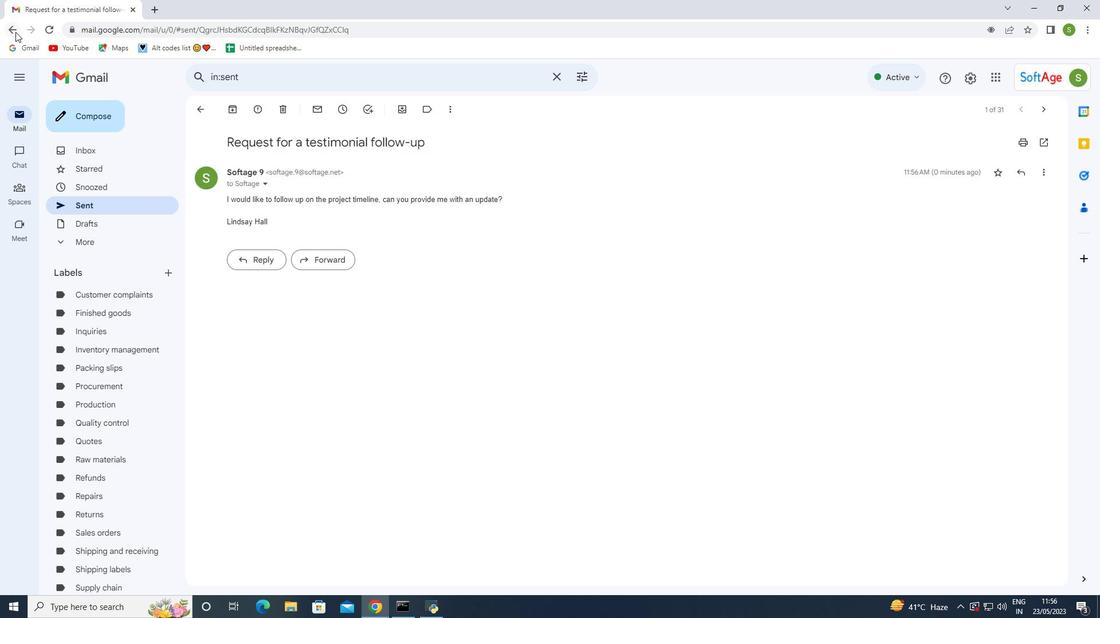 
Action: Mouse pressed left at (15, 31)
Screenshot: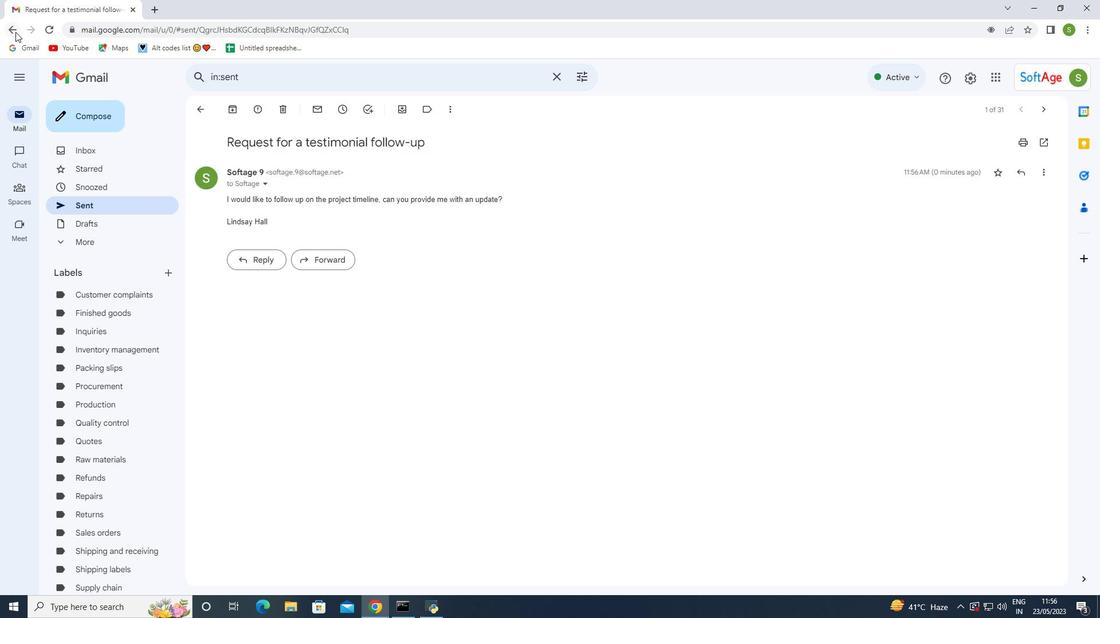 
Action: Mouse moved to (279, 162)
Screenshot: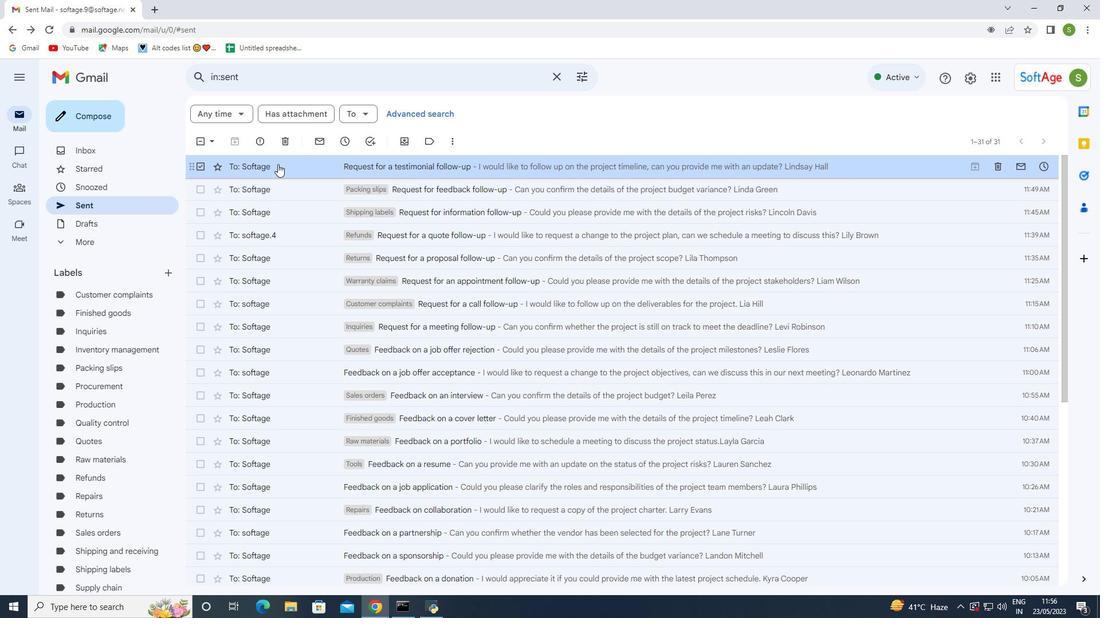 
Action: Mouse pressed right at (279, 162)
Screenshot: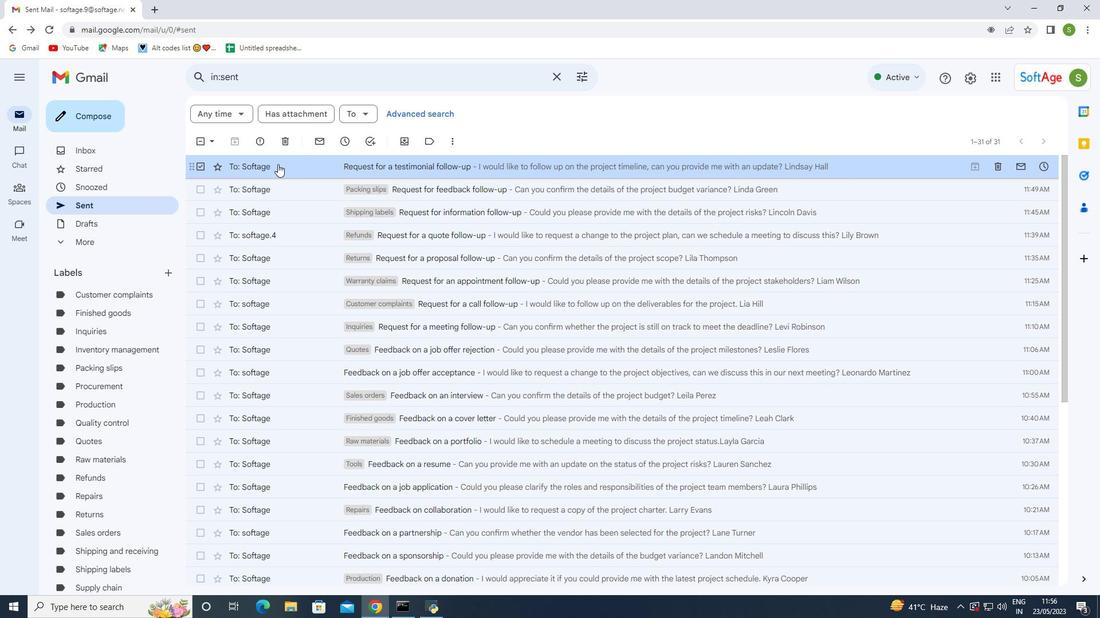
Action: Mouse moved to (458, 331)
Screenshot: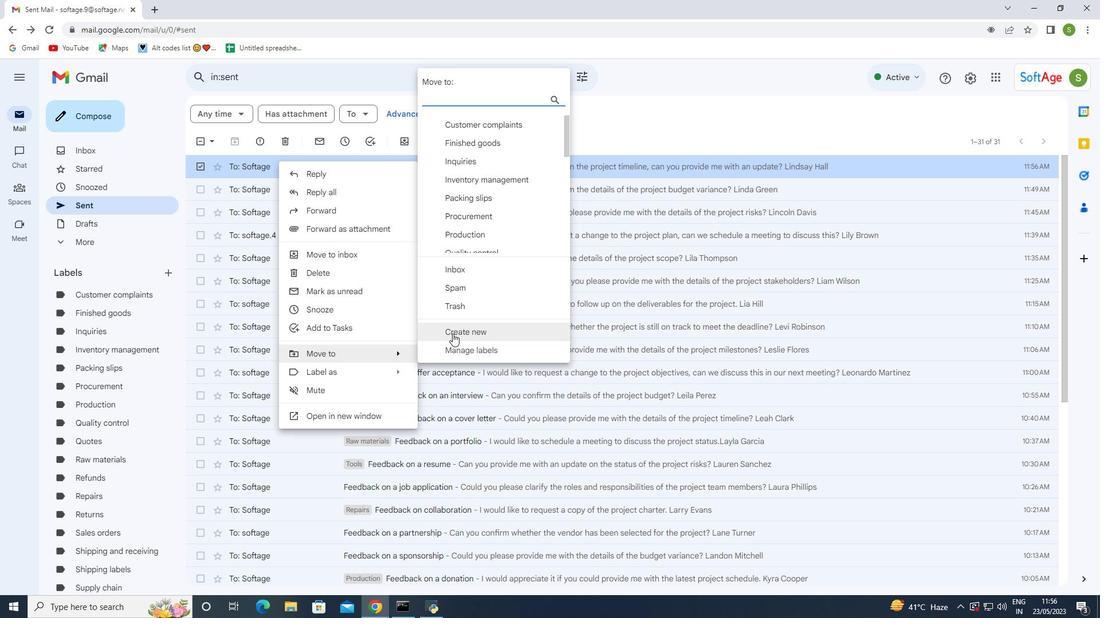 
Action: Mouse pressed left at (458, 331)
Screenshot: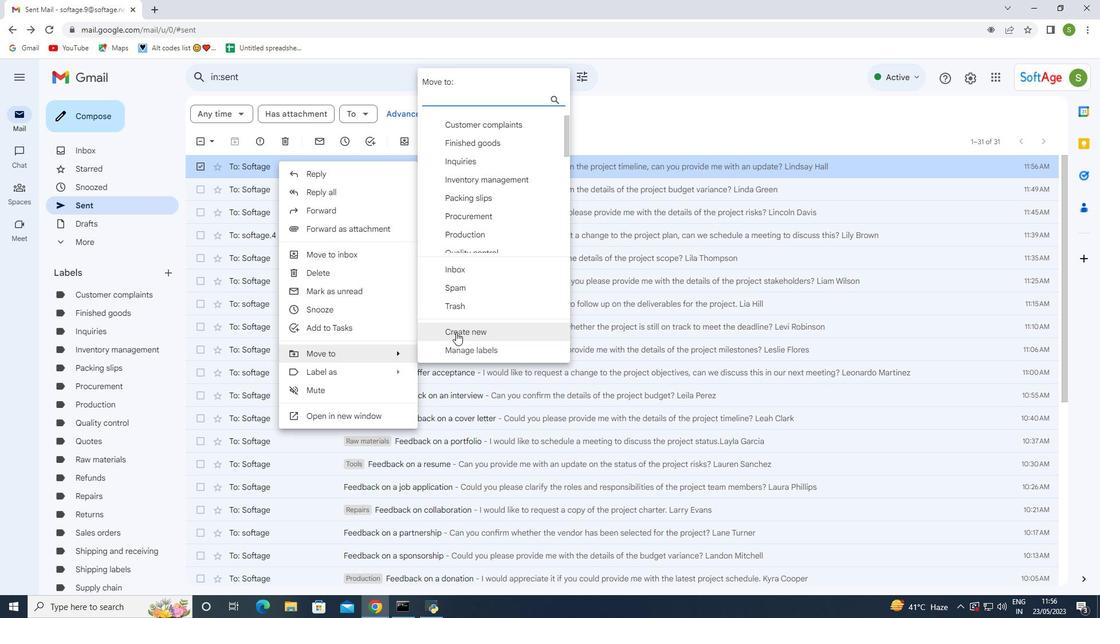 
Action: Mouse moved to (484, 313)
Screenshot: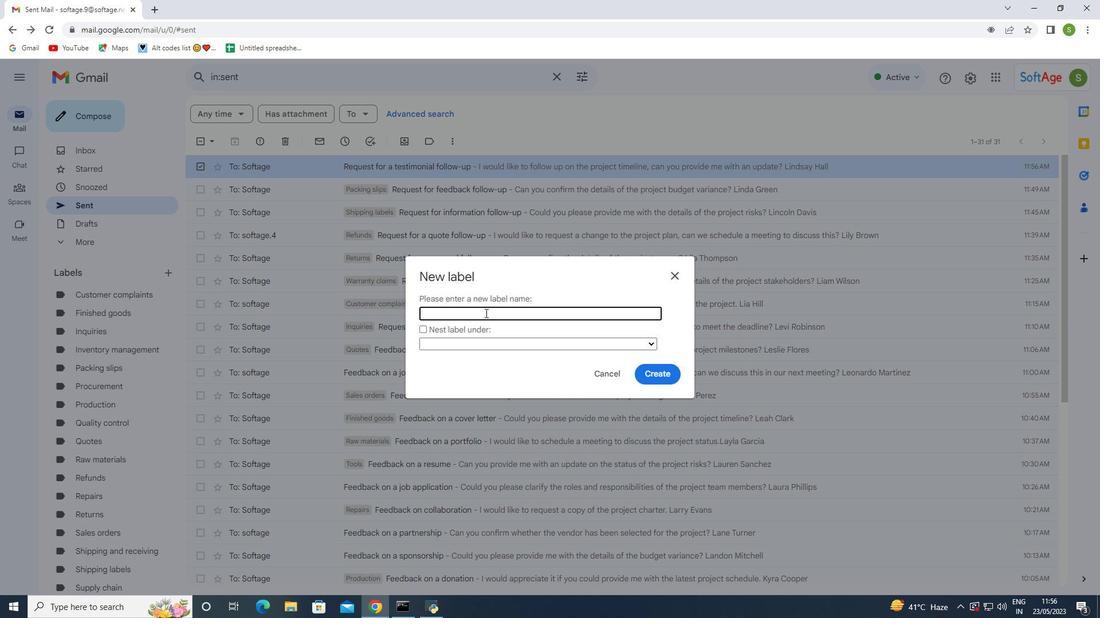 
Action: Mouse pressed left at (484, 313)
Screenshot: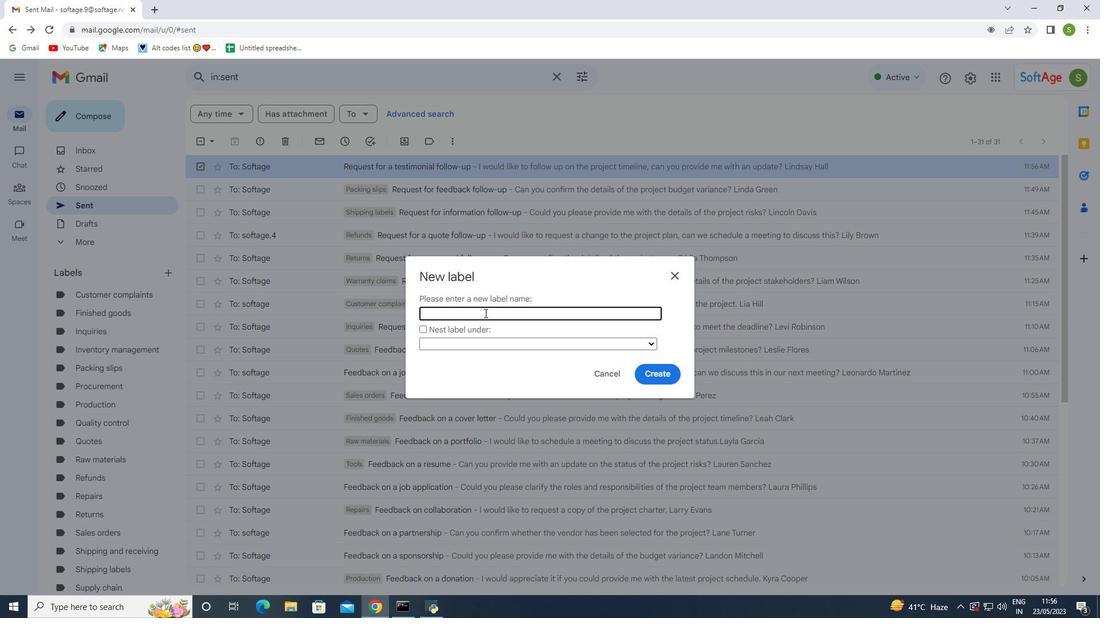 
Action: Key pressed <Key.shift>Product<Key.space><Key.shift><Key.shift><Key.shift><Key.shift><Key.shift>Manuals
Screenshot: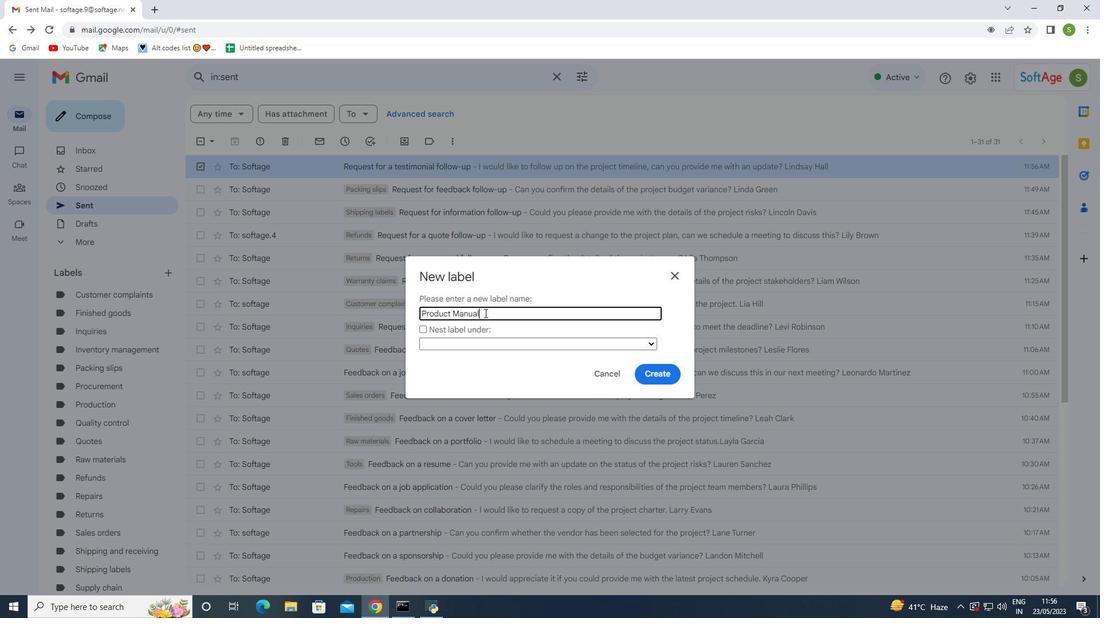 
Action: Mouse moved to (656, 373)
Screenshot: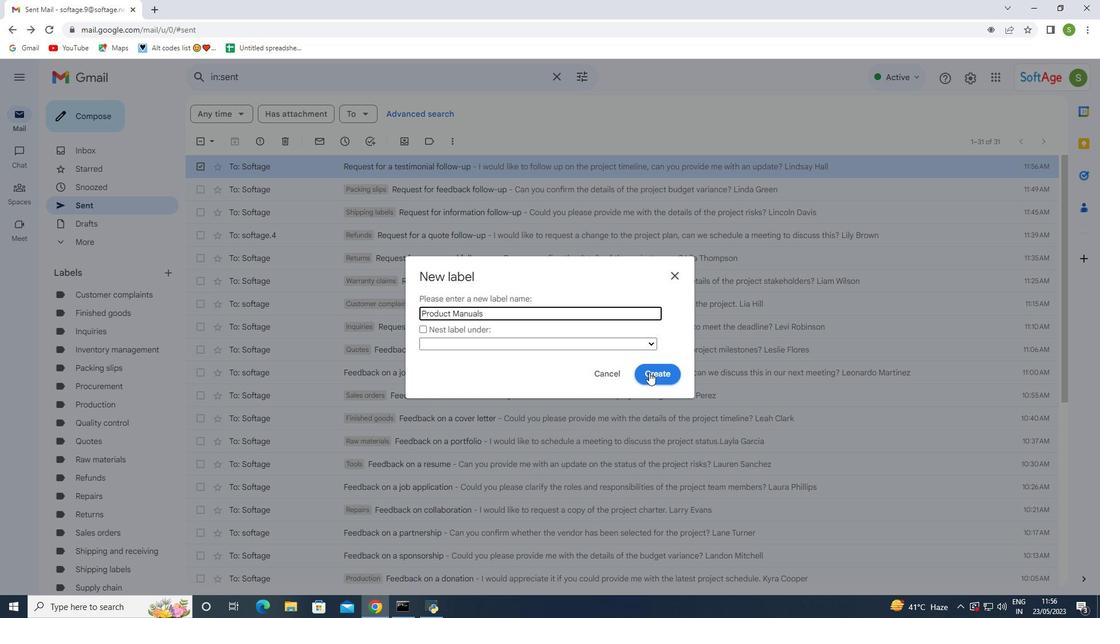 
Action: Mouse pressed left at (656, 373)
Screenshot: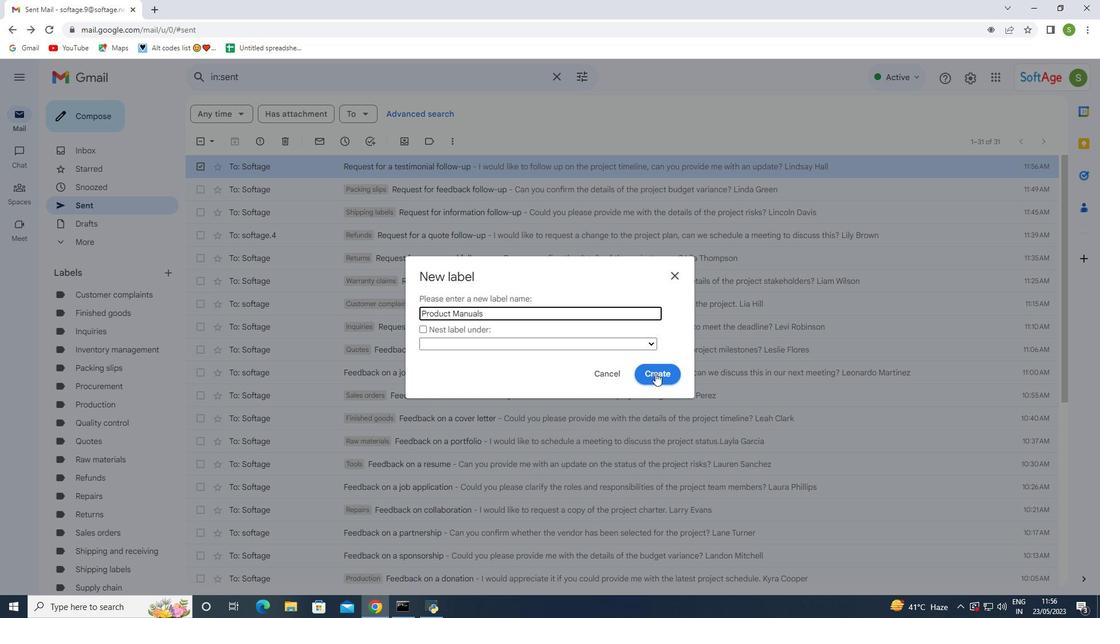 
Action: Mouse moved to (116, 413)
Screenshot: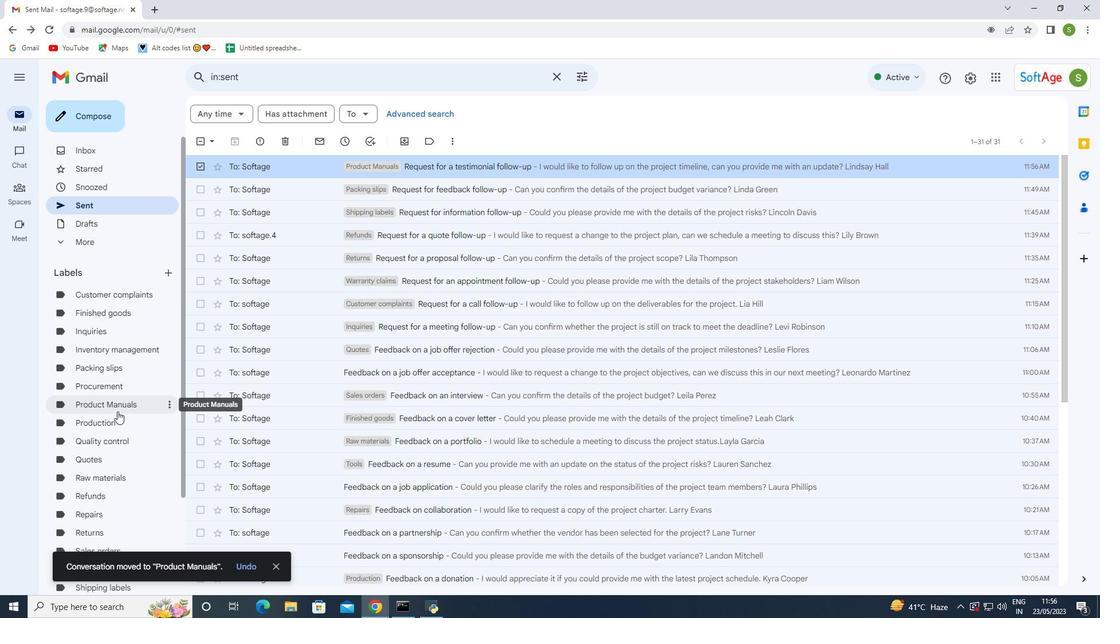 
Action: Mouse scrolled (116, 412) with delta (0, 0)
Screenshot: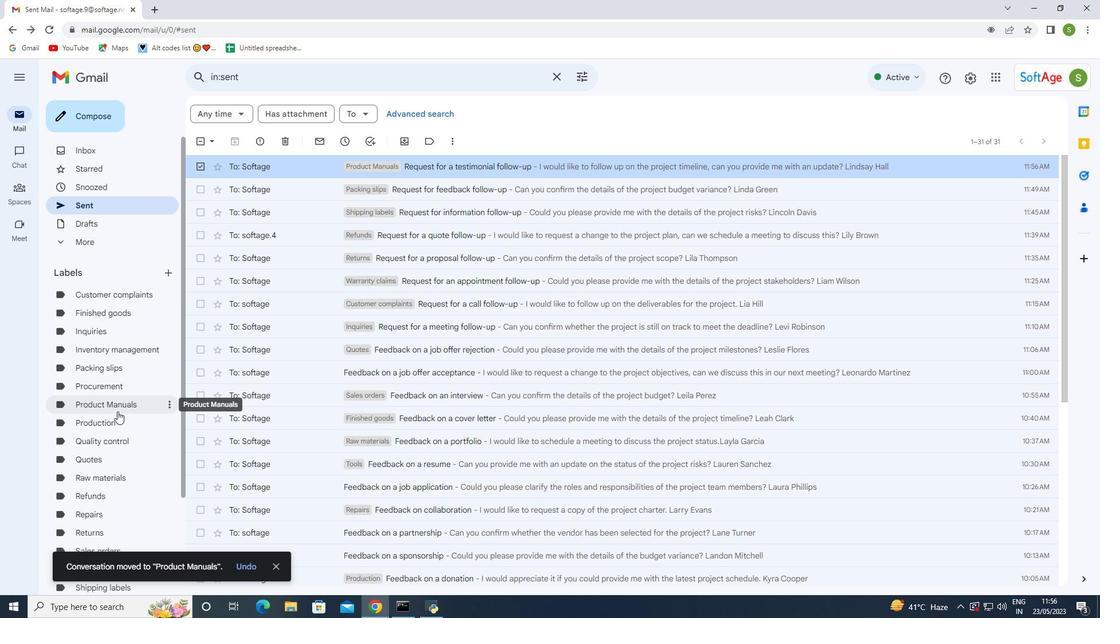 
Action: Mouse moved to (102, 349)
Screenshot: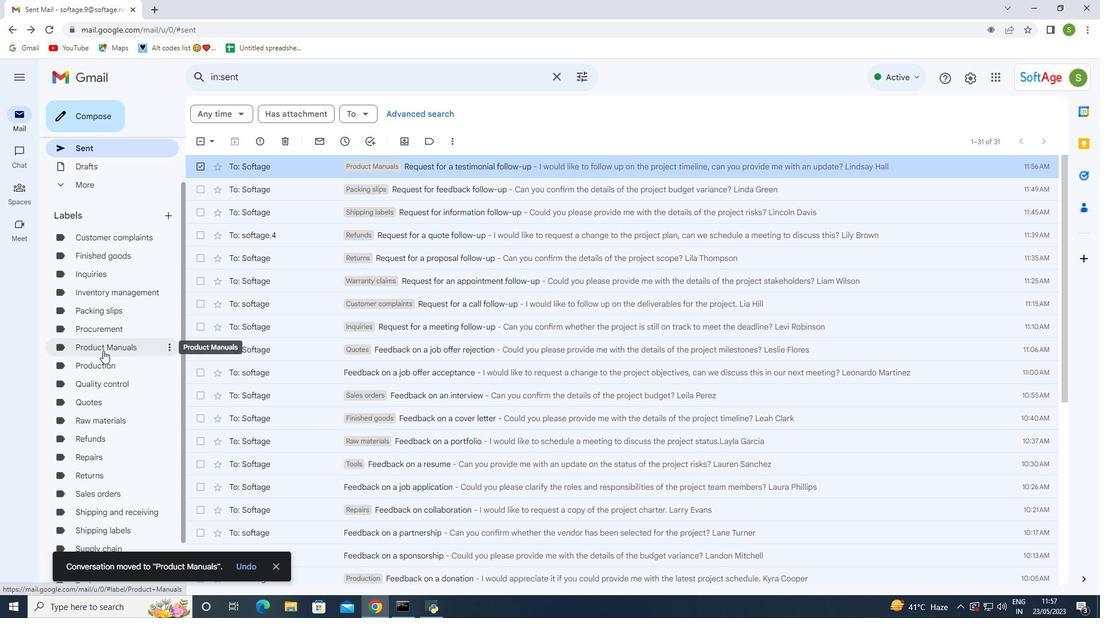 
Action: Mouse pressed left at (102, 349)
Screenshot: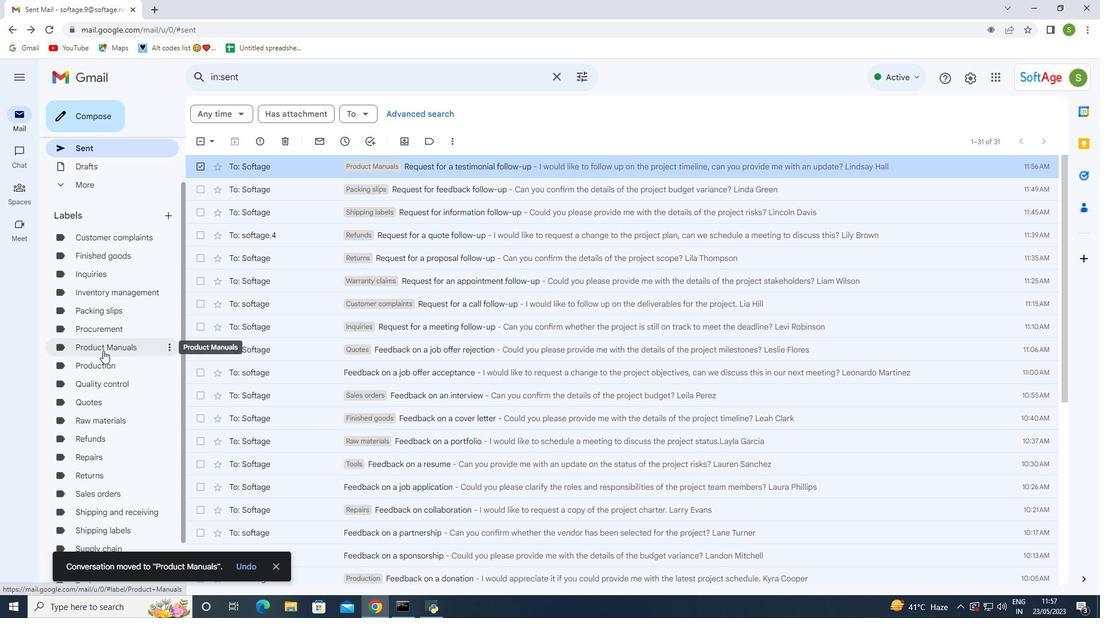 
Action: Mouse moved to (102, 349)
Screenshot: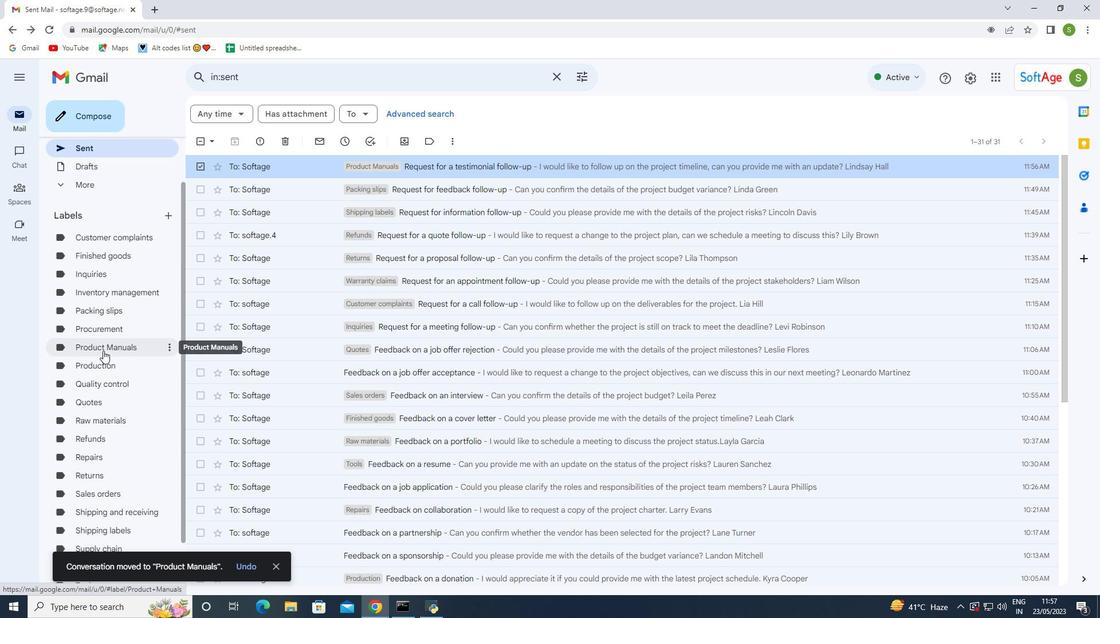 
Action: Mouse pressed left at (102, 349)
Screenshot: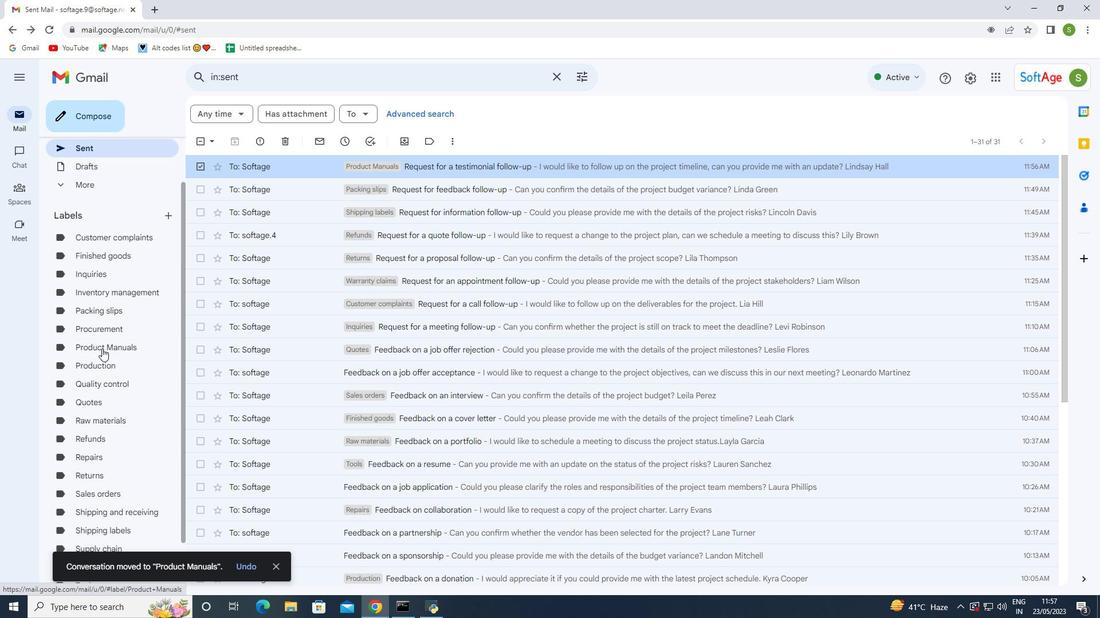 
Action: Mouse moved to (259, 173)
Screenshot: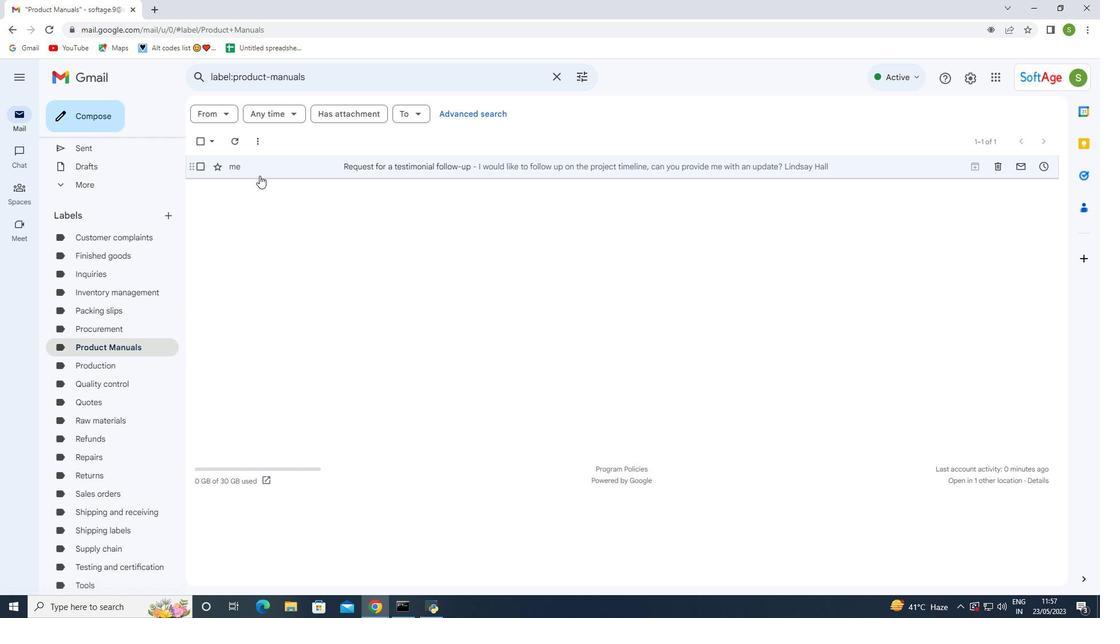 
Action: Mouse pressed left at (259, 173)
Screenshot: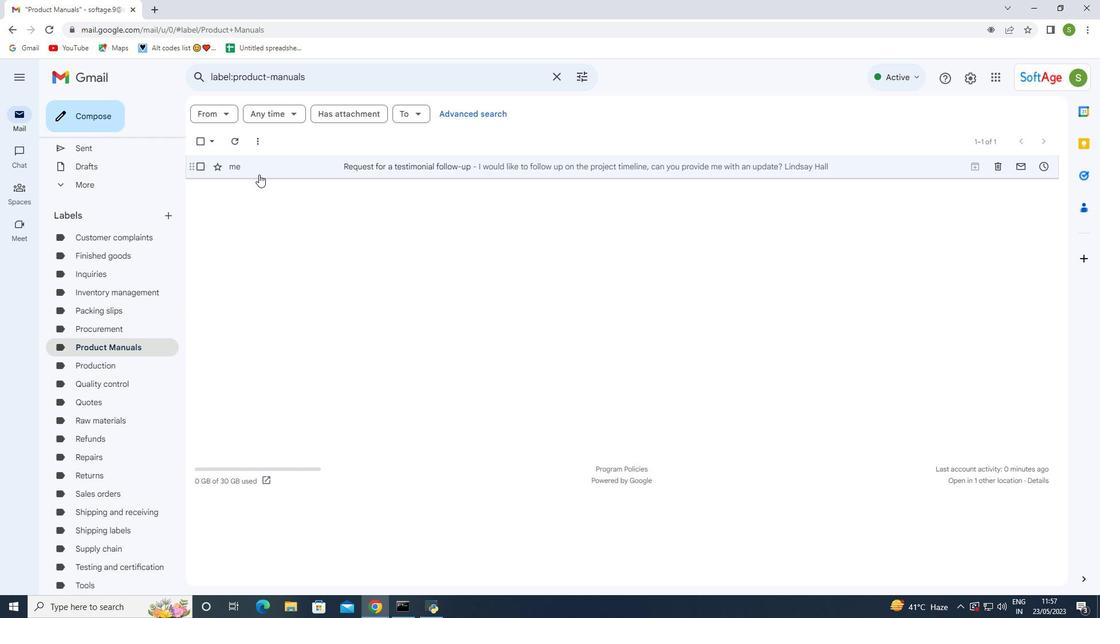 
Action: Mouse pressed left at (259, 173)
Screenshot: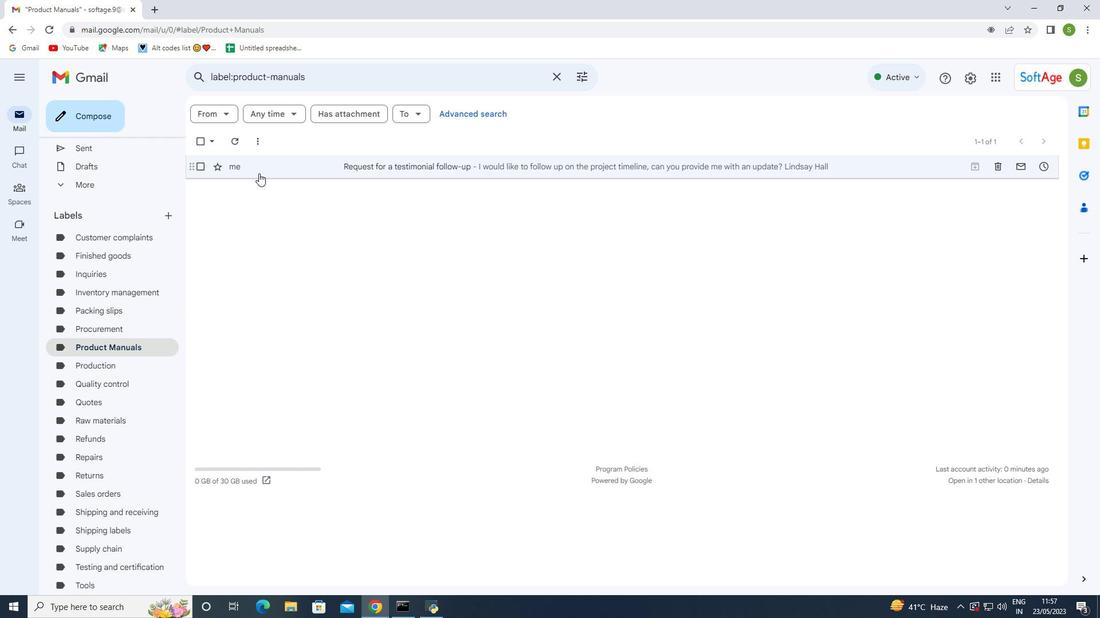
Action: Mouse moved to (464, 254)
Screenshot: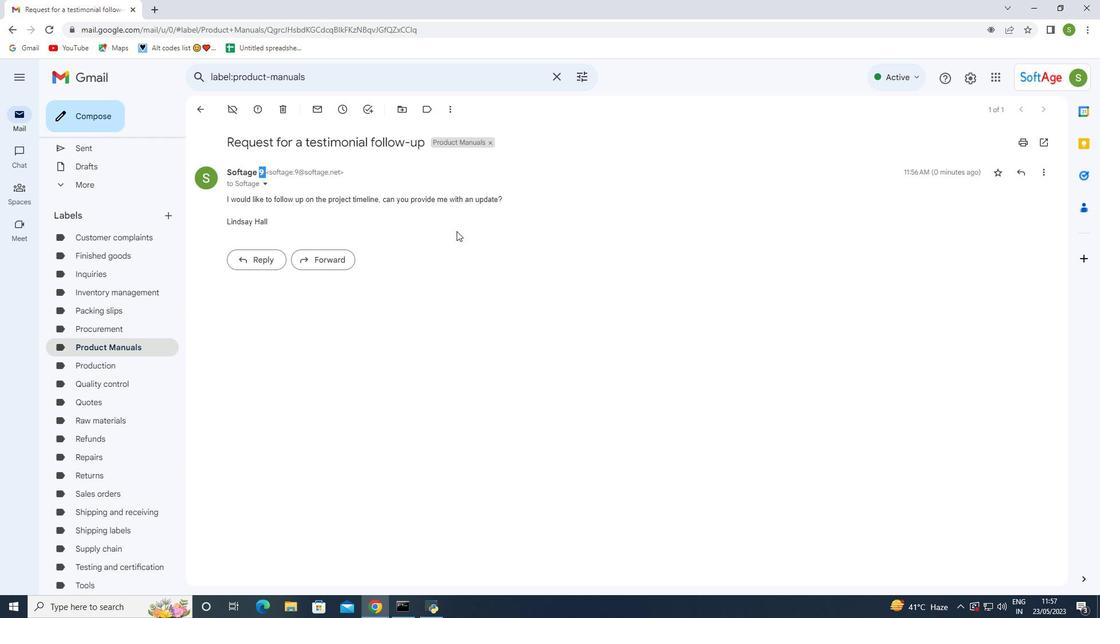 
Action: Mouse pressed left at (464, 254)
Screenshot: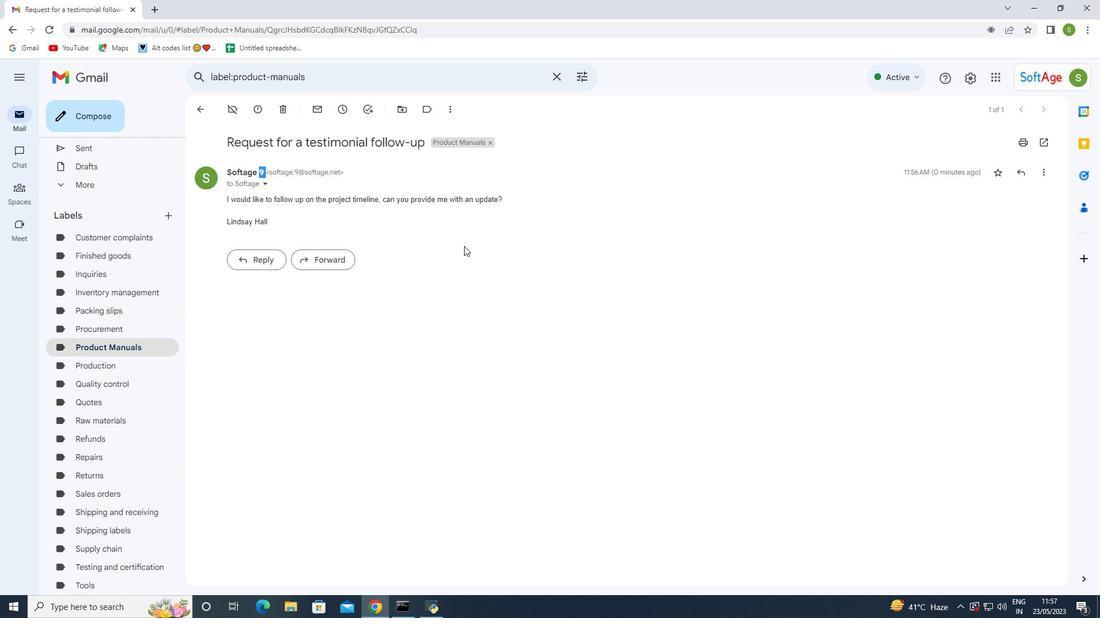 
Action: Mouse moved to (198, 108)
Screenshot: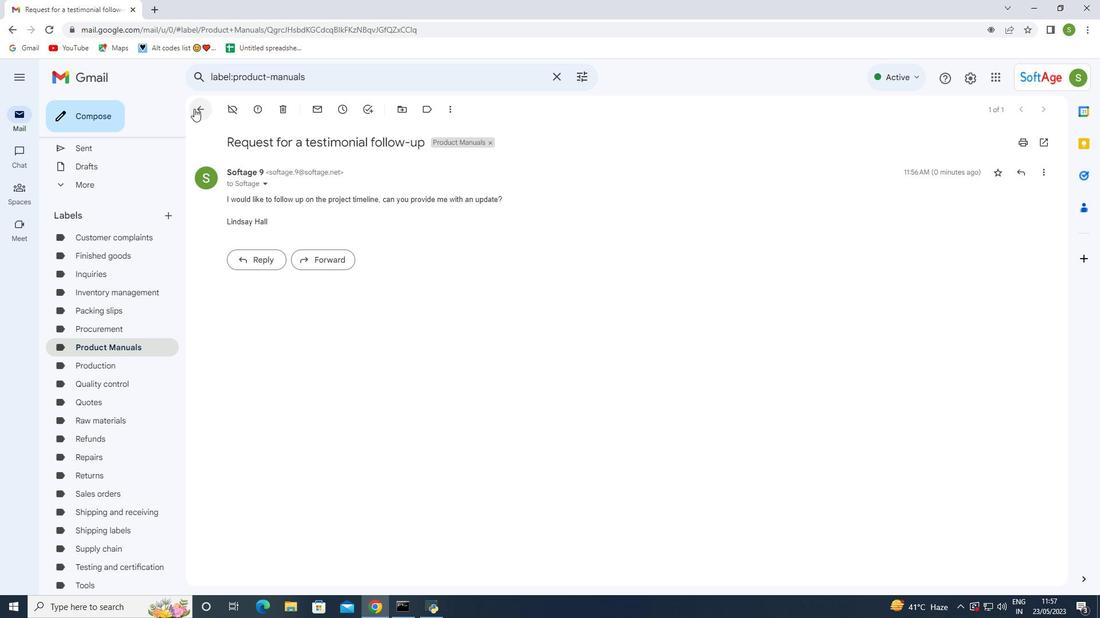 
Action: Mouse pressed left at (198, 108)
Screenshot: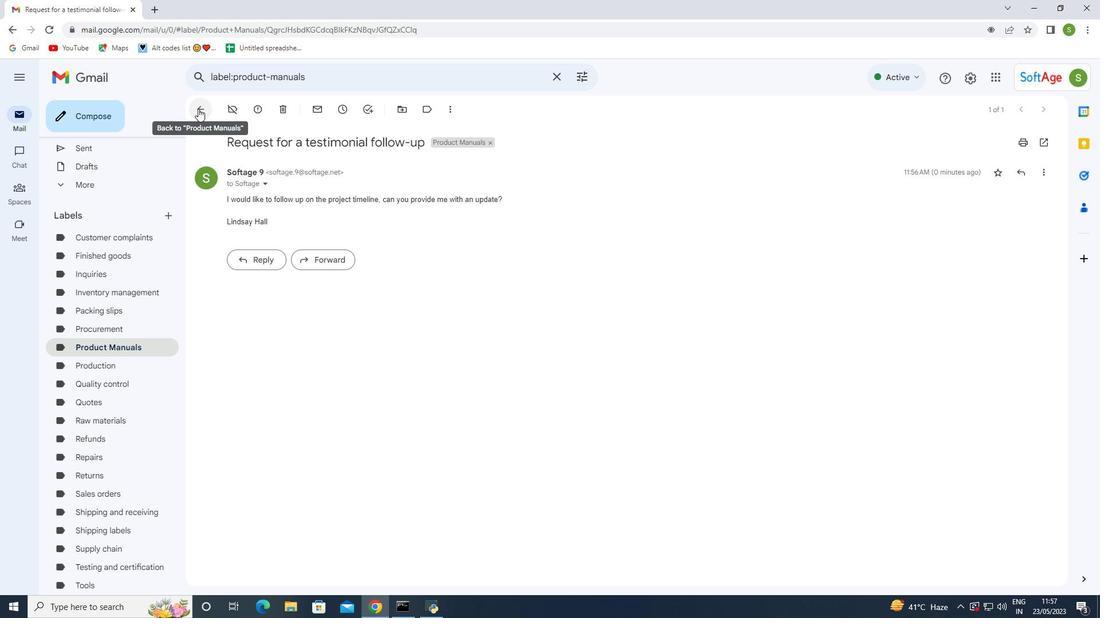 
Action: Mouse moved to (361, 200)
Screenshot: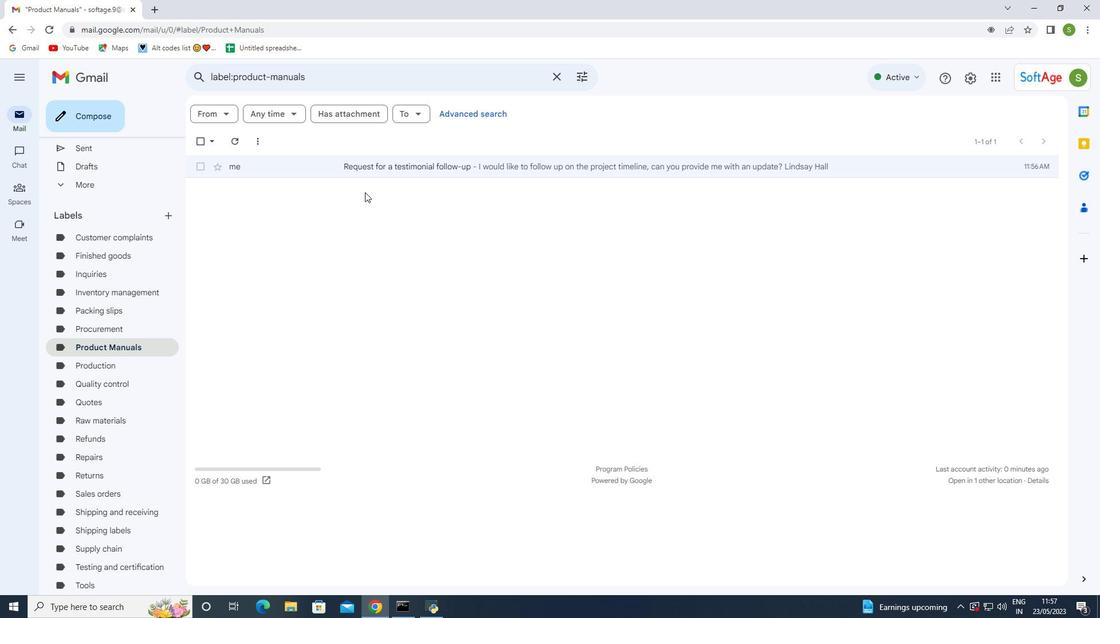 
